 Task: Open a blank sheet, save the file as swimming.doc Insert a picture of 'Swimming'with name   Swimming.png  Change shape height to 8.9 select the picture, apply border and shading with setting Shadow, style Dotted Line, color Purple and width 3/4 pt
Action: Mouse moved to (5, 22)
Screenshot: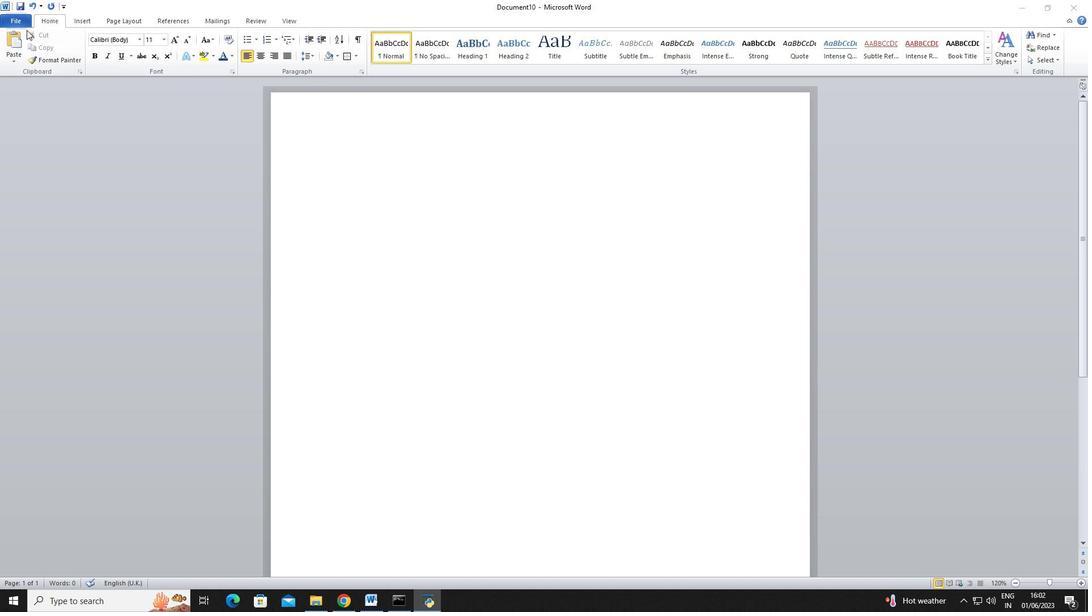 
Action: Mouse pressed left at (5, 22)
Screenshot: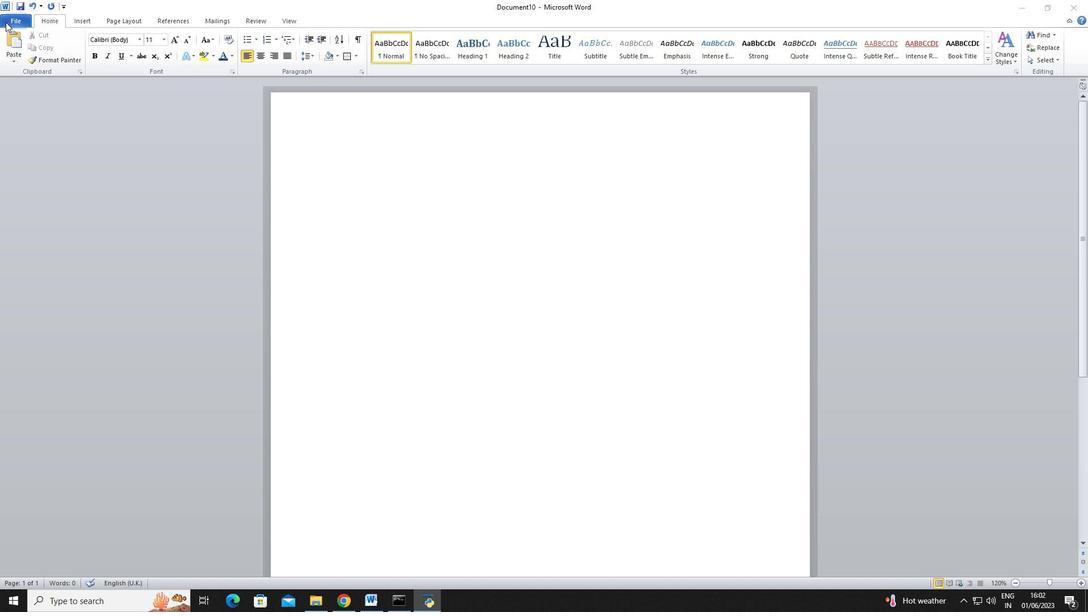 
Action: Mouse pressed left at (5, 22)
Screenshot: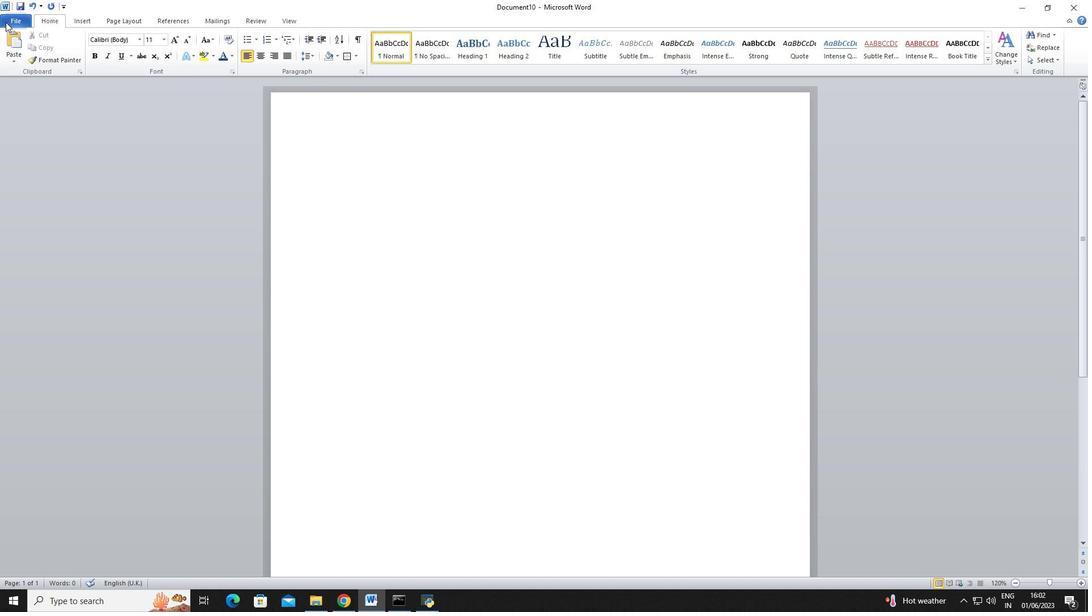 
Action: Mouse moved to (25, 151)
Screenshot: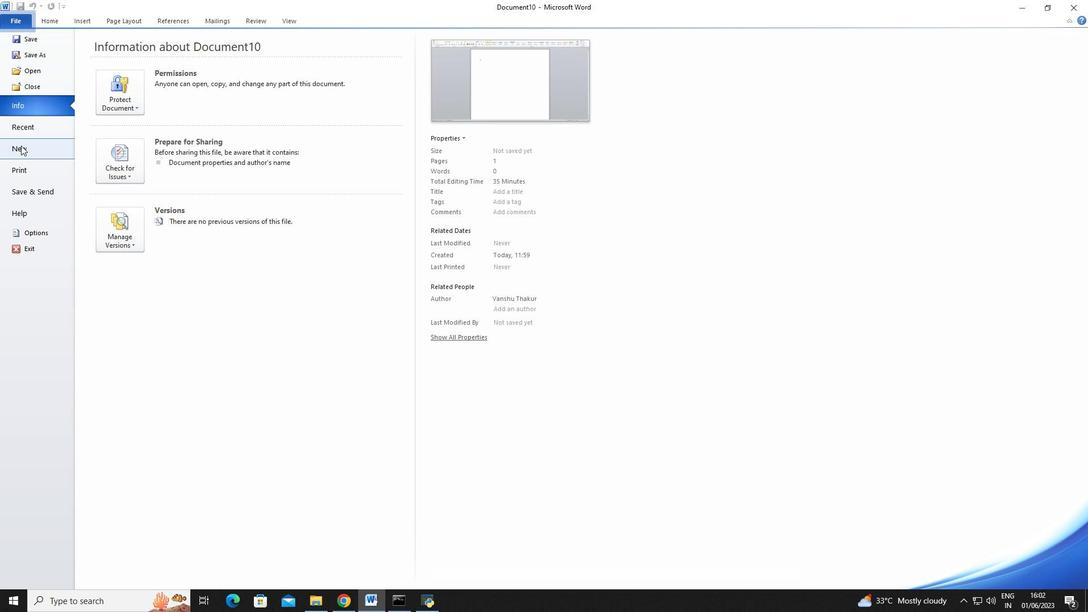 
Action: Mouse pressed left at (25, 151)
Screenshot: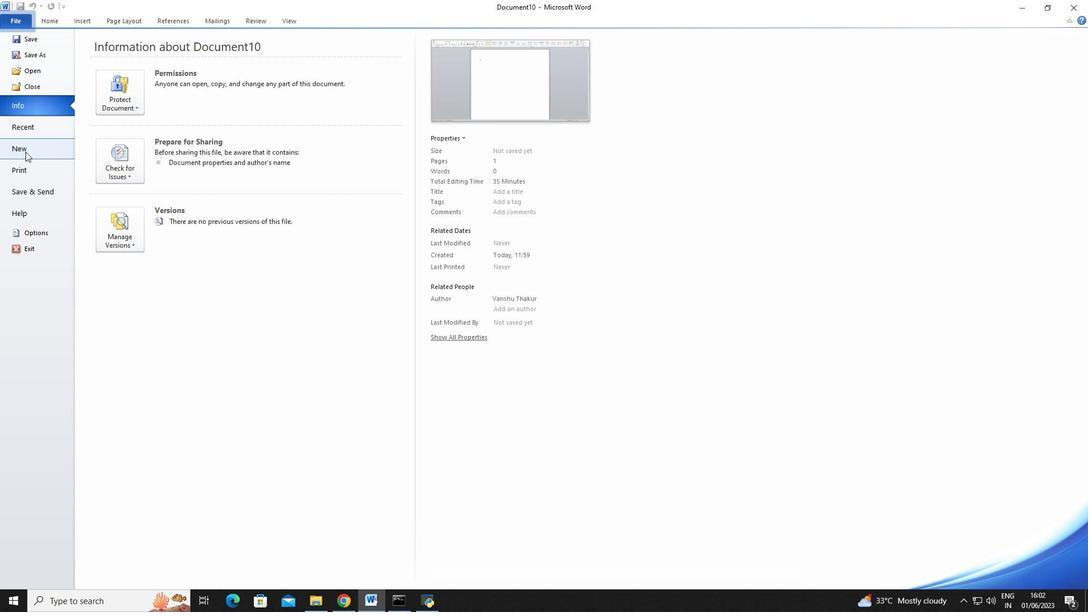 
Action: Mouse moved to (128, 112)
Screenshot: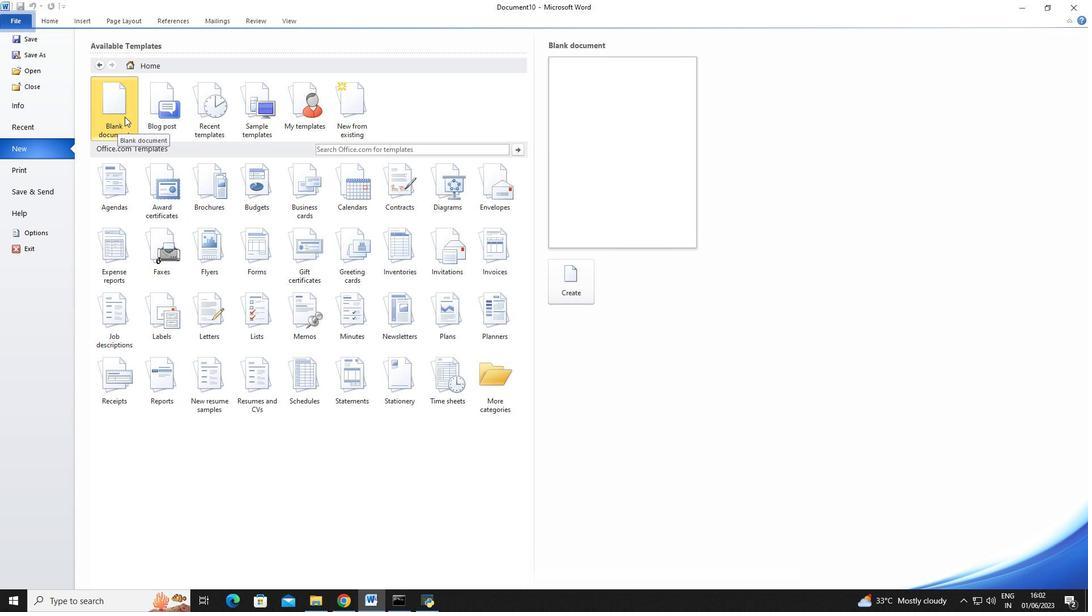 
Action: Mouse pressed left at (128, 112)
Screenshot: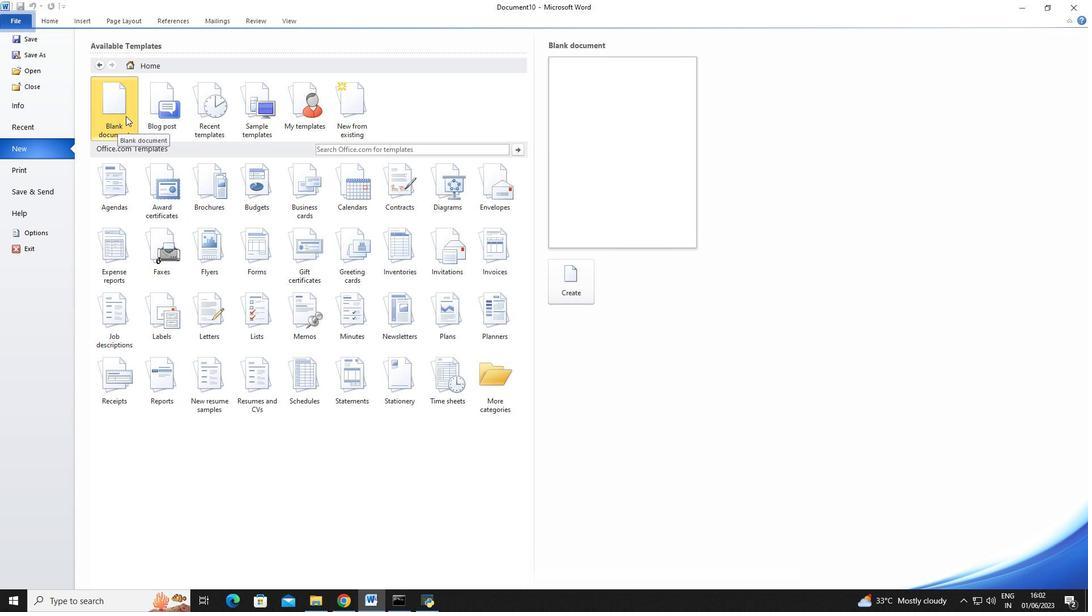
Action: Mouse moved to (585, 275)
Screenshot: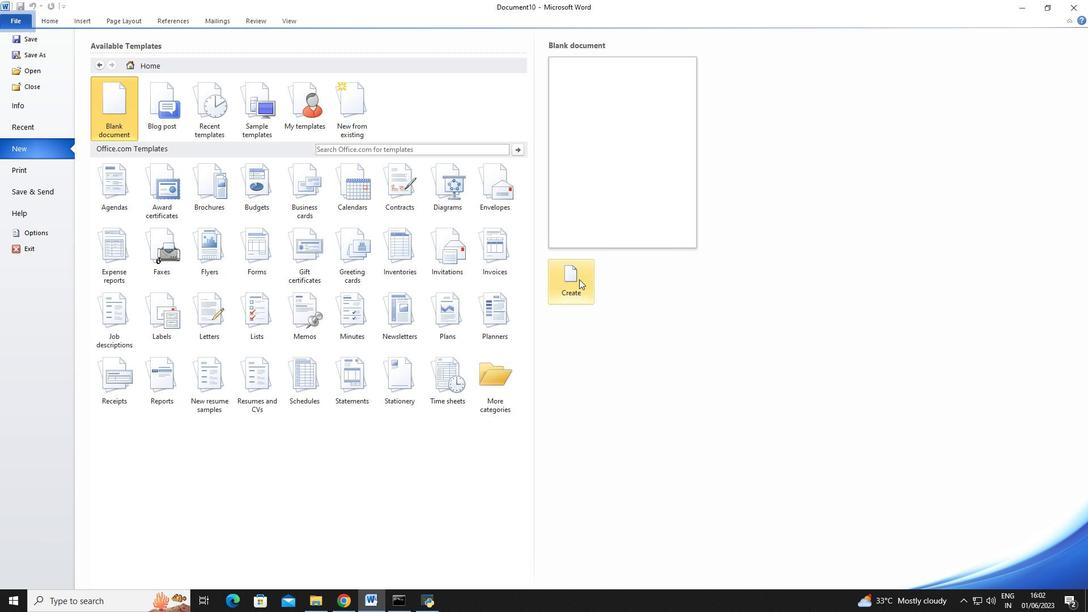 
Action: Mouse pressed left at (585, 275)
Screenshot: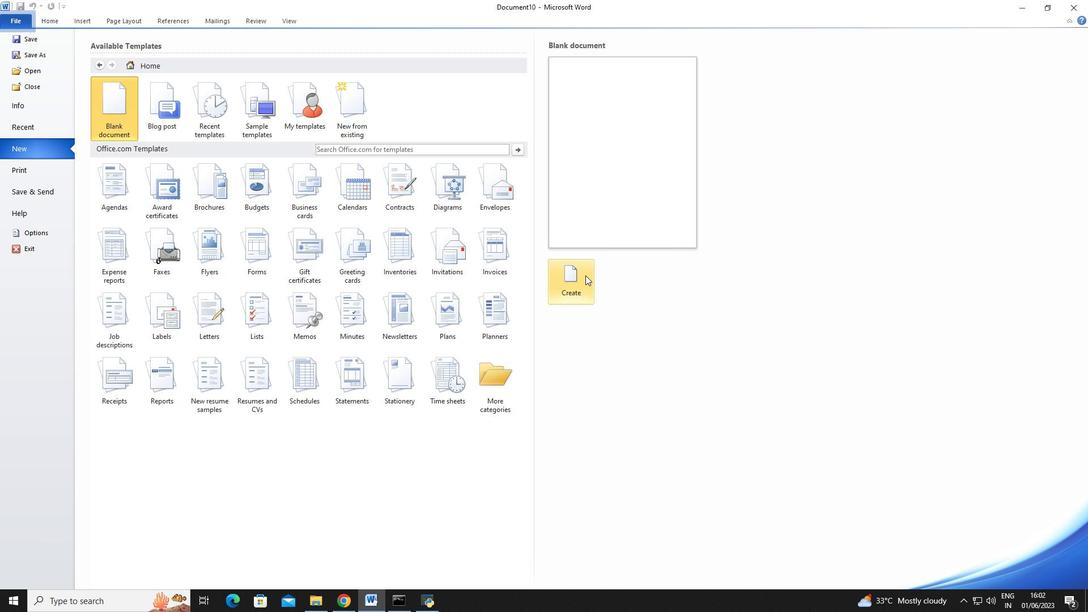 
Action: Mouse moved to (19, 0)
Screenshot: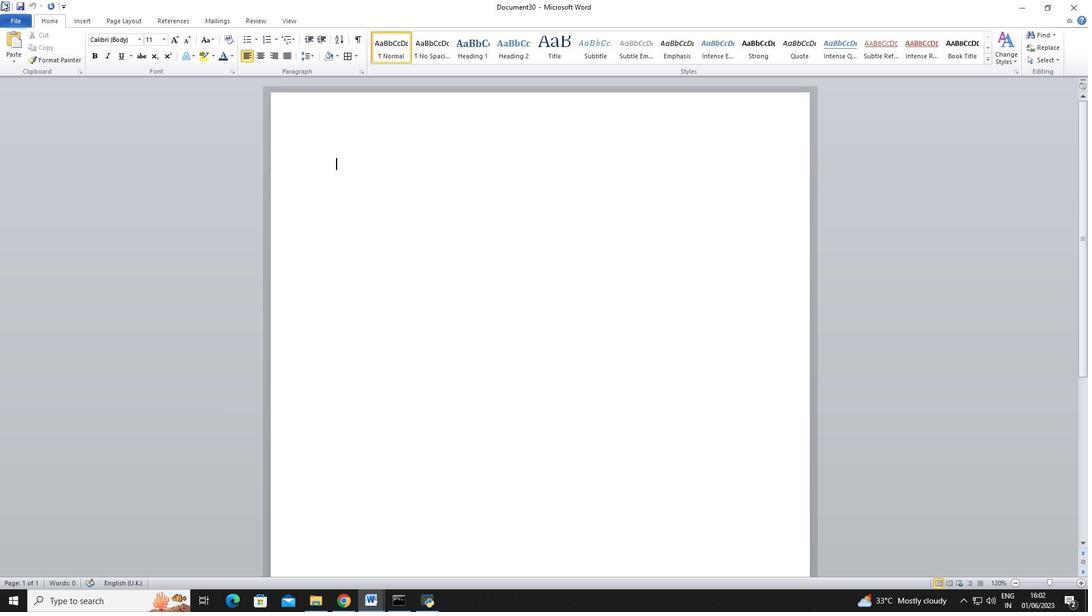 
Action: Mouse pressed left at (19, 0)
Screenshot: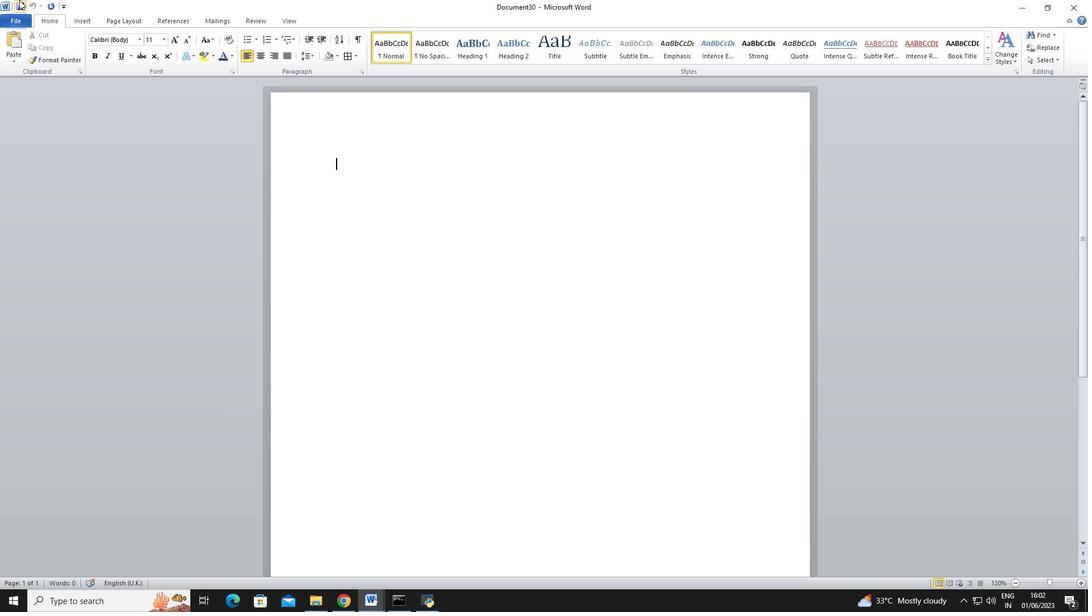 
Action: Mouse moved to (123, 212)
Screenshot: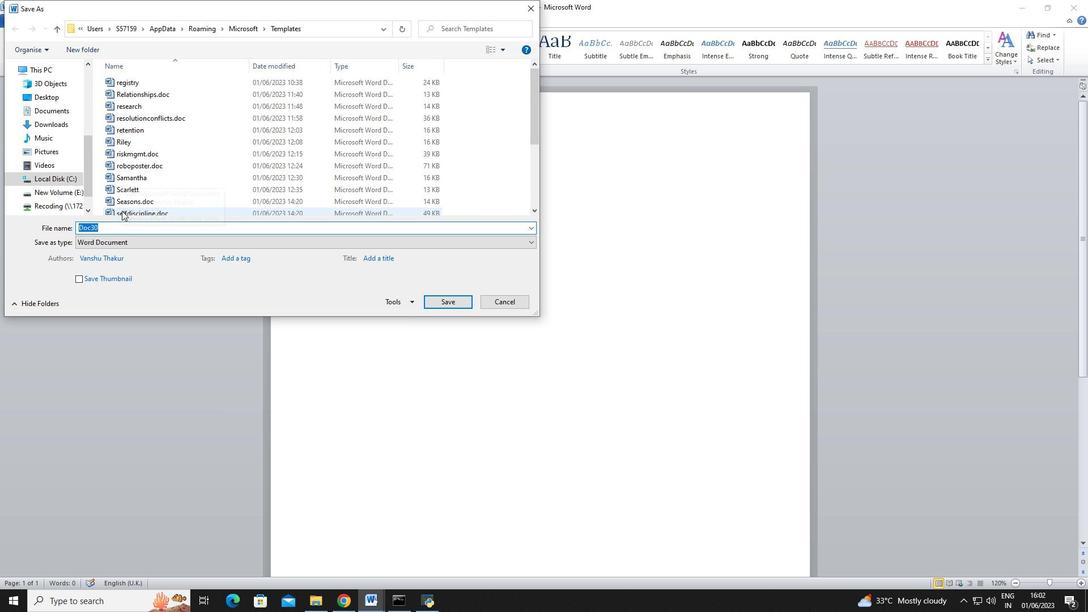 
Action: Key pressed swimming.doc
Screenshot: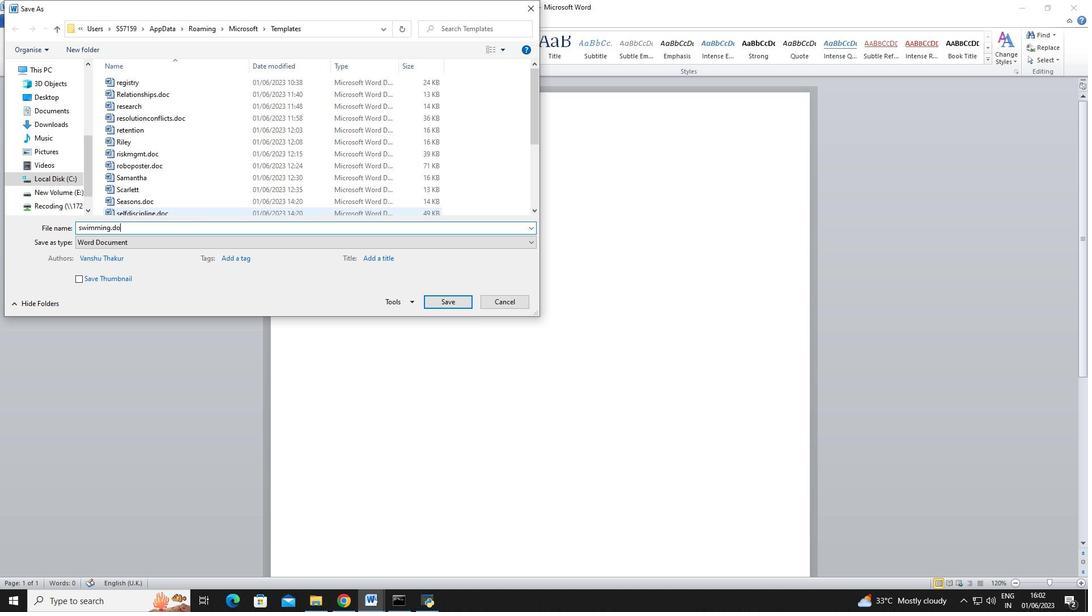 
Action: Mouse moved to (451, 303)
Screenshot: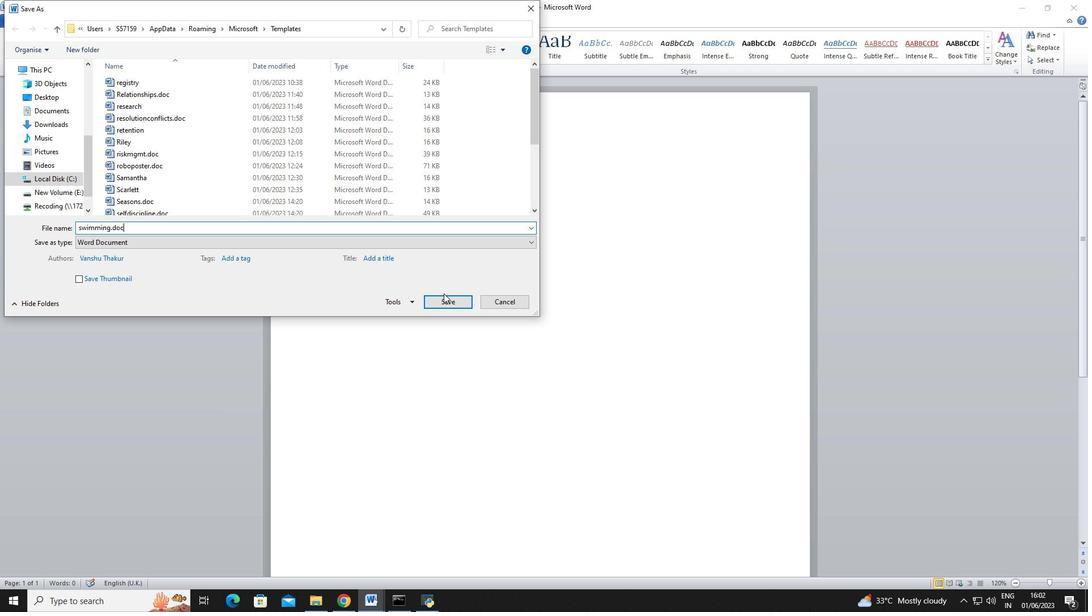 
Action: Mouse pressed left at (451, 303)
Screenshot: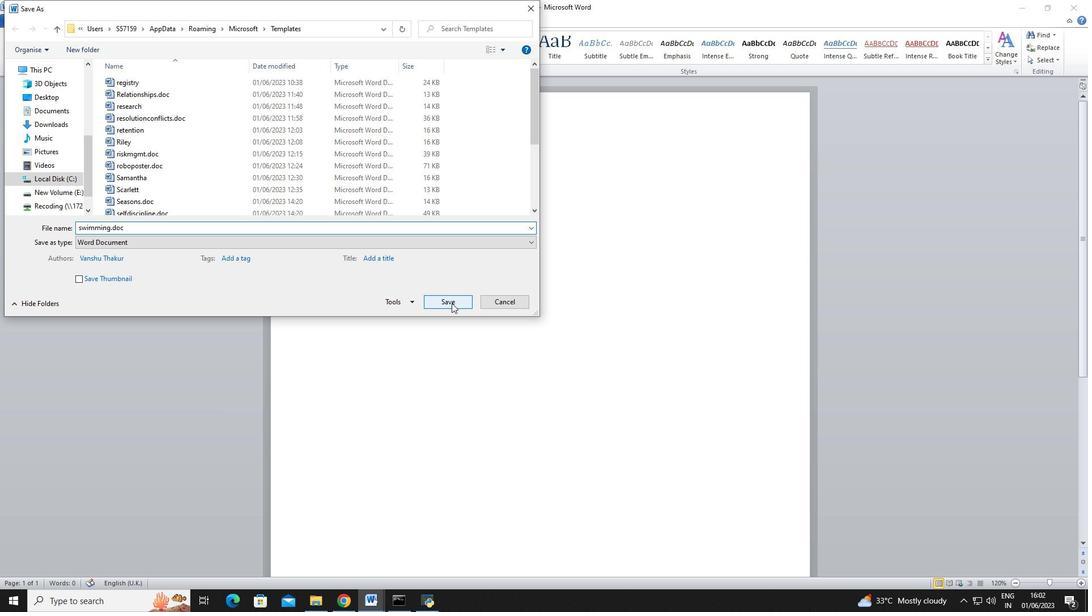 
Action: Mouse moved to (342, 598)
Screenshot: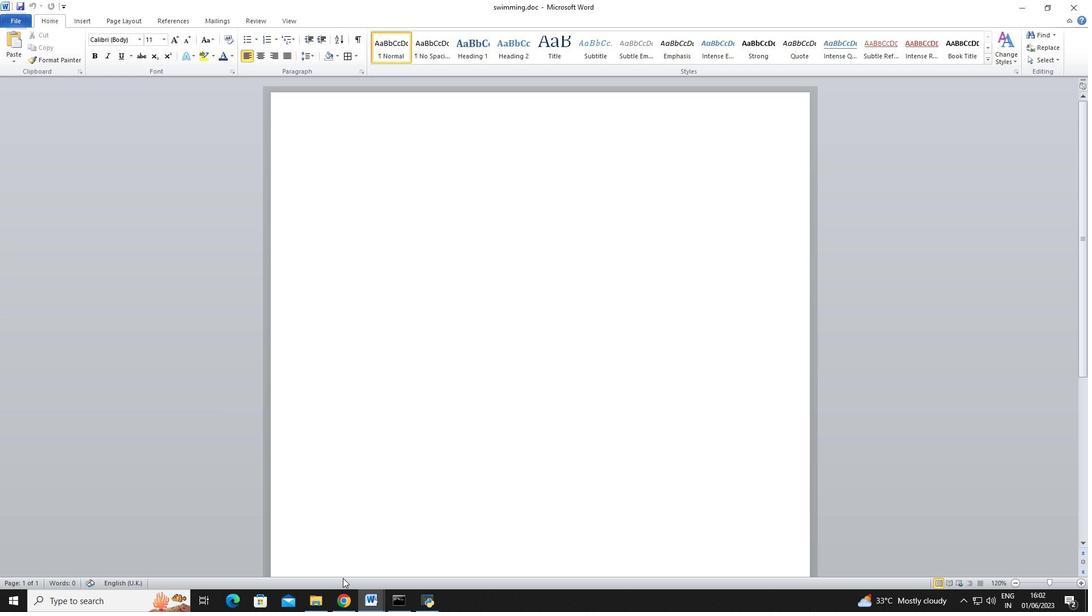 
Action: Mouse pressed left at (342, 598)
Screenshot: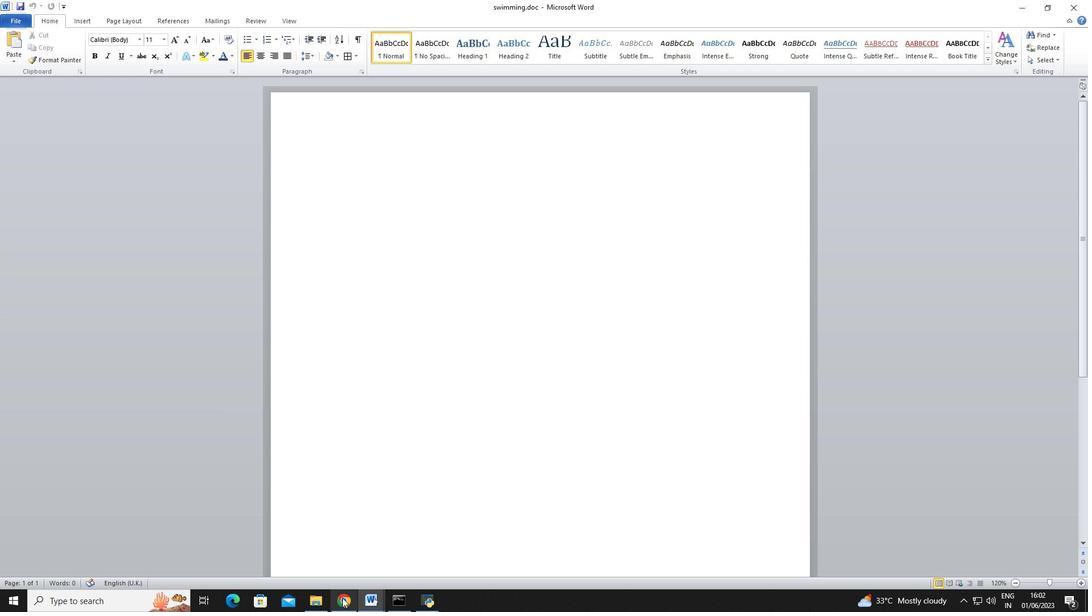 
Action: Mouse moved to (170, 84)
Screenshot: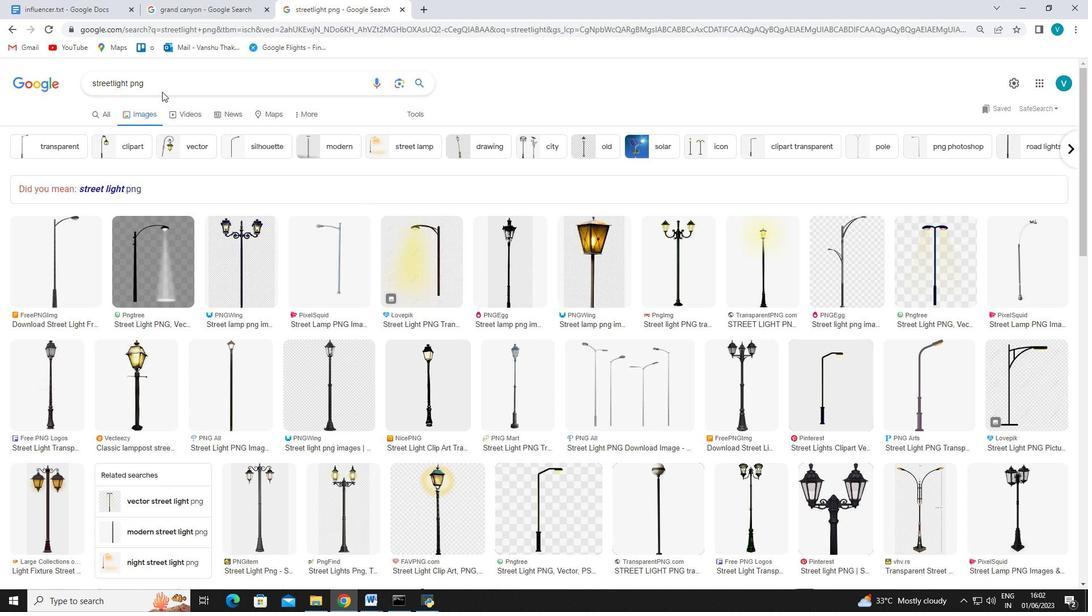 
Action: Mouse pressed left at (170, 84)
Screenshot: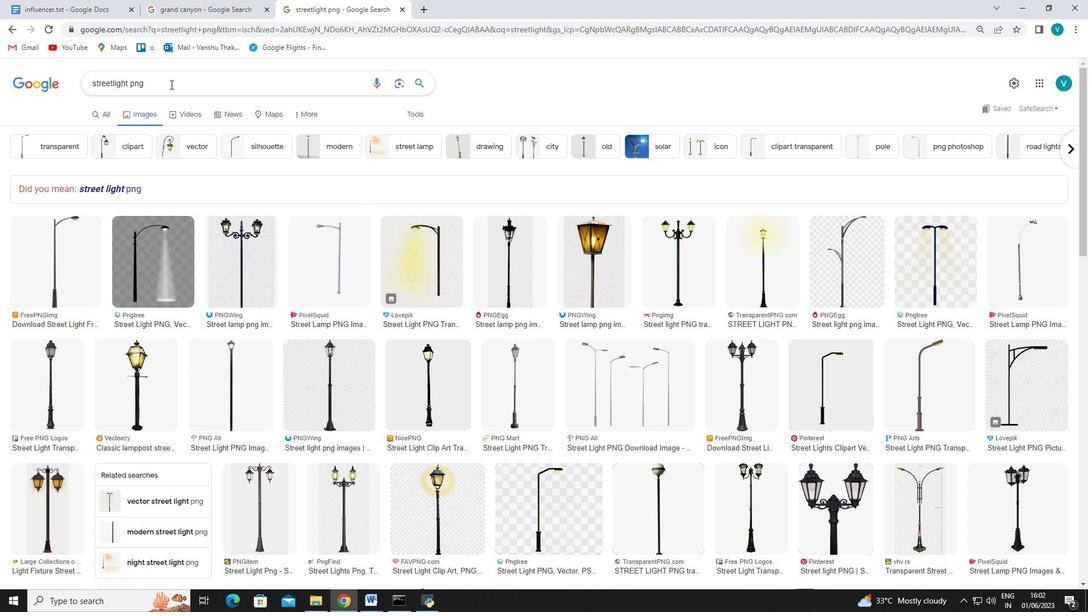 
Action: Mouse moved to (126, 80)
Screenshot: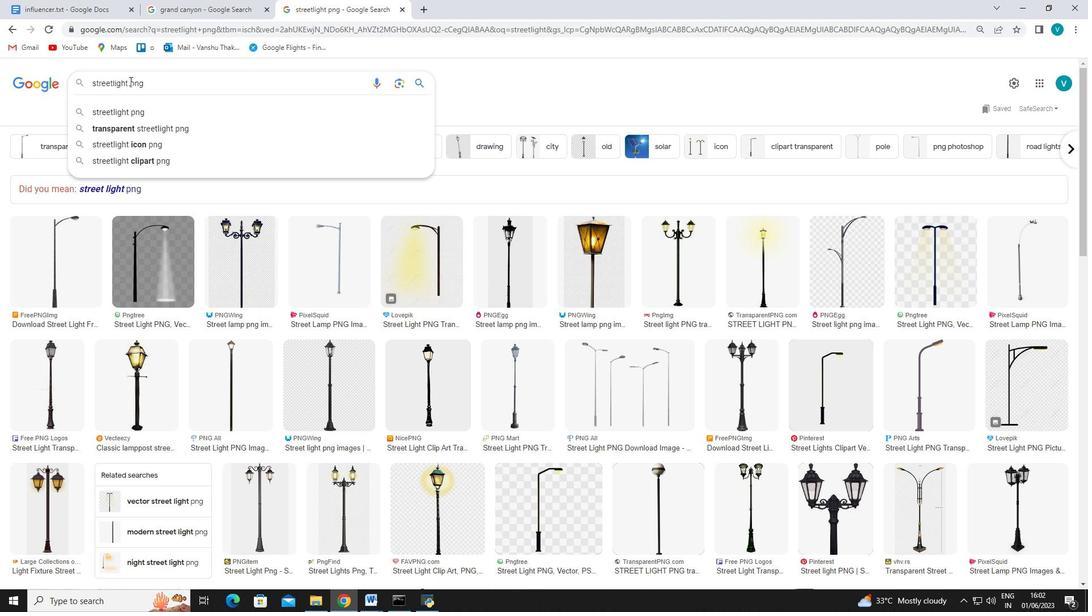 
Action: Mouse pressed left at (126, 80)
Screenshot: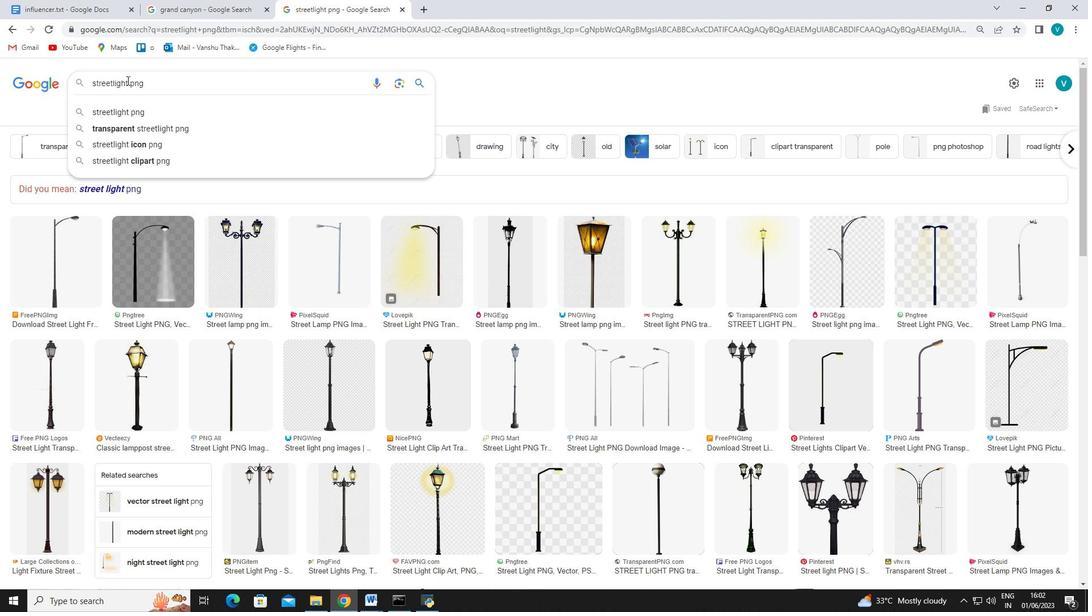 
Action: Mouse moved to (79, 81)
Screenshot: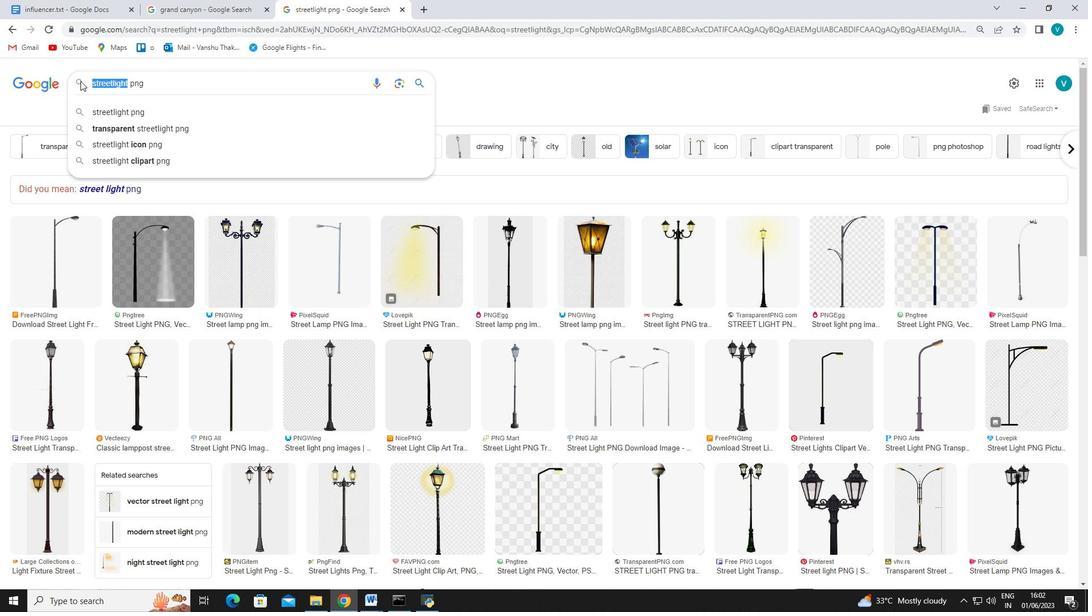 
Action: Key pressed s
Screenshot: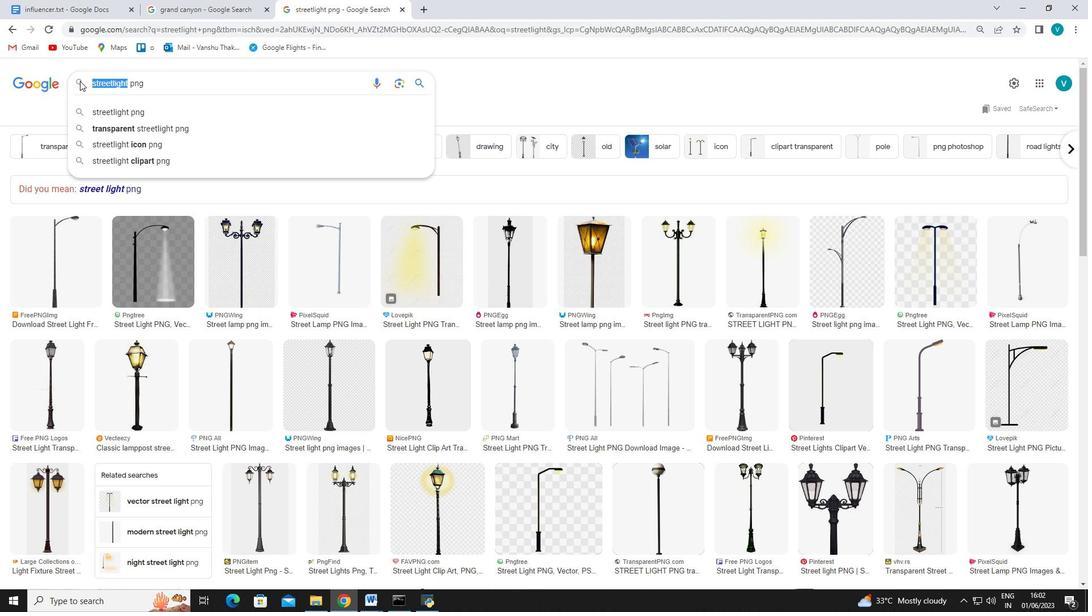 
Action: Mouse moved to (91, 76)
Screenshot: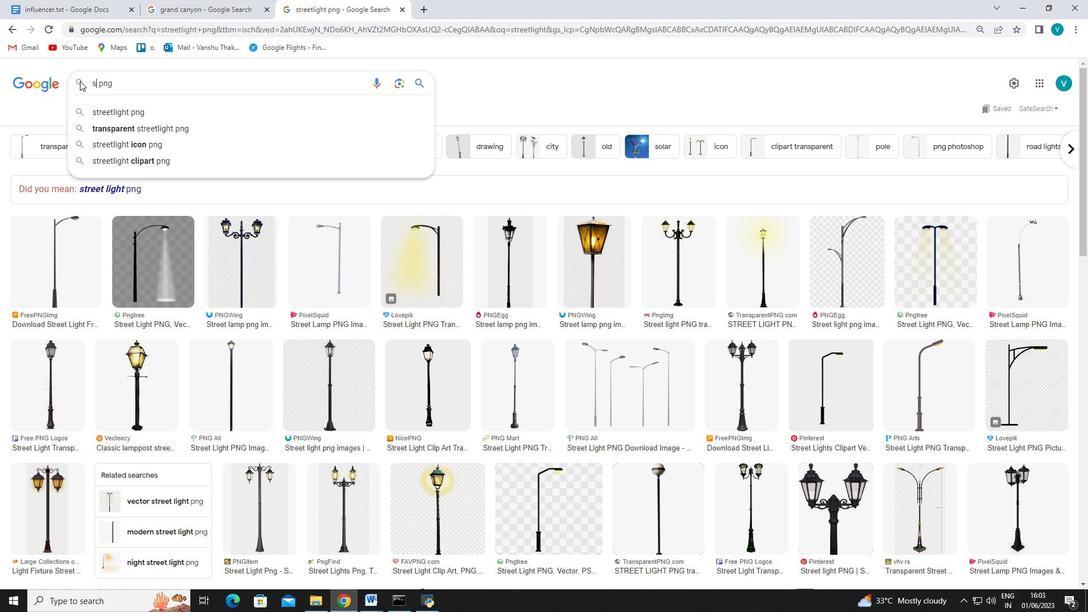 
Action: Key pressed wimm
Screenshot: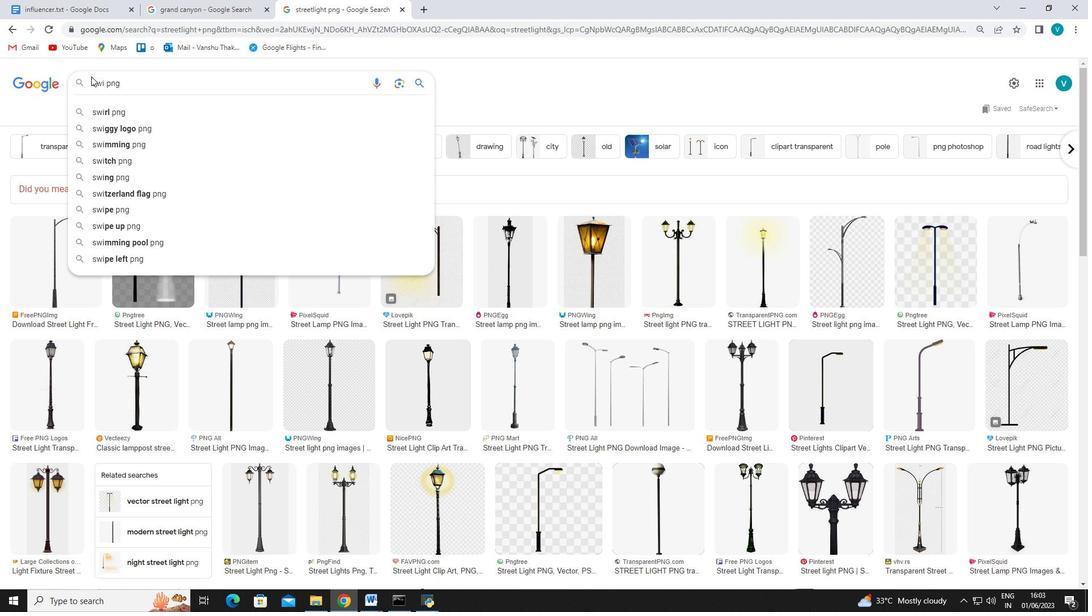 
Action: Mouse moved to (151, 130)
Screenshot: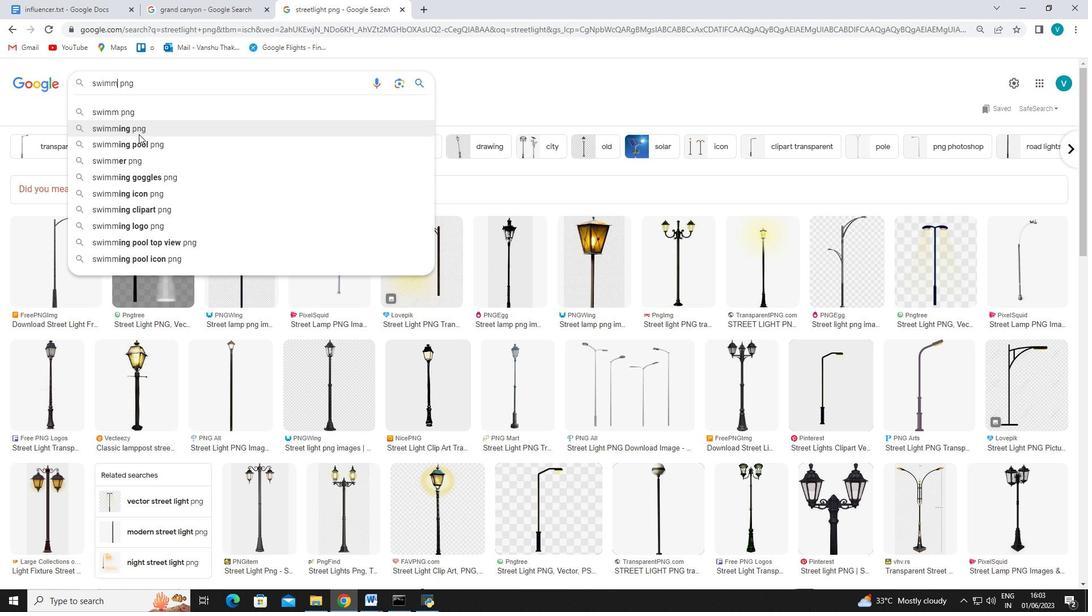 
Action: Mouse pressed left at (151, 130)
Screenshot: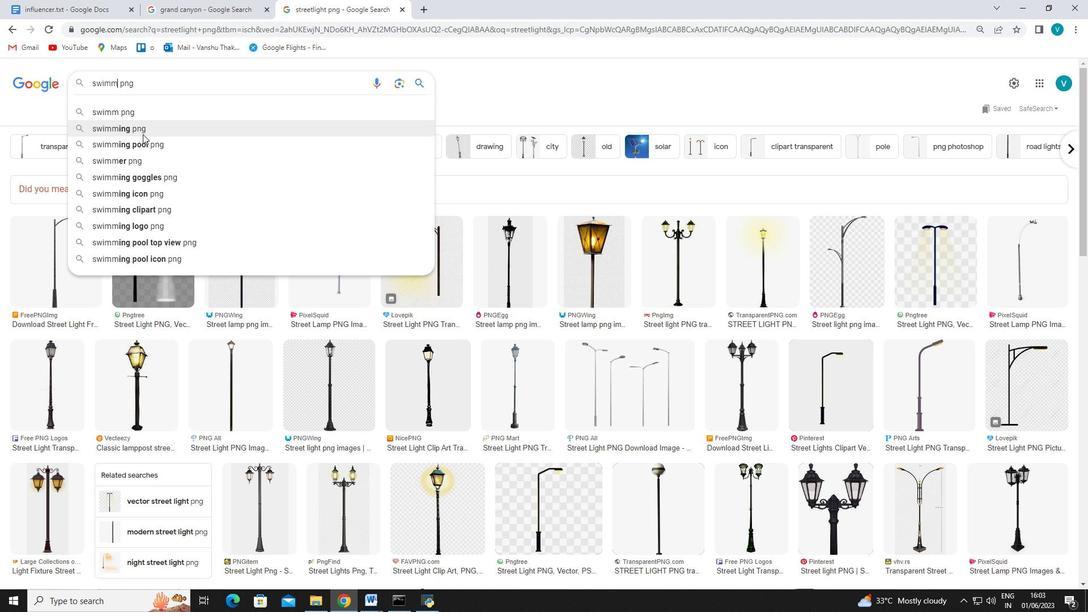 
Action: Mouse moved to (637, 188)
Screenshot: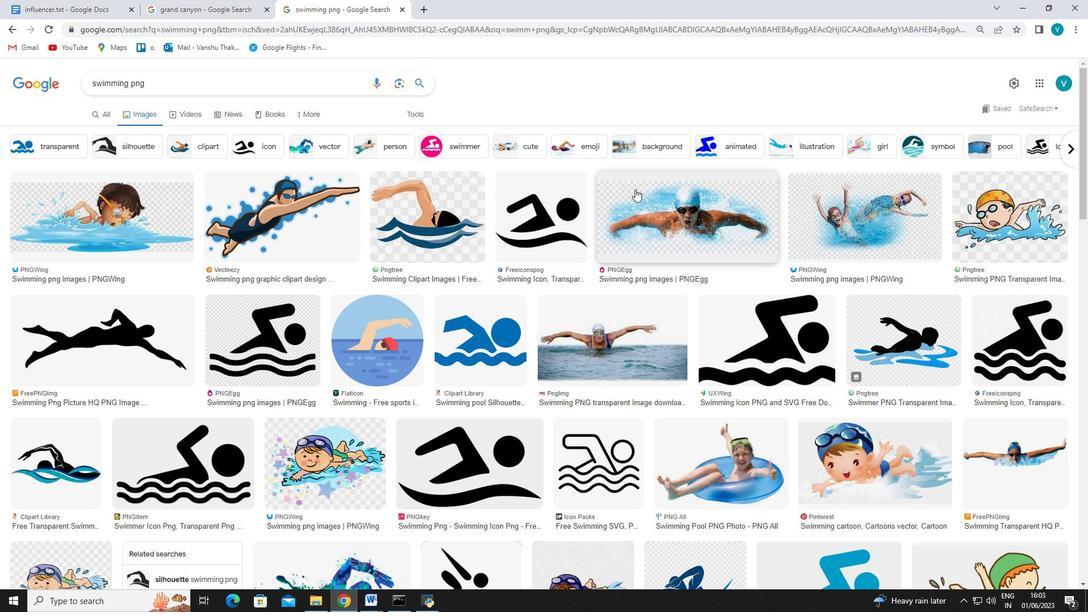 
Action: Mouse pressed right at (637, 188)
Screenshot: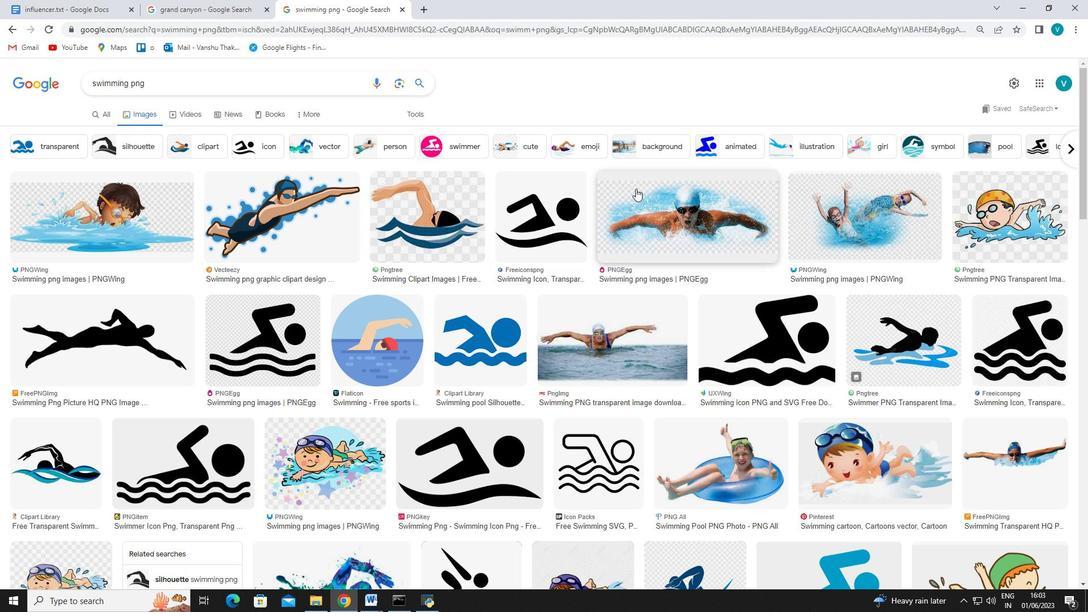 
Action: Mouse moved to (658, 291)
Screenshot: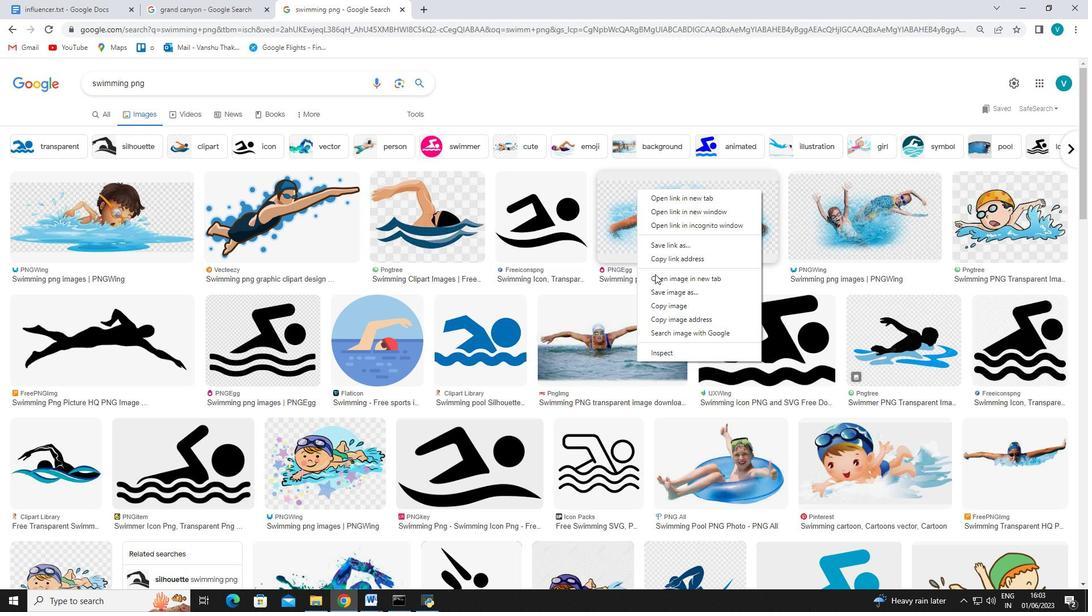 
Action: Mouse pressed left at (658, 291)
Screenshot: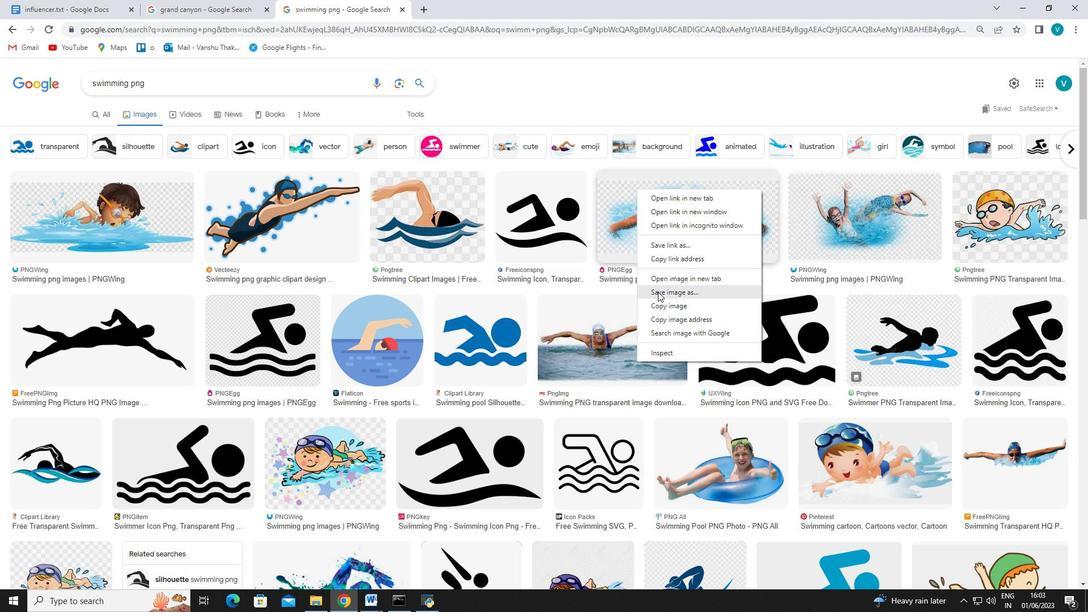 
Action: Mouse moved to (198, 234)
Screenshot: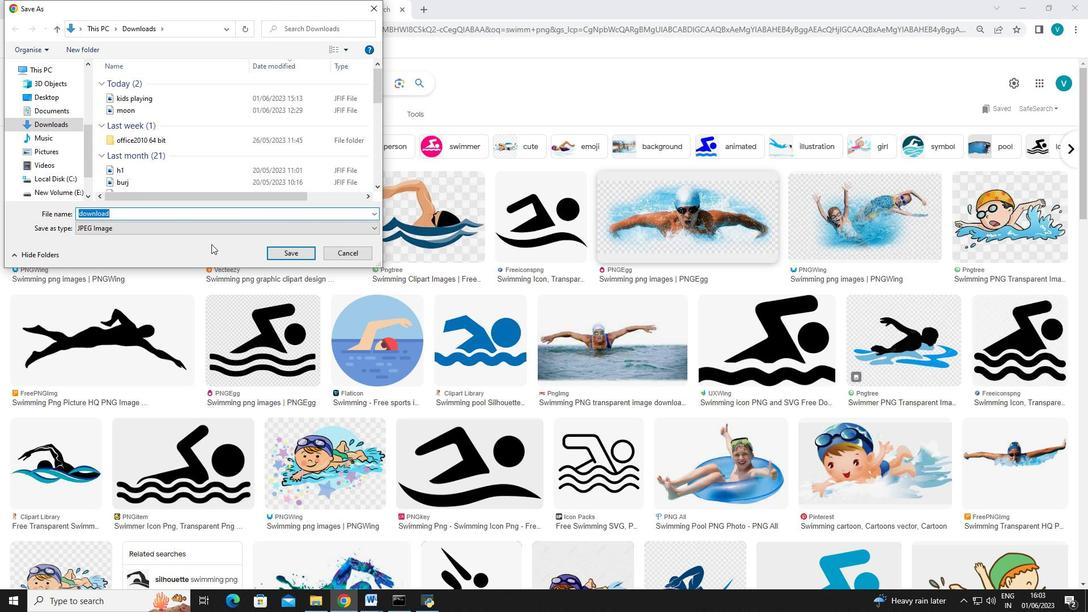 
Action: Key pressed swimming
Screenshot: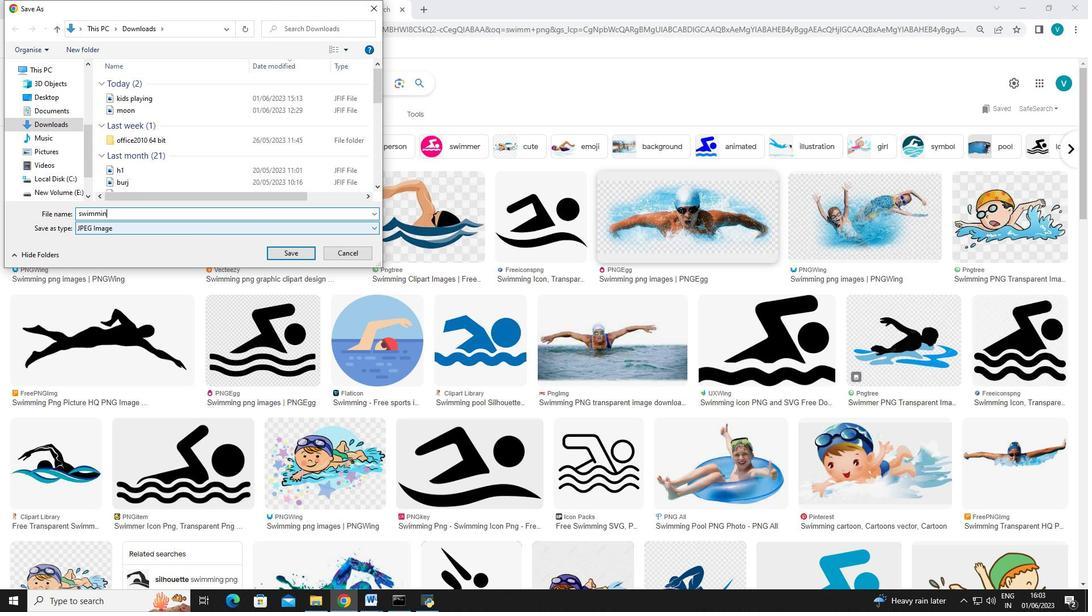 
Action: Mouse moved to (220, 221)
Screenshot: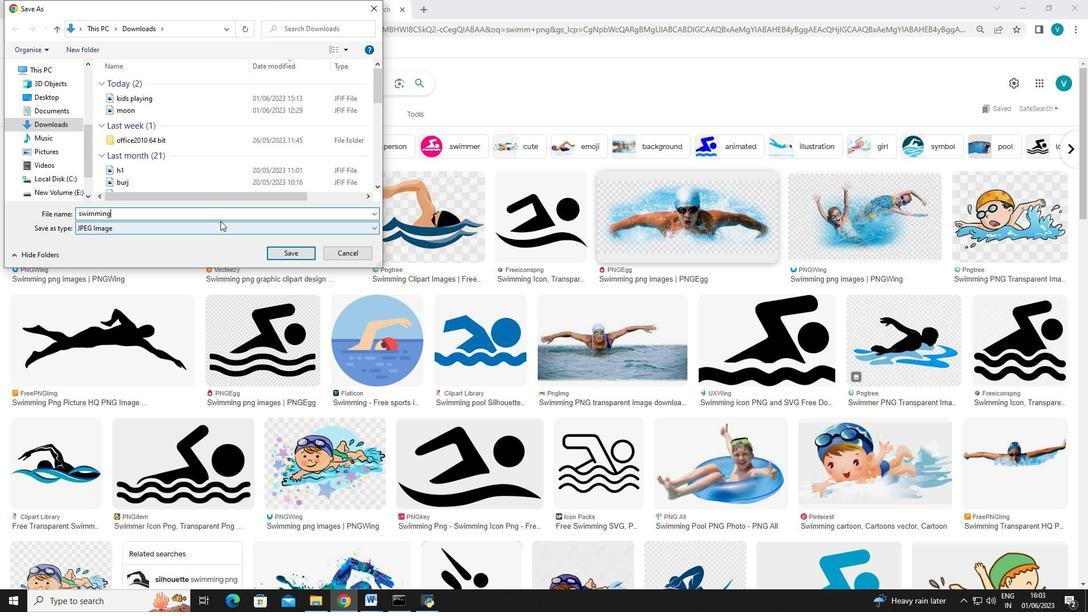 
Action: Key pressed .png
Screenshot: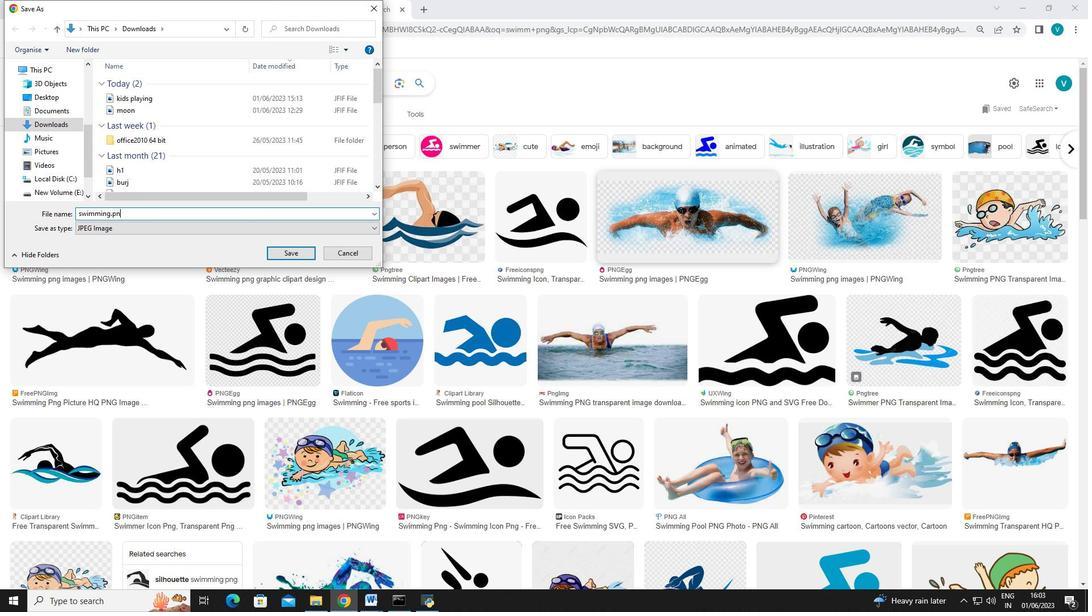 
Action: Mouse moved to (282, 253)
Screenshot: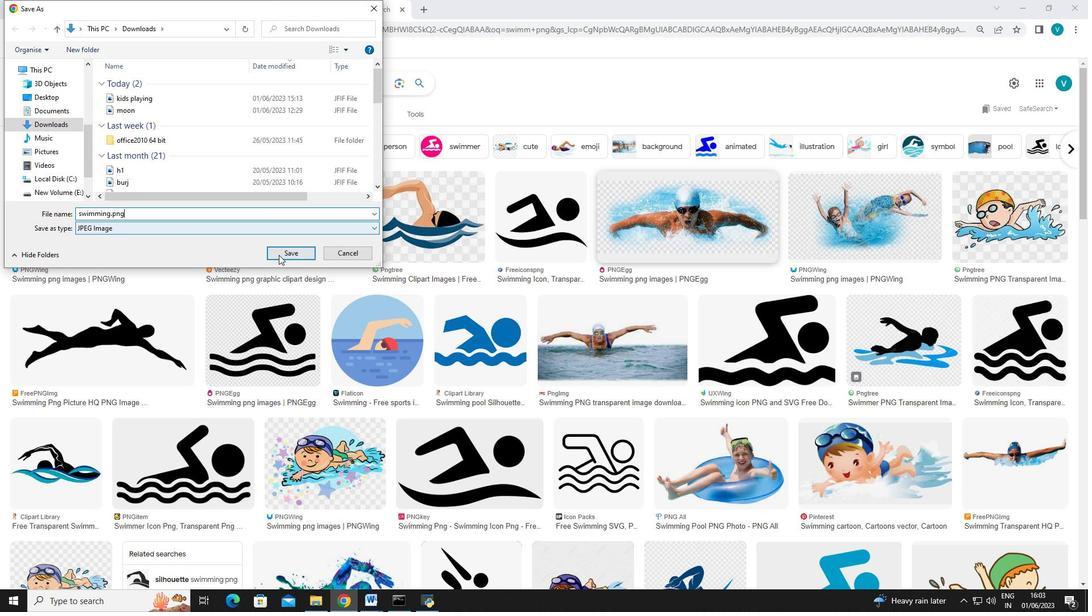 
Action: Mouse pressed left at (282, 253)
Screenshot: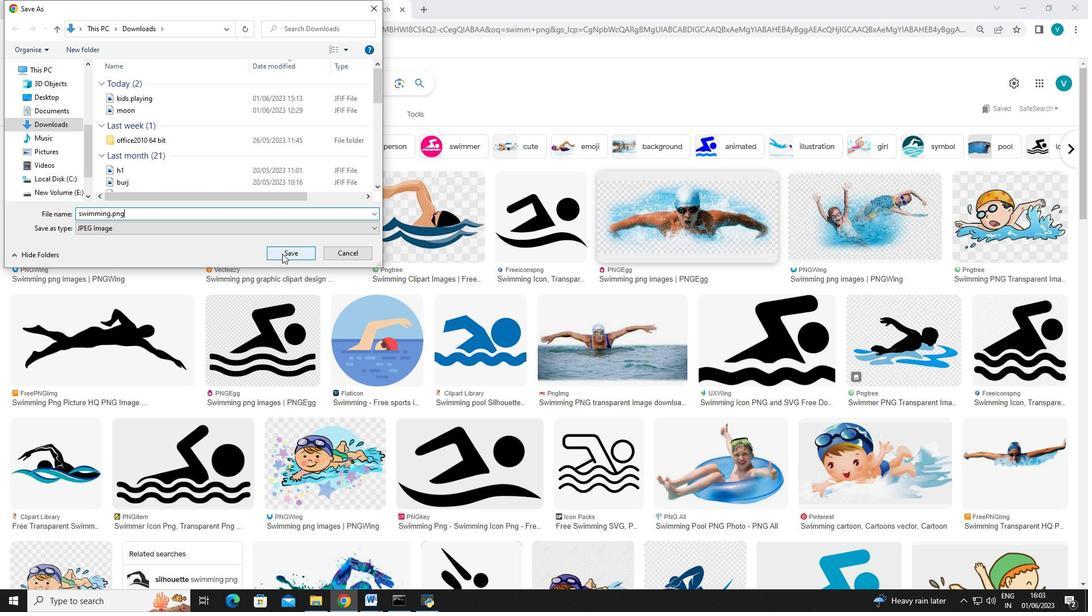 
Action: Mouse moved to (367, 597)
Screenshot: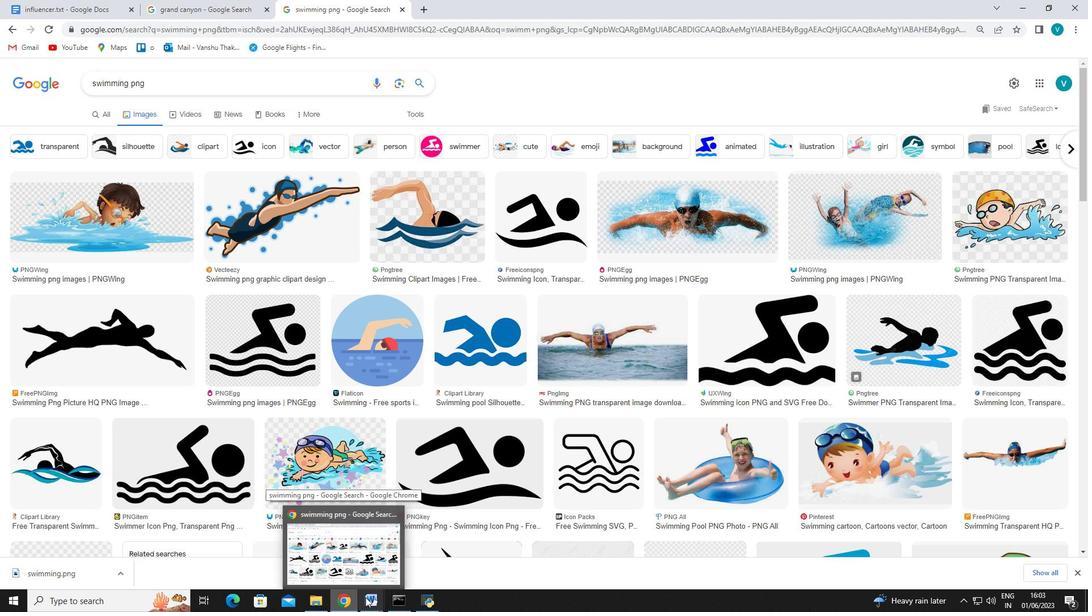 
Action: Mouse pressed left at (367, 597)
Screenshot: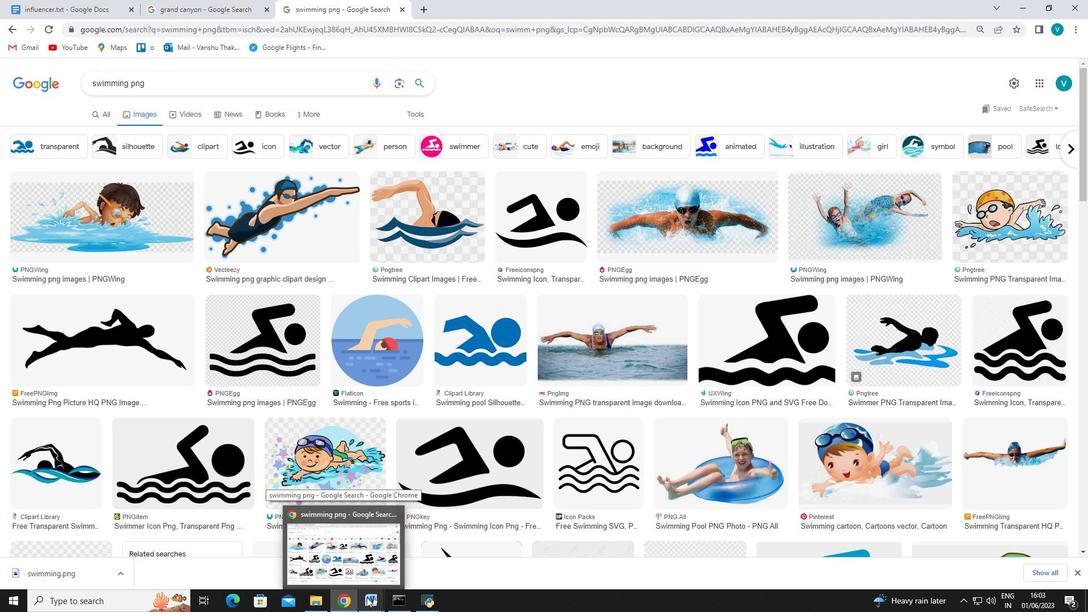 
Action: Mouse moved to (422, 557)
Screenshot: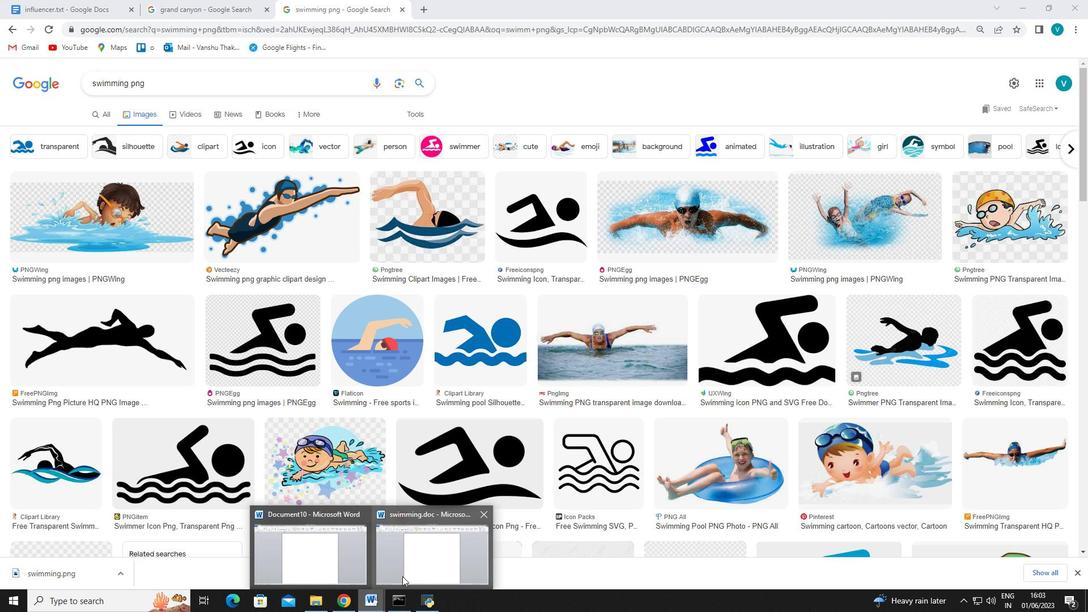 
Action: Mouse pressed left at (422, 557)
Screenshot: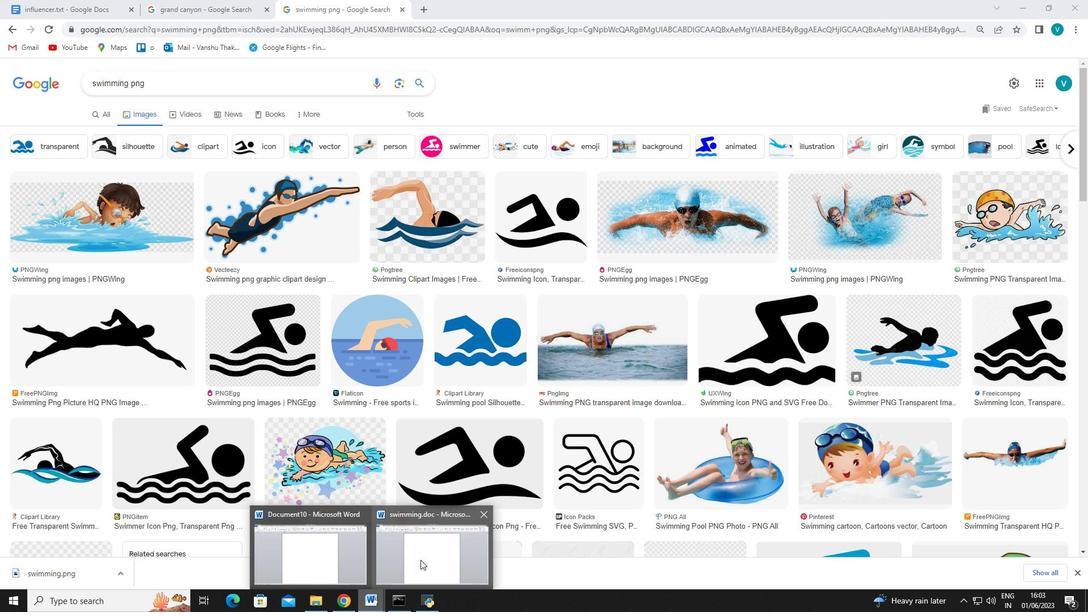 
Action: Mouse moved to (81, 26)
Screenshot: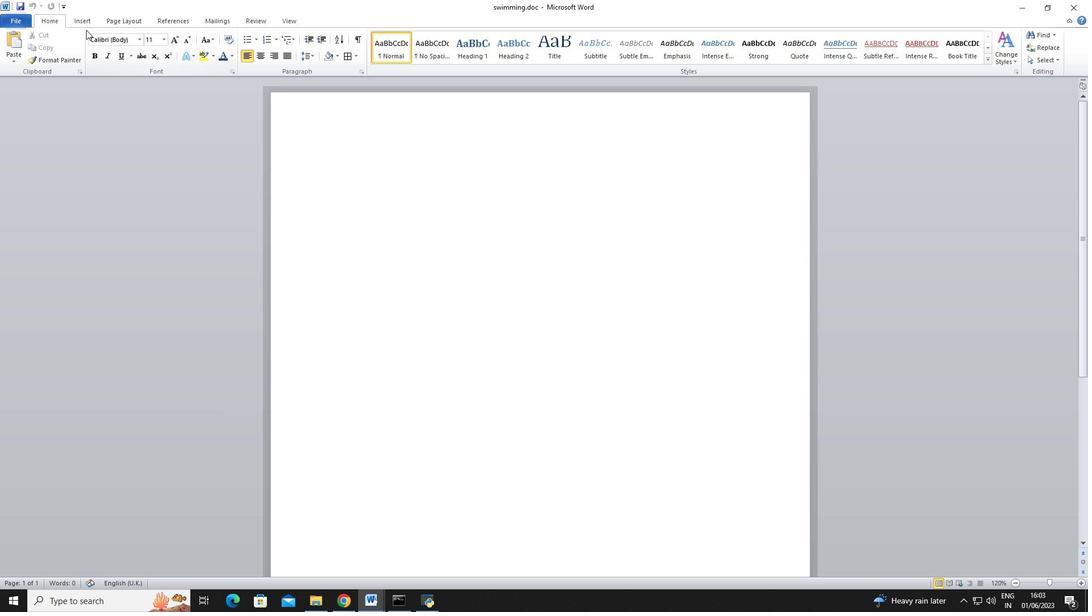 
Action: Mouse pressed left at (81, 26)
Screenshot: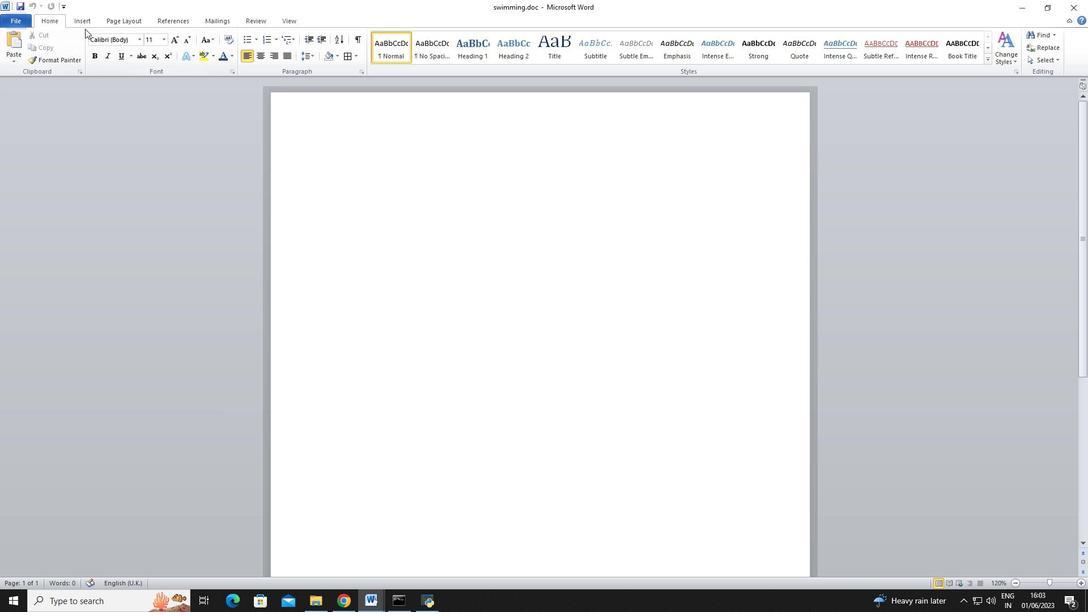 
Action: Mouse moved to (114, 60)
Screenshot: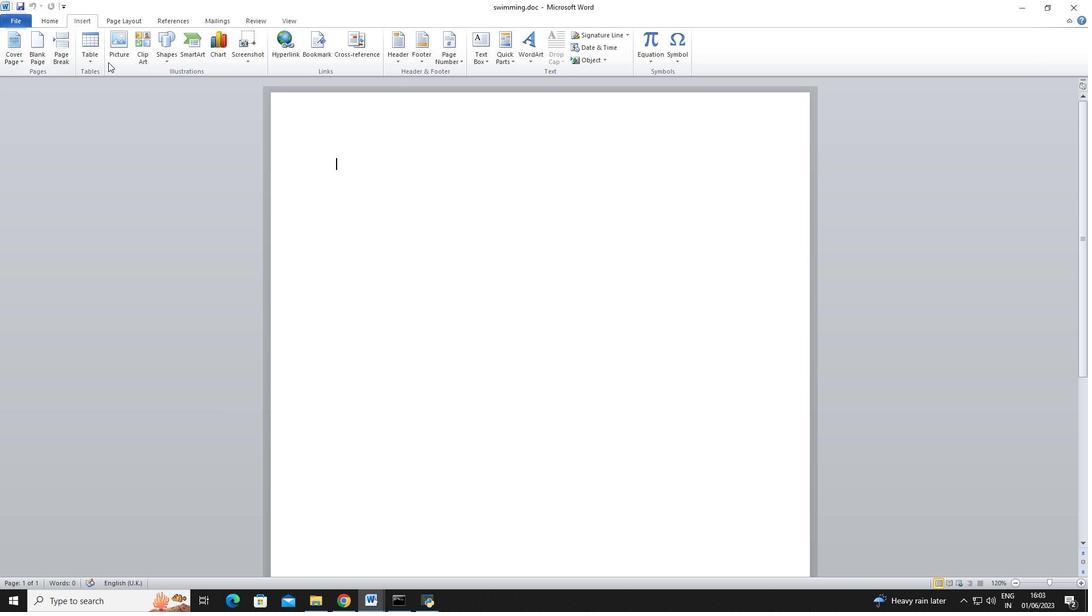 
Action: Mouse pressed left at (114, 60)
Screenshot: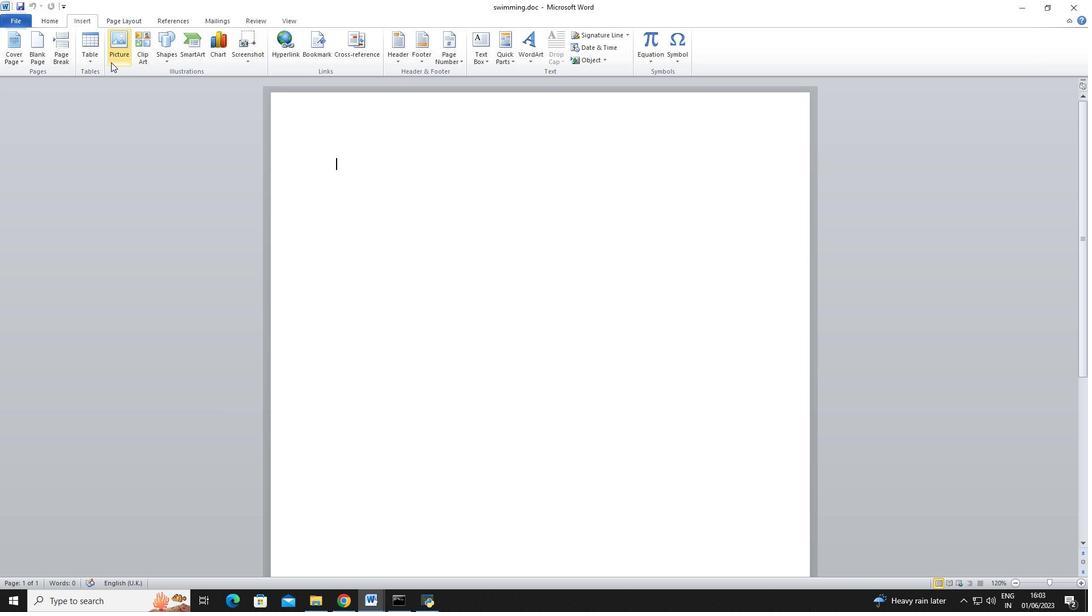 
Action: Mouse moved to (178, 94)
Screenshot: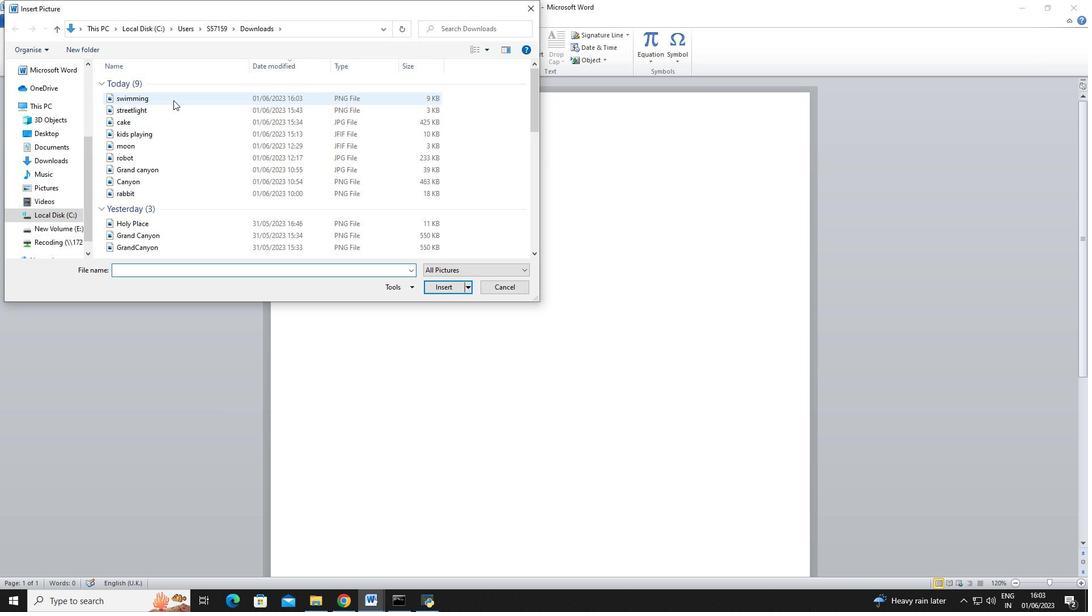
Action: Mouse pressed left at (178, 94)
Screenshot: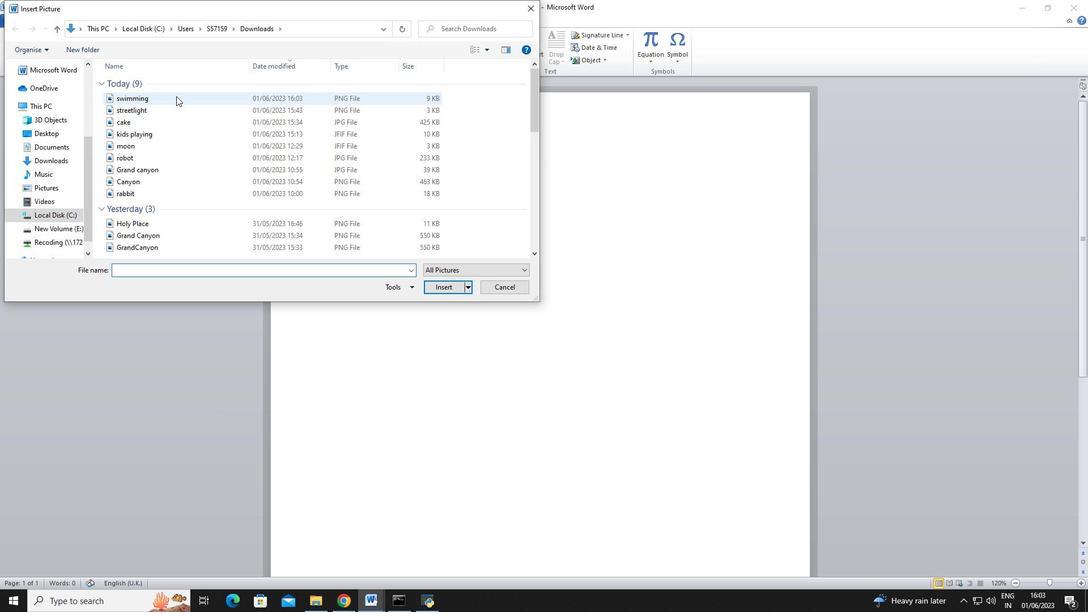 
Action: Mouse moved to (437, 289)
Screenshot: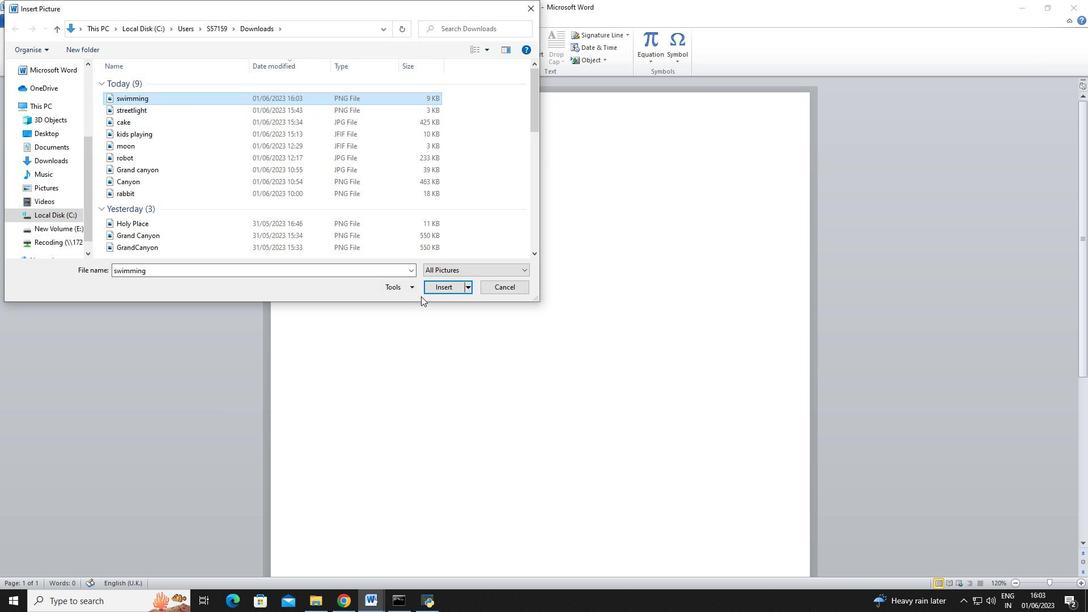 
Action: Mouse pressed left at (437, 289)
Screenshot: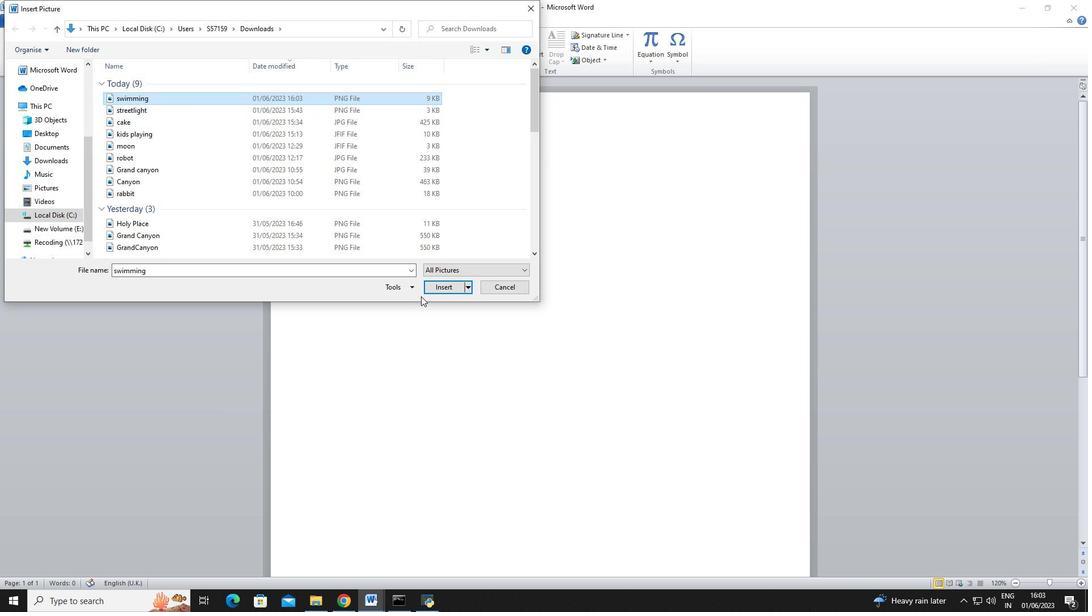 
Action: Mouse moved to (1077, 39)
Screenshot: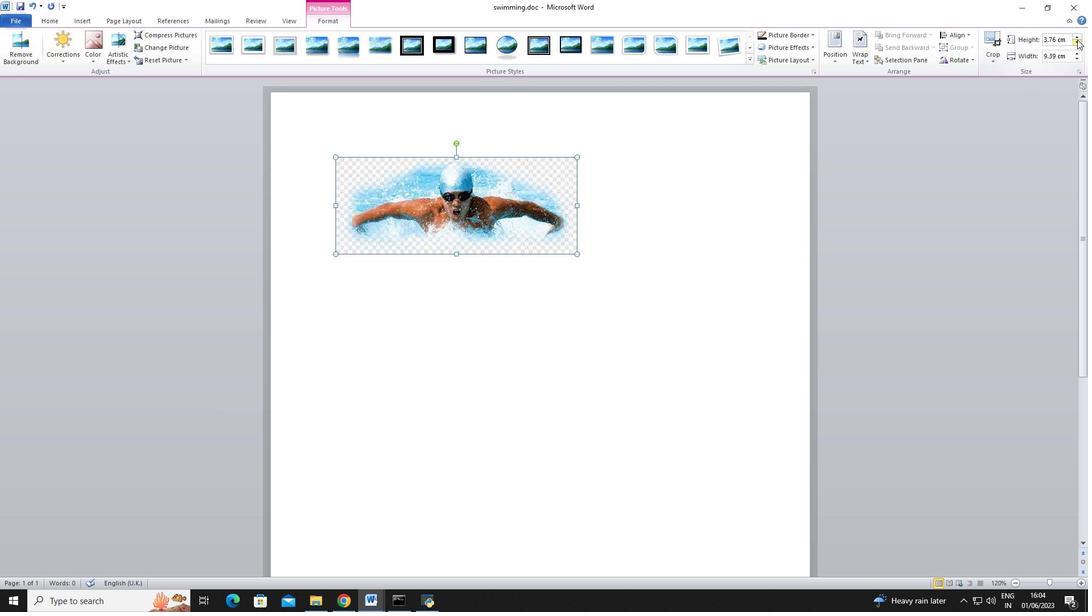 
Action: Mouse pressed left at (1077, 39)
Screenshot: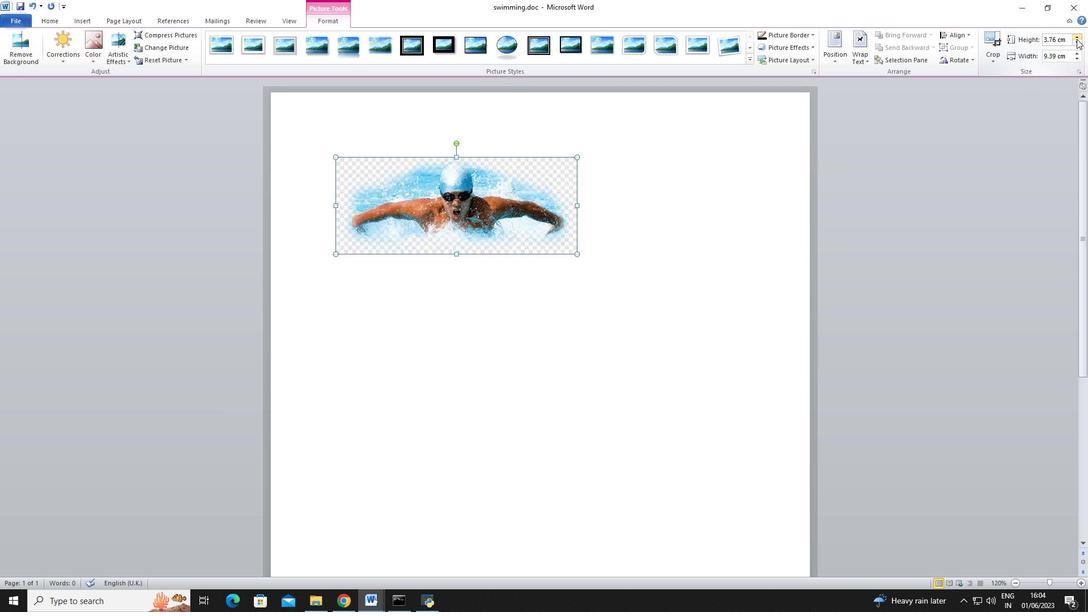 
Action: Mouse pressed left at (1077, 39)
Screenshot: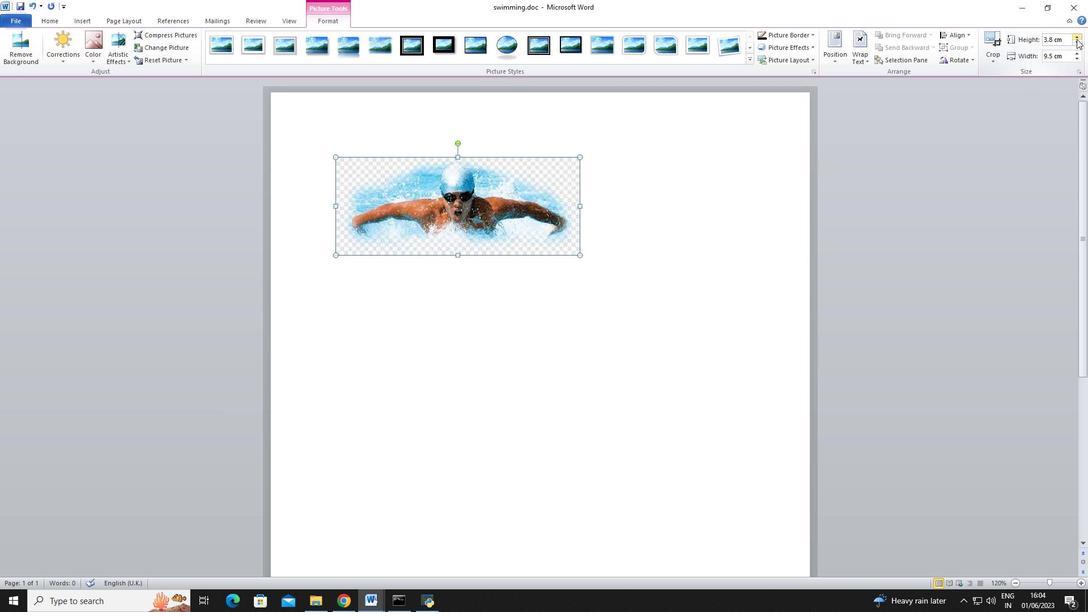 
Action: Mouse pressed left at (1077, 39)
Screenshot: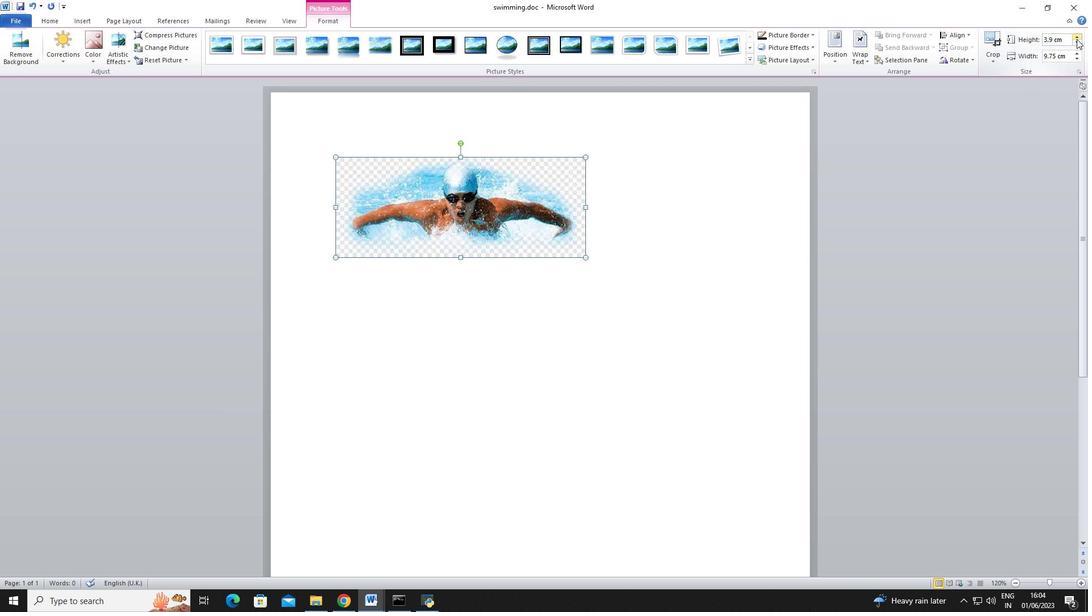 
Action: Mouse pressed left at (1077, 39)
Screenshot: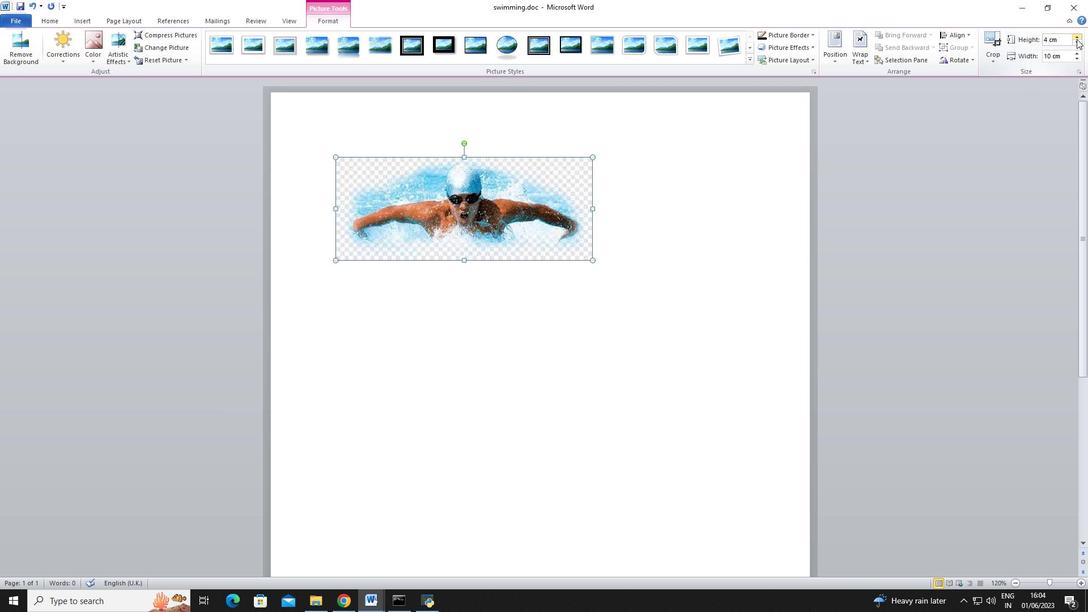 
Action: Mouse pressed left at (1077, 39)
Screenshot: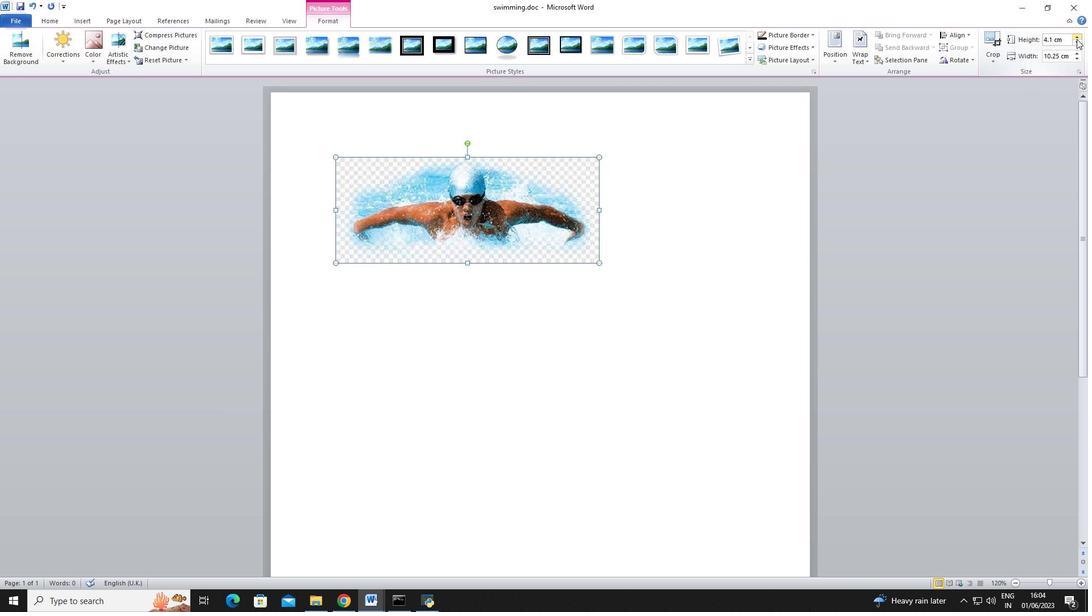 
Action: Mouse pressed left at (1077, 39)
Screenshot: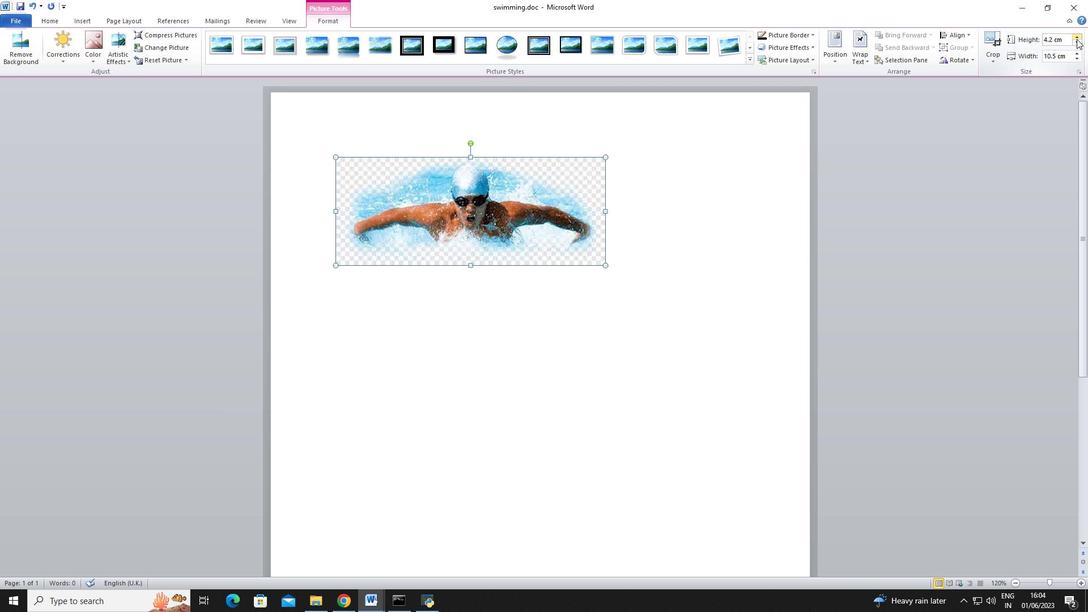 
Action: Mouse pressed left at (1077, 39)
Screenshot: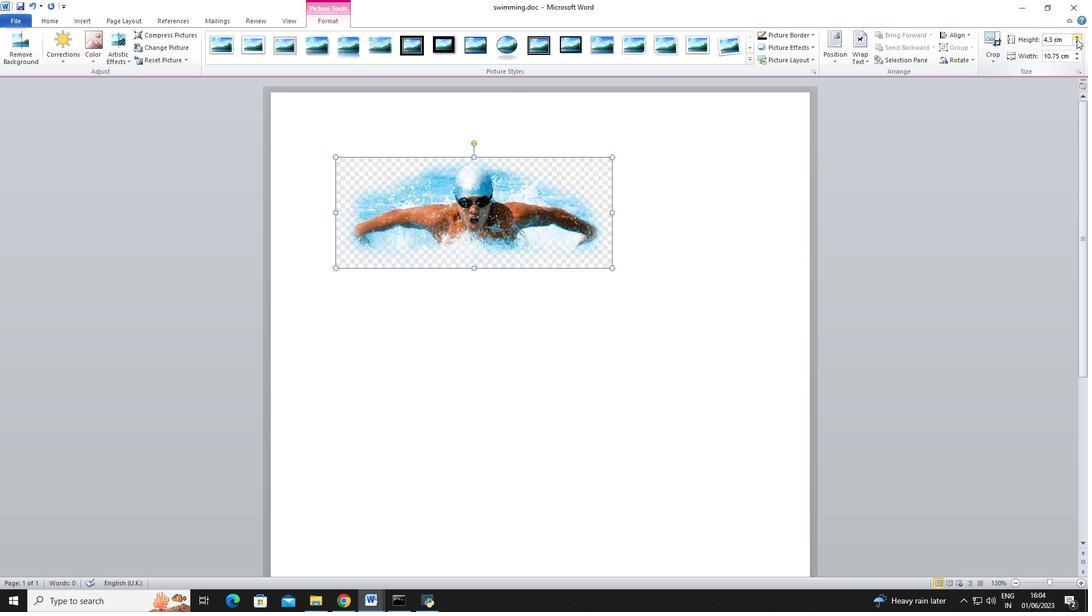 
Action: Mouse pressed left at (1077, 39)
Screenshot: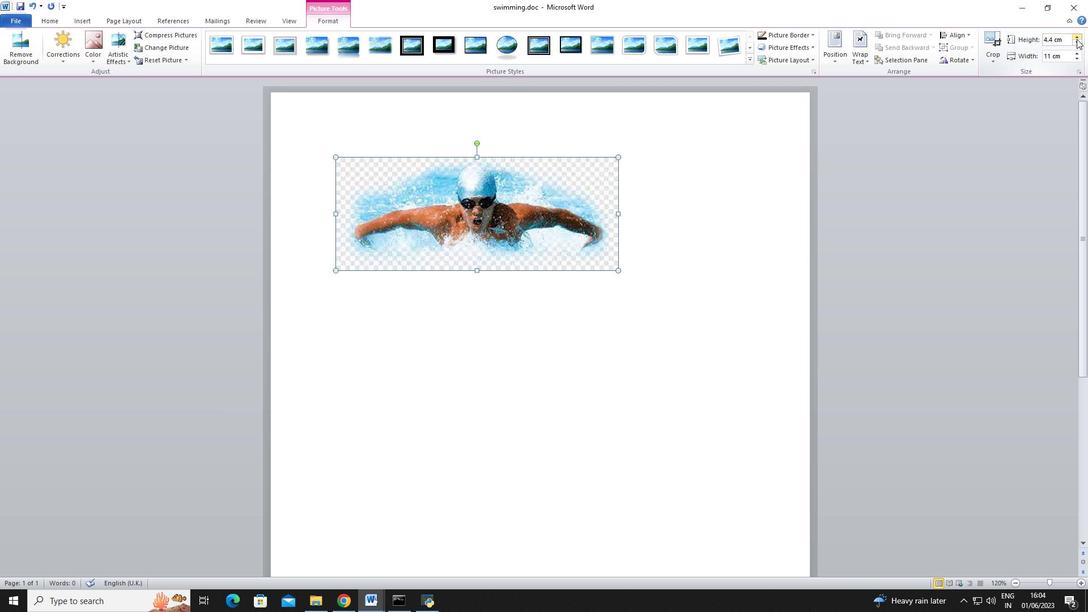 
Action: Mouse pressed left at (1077, 39)
Screenshot: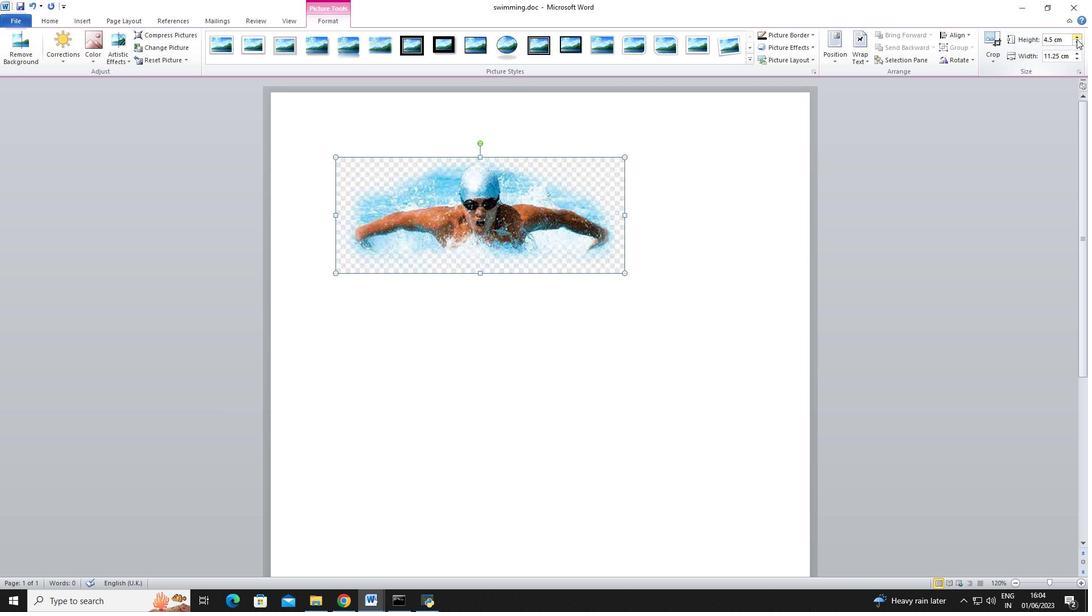 
Action: Mouse pressed left at (1077, 39)
Screenshot: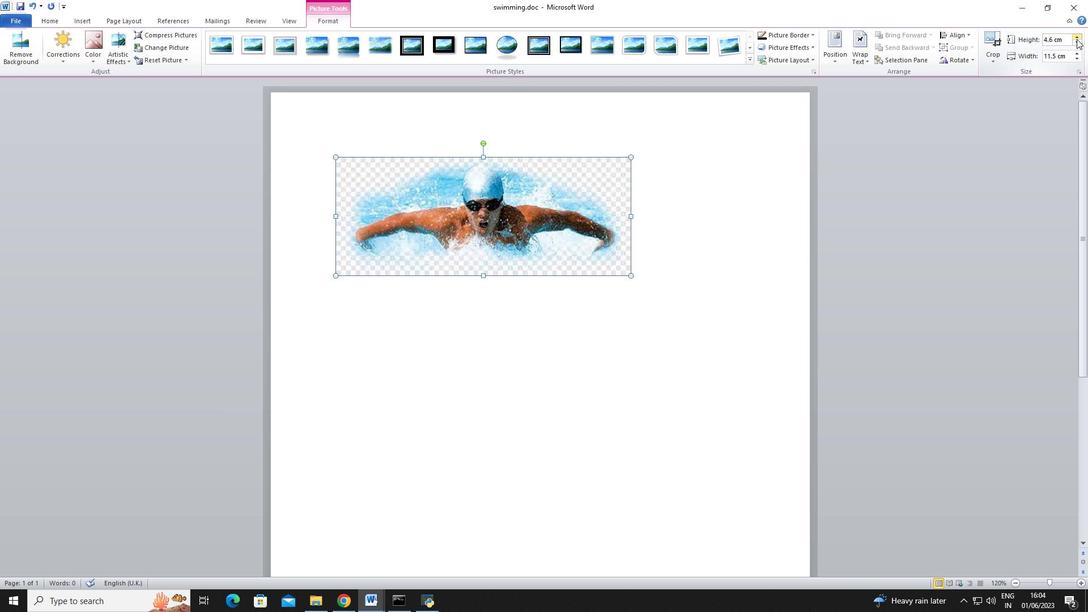 
Action: Mouse pressed left at (1077, 39)
Screenshot: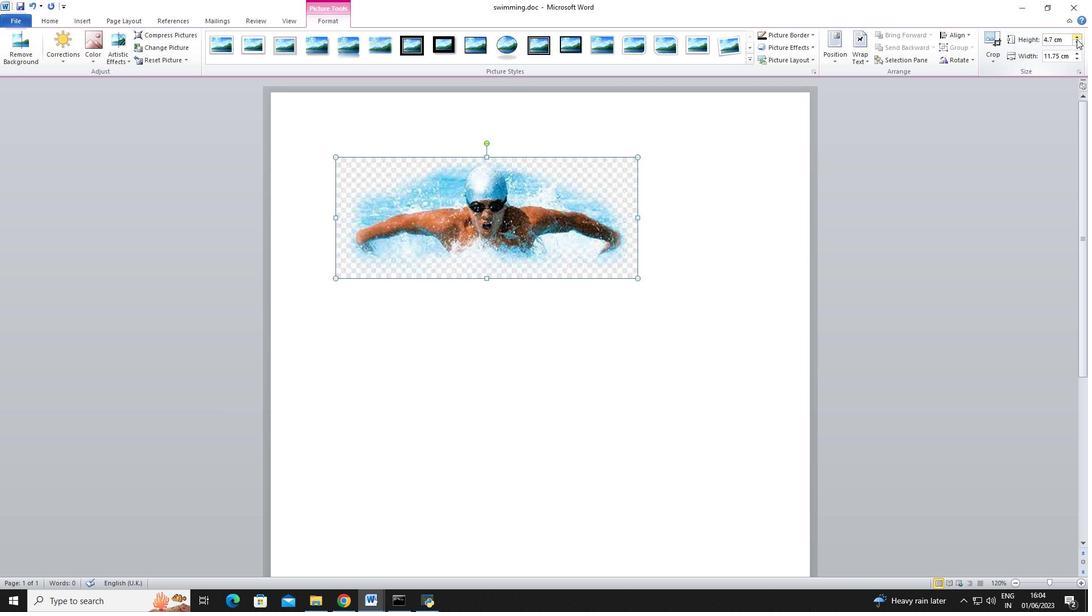 
Action: Mouse pressed left at (1077, 39)
Screenshot: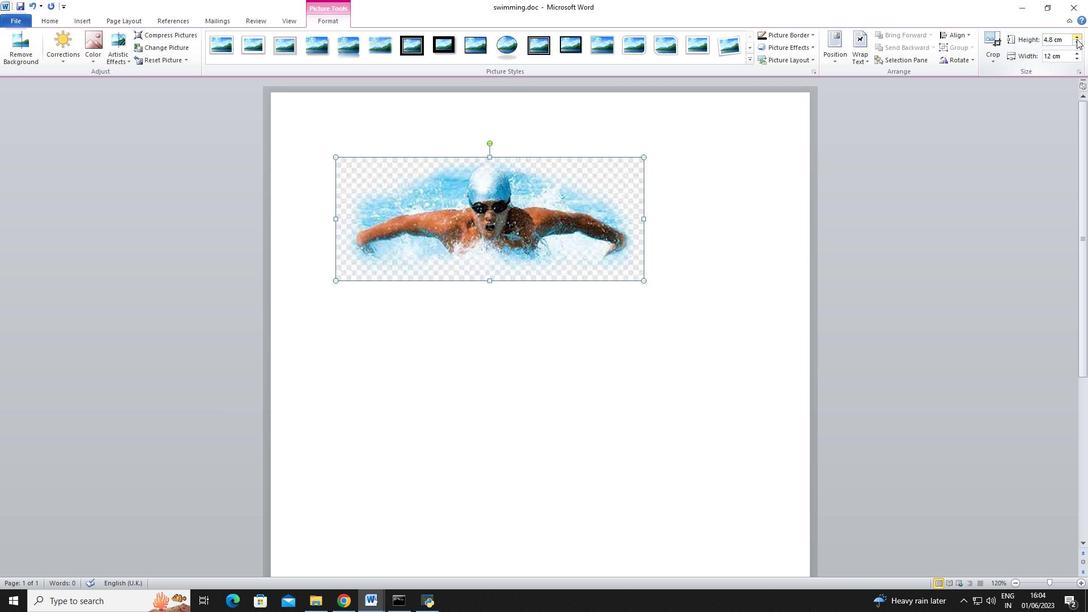 
Action: Mouse pressed left at (1077, 39)
Screenshot: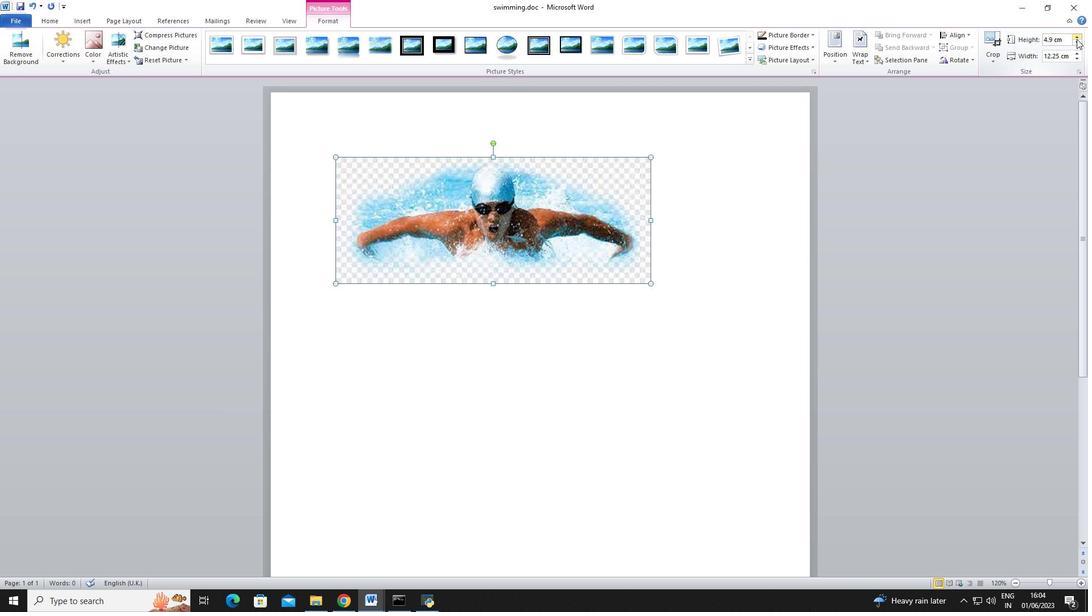 
Action: Mouse pressed left at (1077, 39)
Screenshot: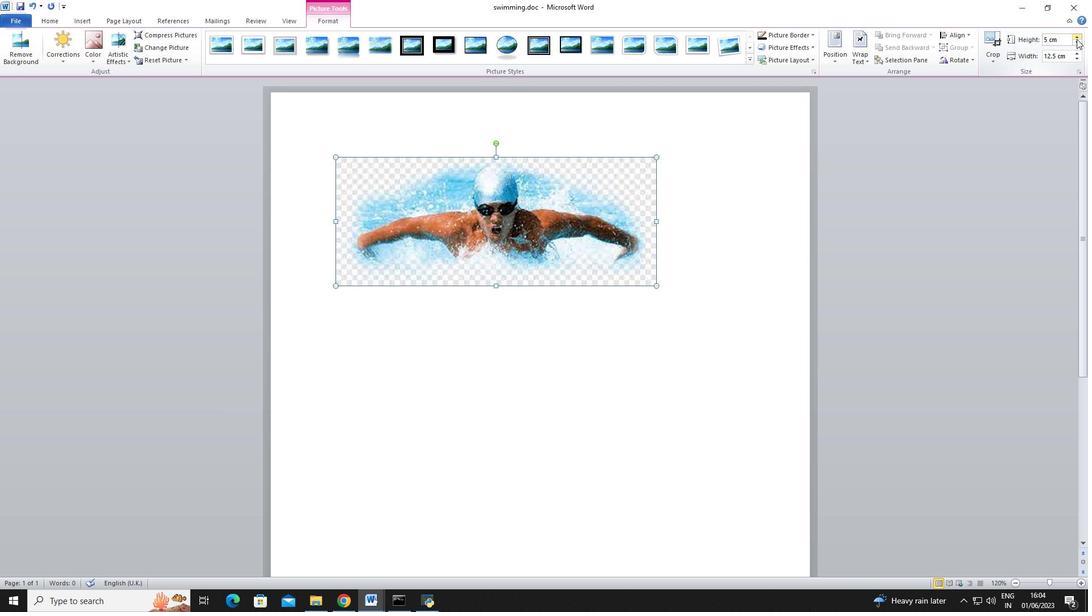 
Action: Mouse pressed left at (1077, 39)
Screenshot: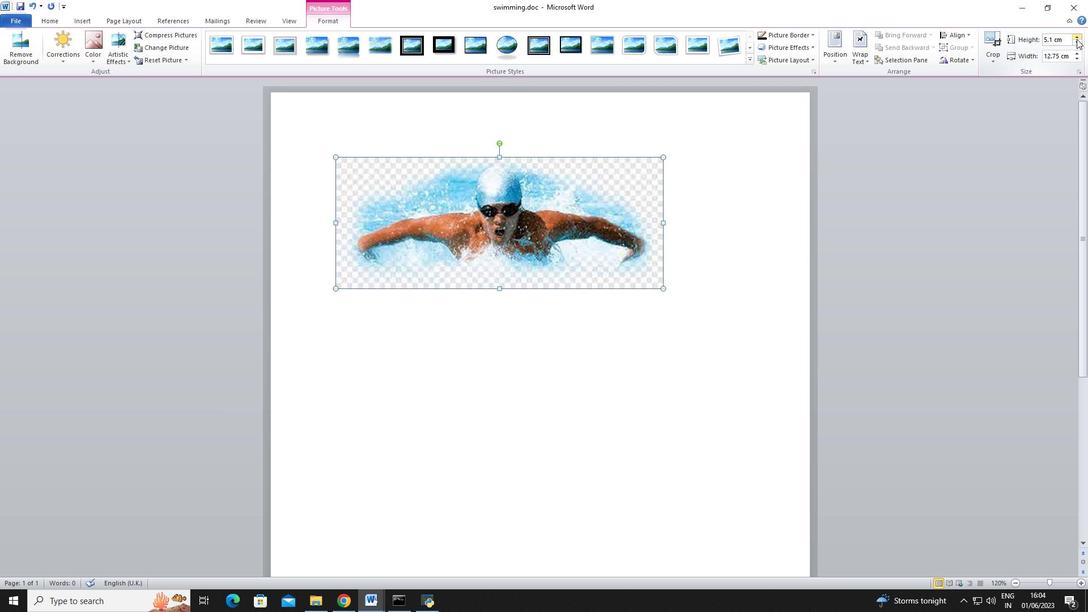 
Action: Mouse pressed left at (1077, 39)
Screenshot: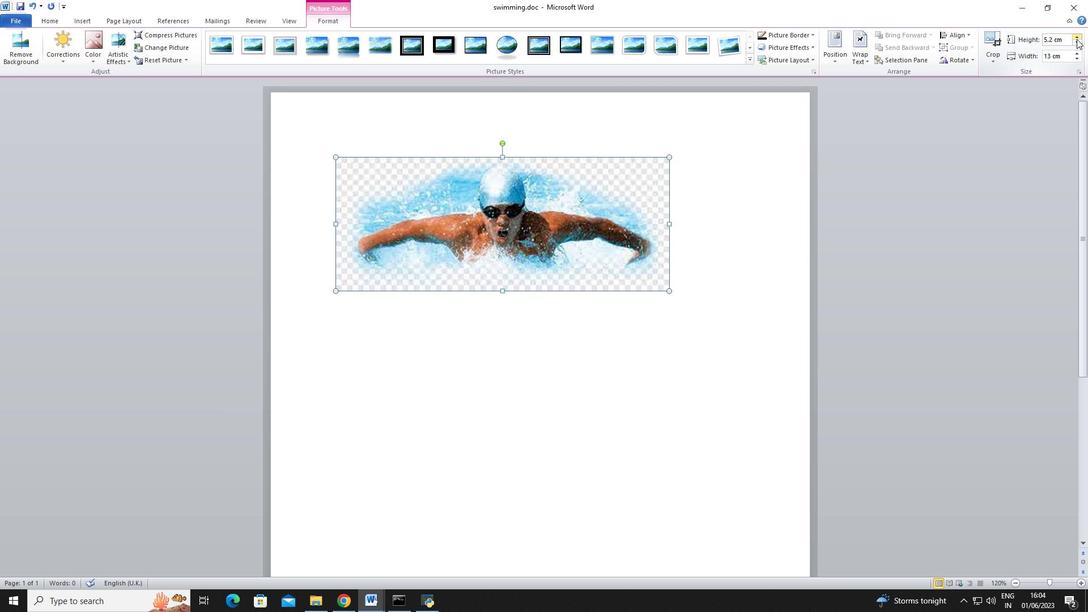 
Action: Mouse pressed left at (1077, 39)
Screenshot: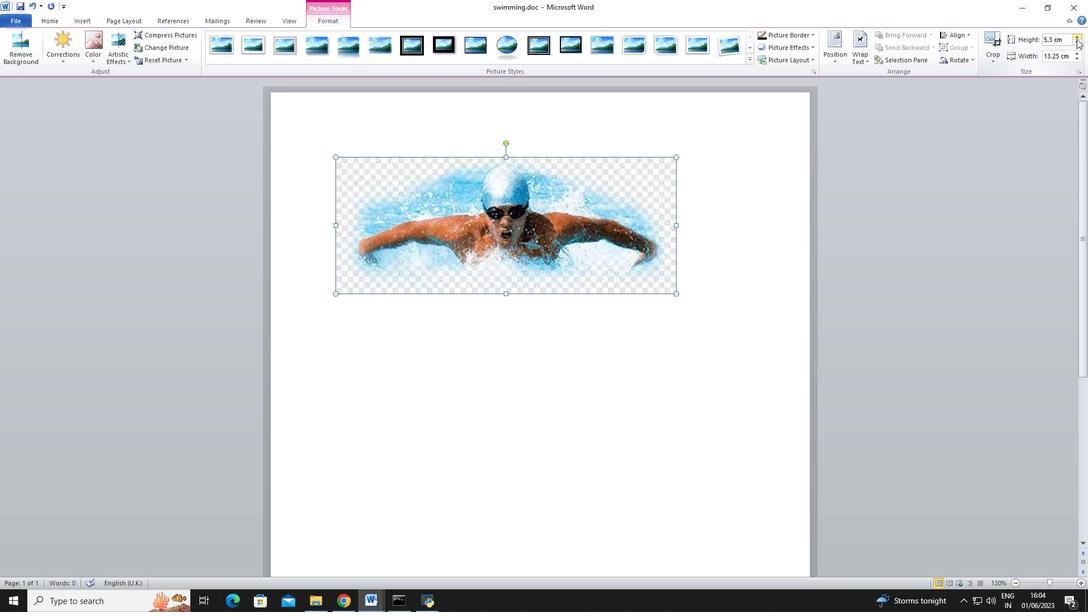 
Action: Mouse pressed left at (1077, 39)
Screenshot: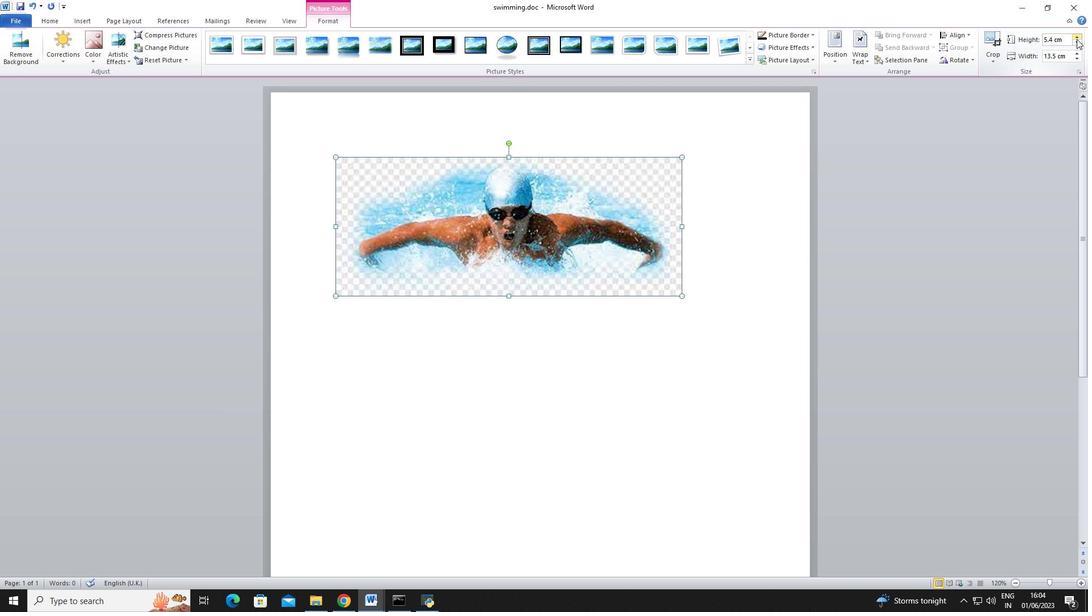 
Action: Mouse pressed left at (1077, 39)
Screenshot: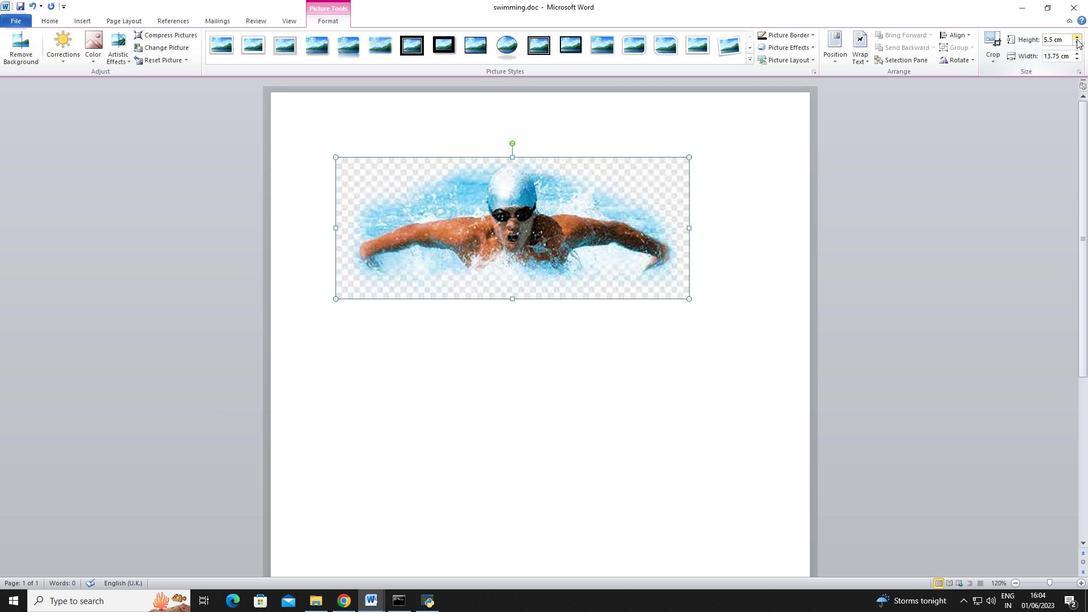
Action: Mouse pressed left at (1077, 39)
Screenshot: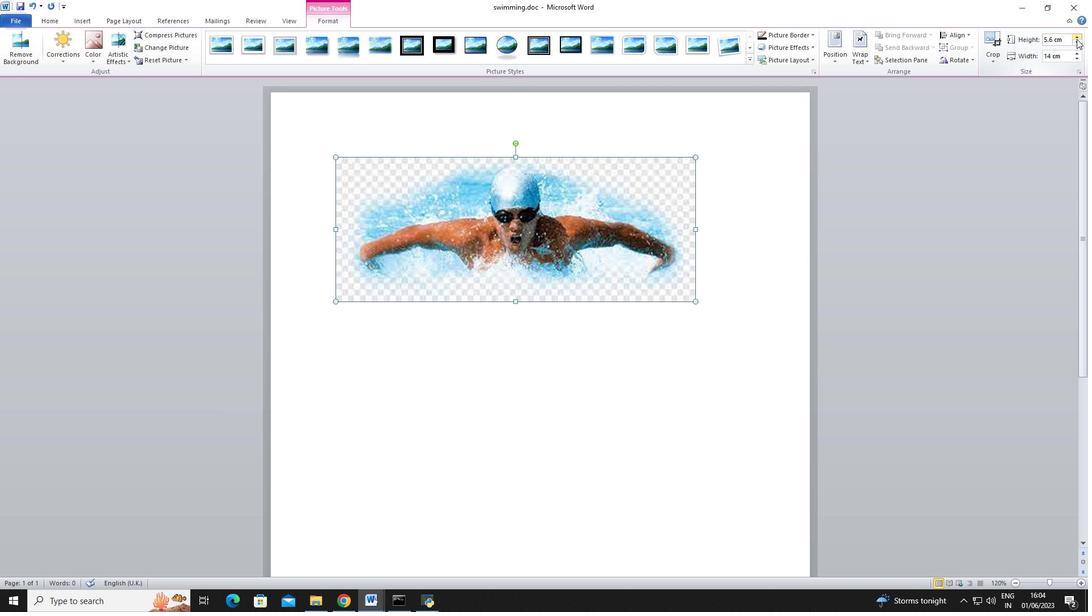 
Action: Mouse pressed left at (1077, 39)
Screenshot: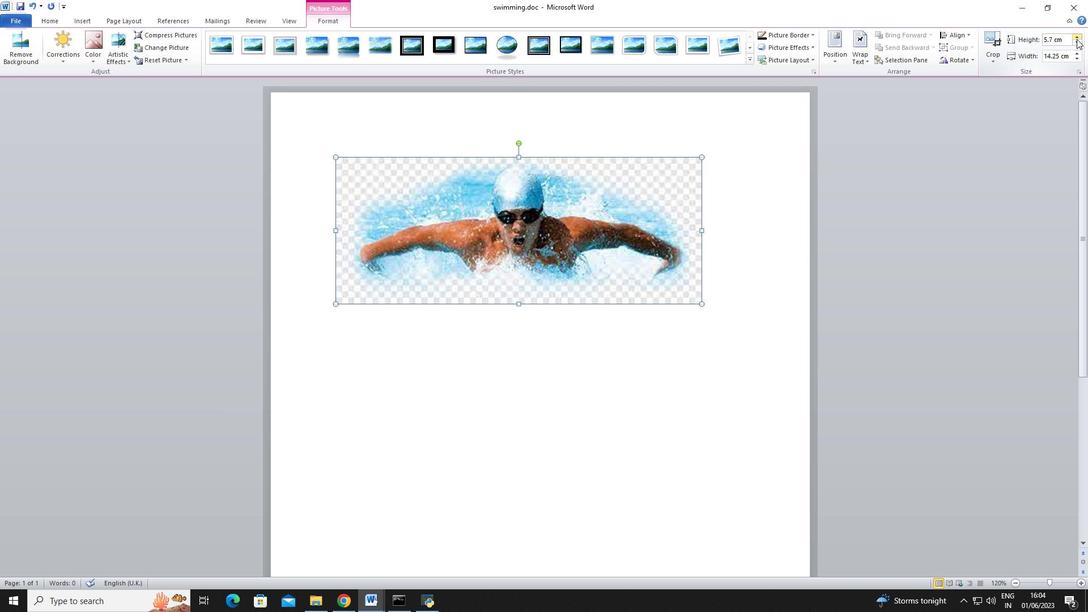 
Action: Mouse pressed left at (1077, 39)
Screenshot: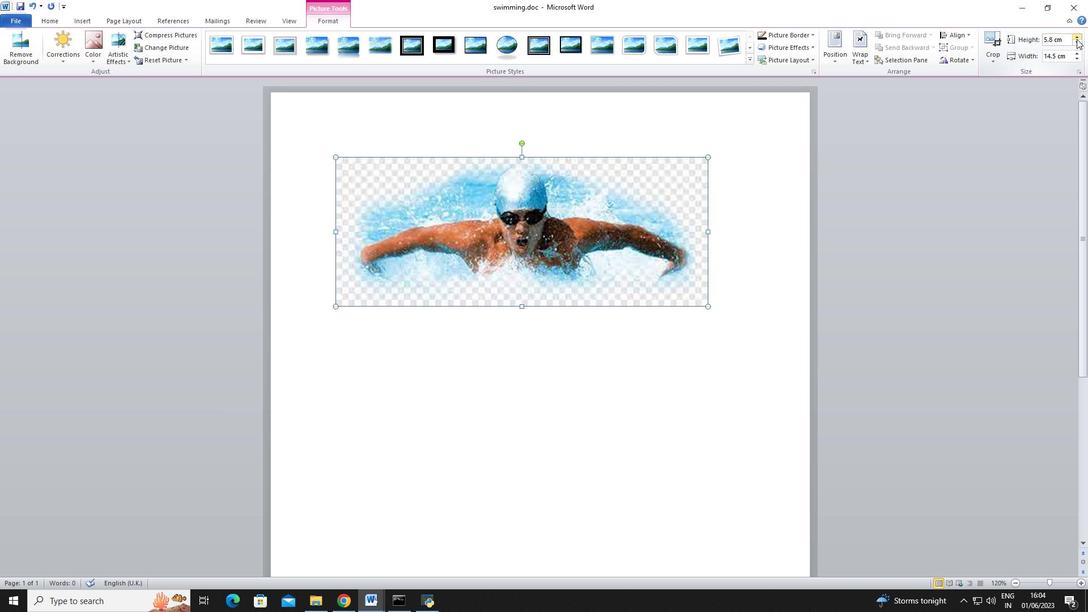 
Action: Mouse pressed left at (1077, 39)
Screenshot: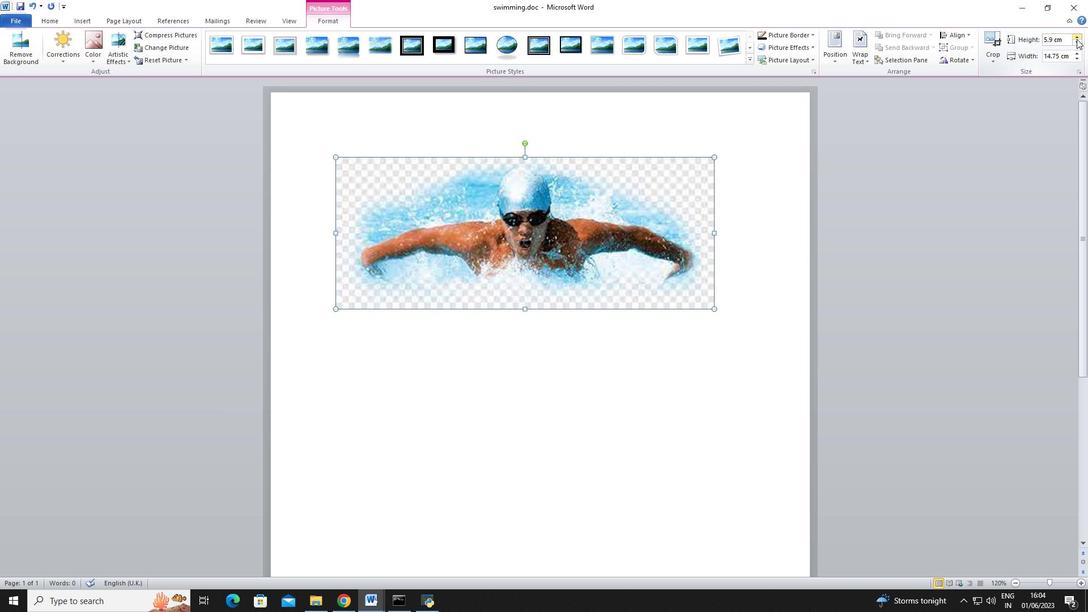 
Action: Mouse pressed left at (1077, 39)
Screenshot: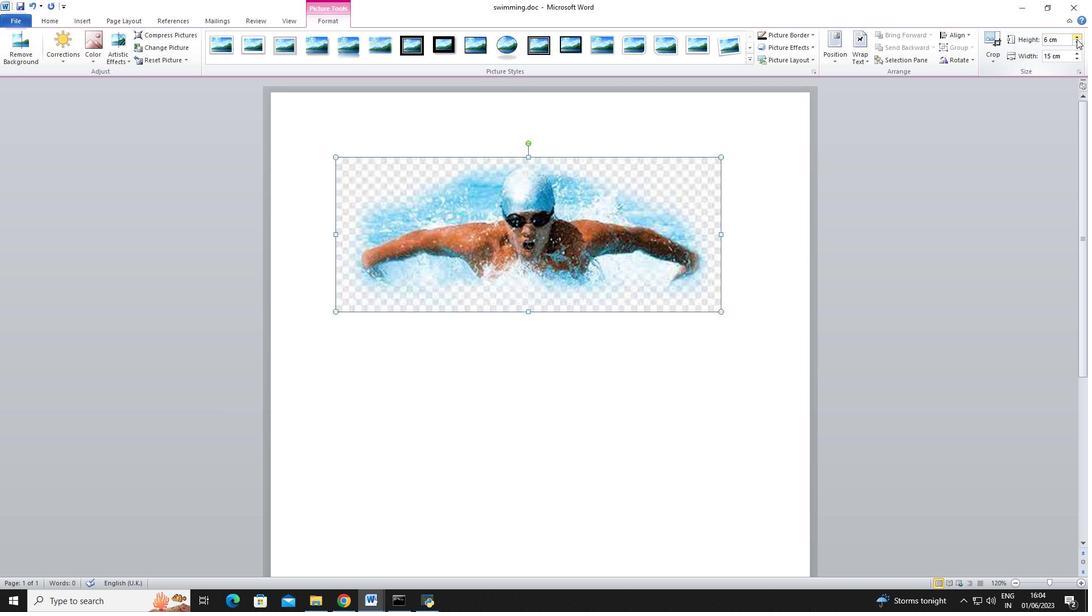 
Action: Mouse pressed left at (1077, 39)
Screenshot: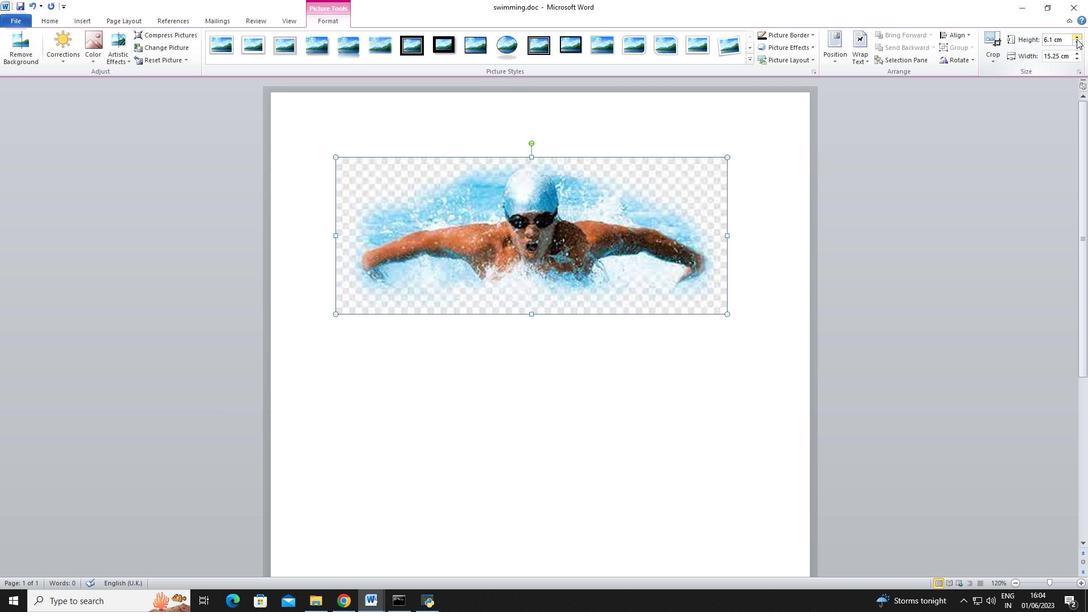 
Action: Mouse pressed left at (1077, 39)
Screenshot: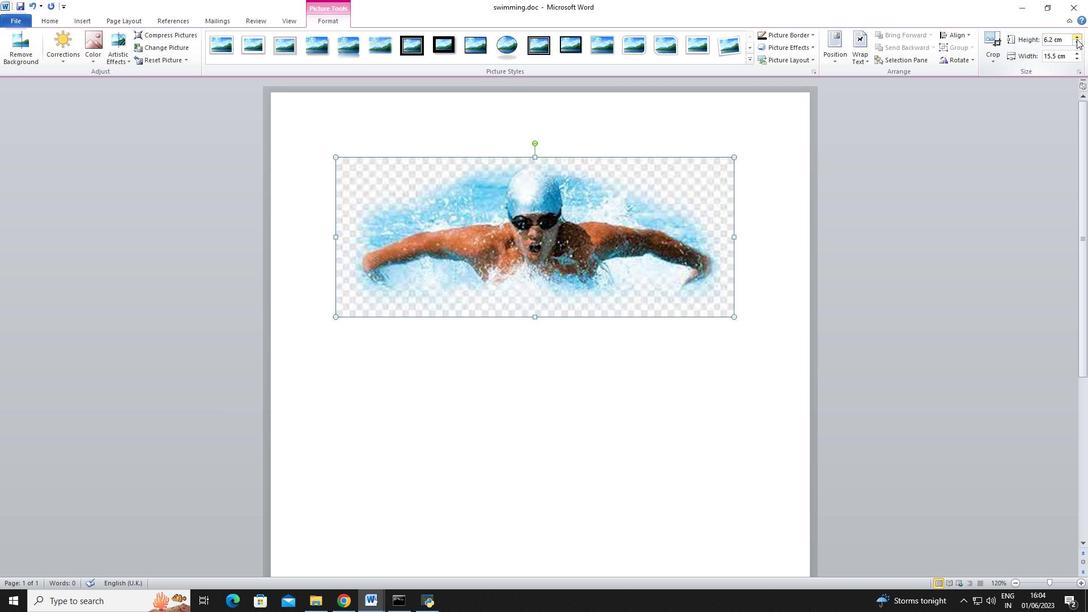 
Action: Mouse pressed left at (1077, 39)
Screenshot: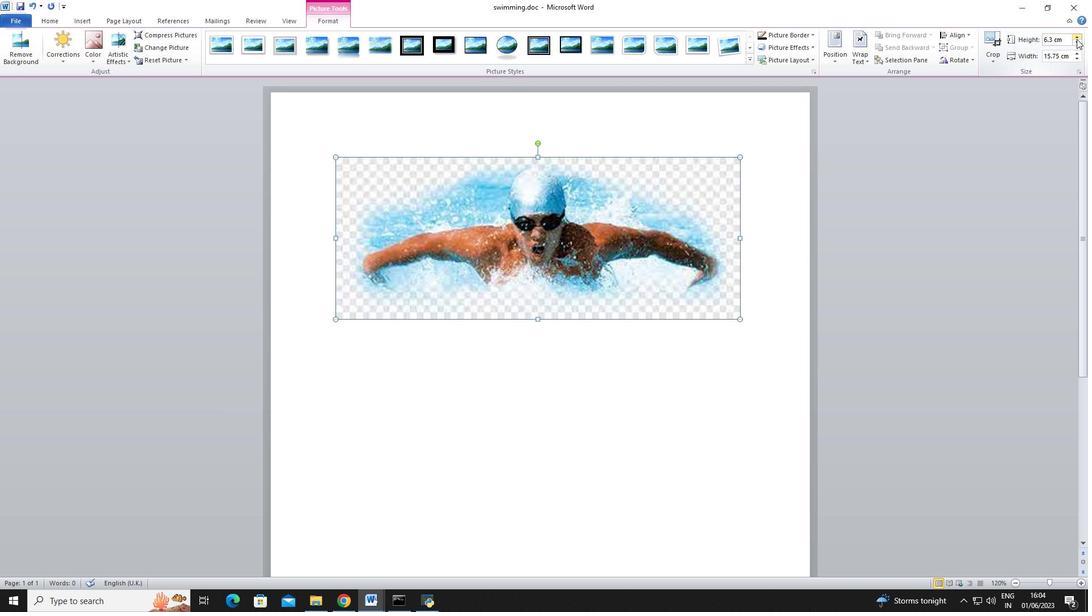 
Action: Mouse pressed left at (1077, 39)
Screenshot: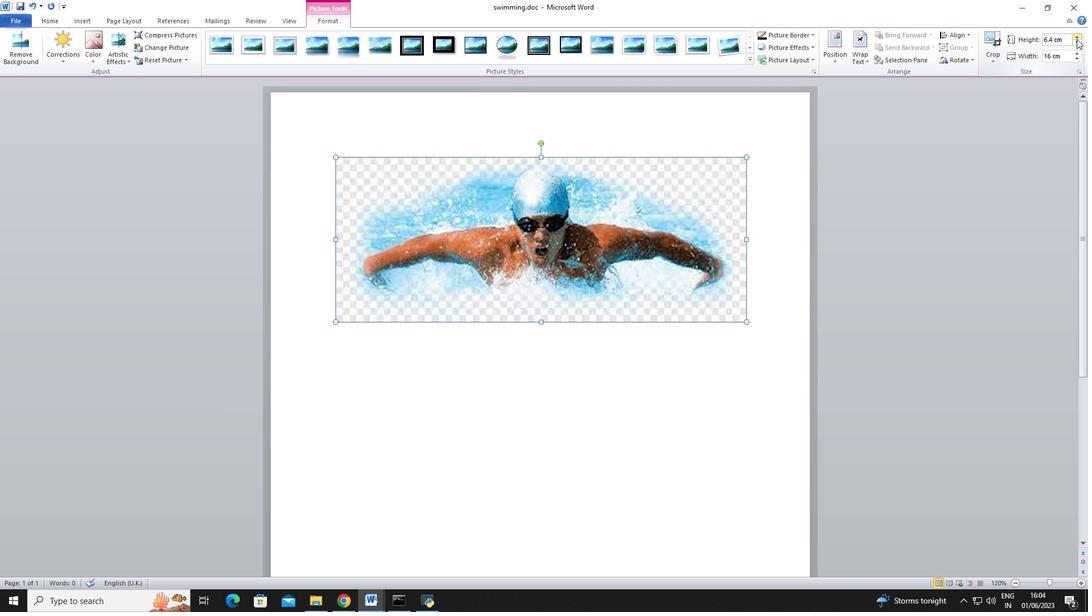 
Action: Mouse pressed left at (1077, 39)
Screenshot: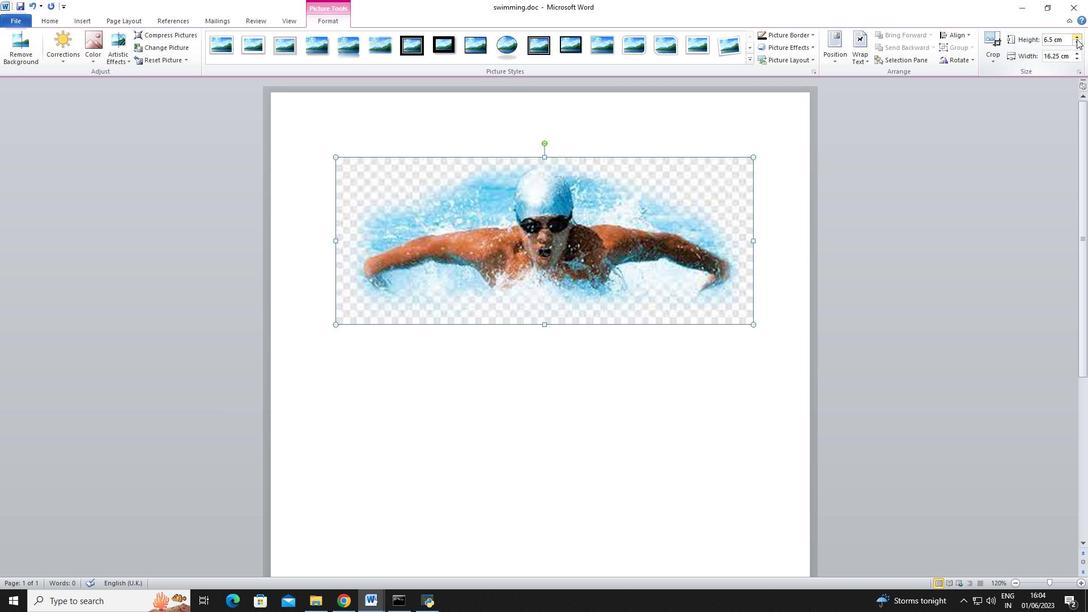 
Action: Mouse pressed left at (1077, 39)
Screenshot: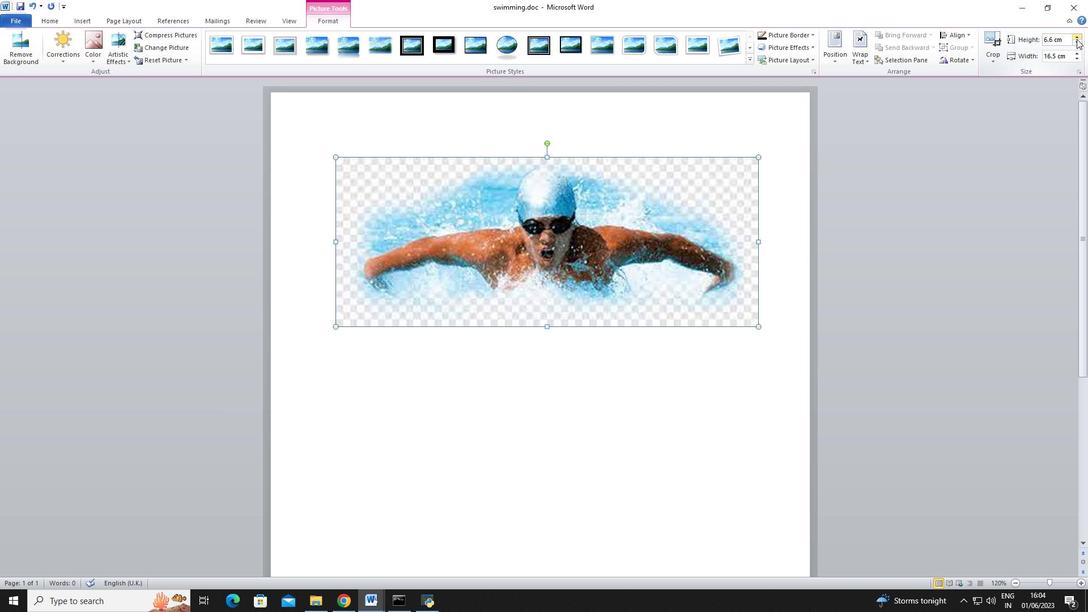 
Action: Mouse pressed left at (1077, 39)
Screenshot: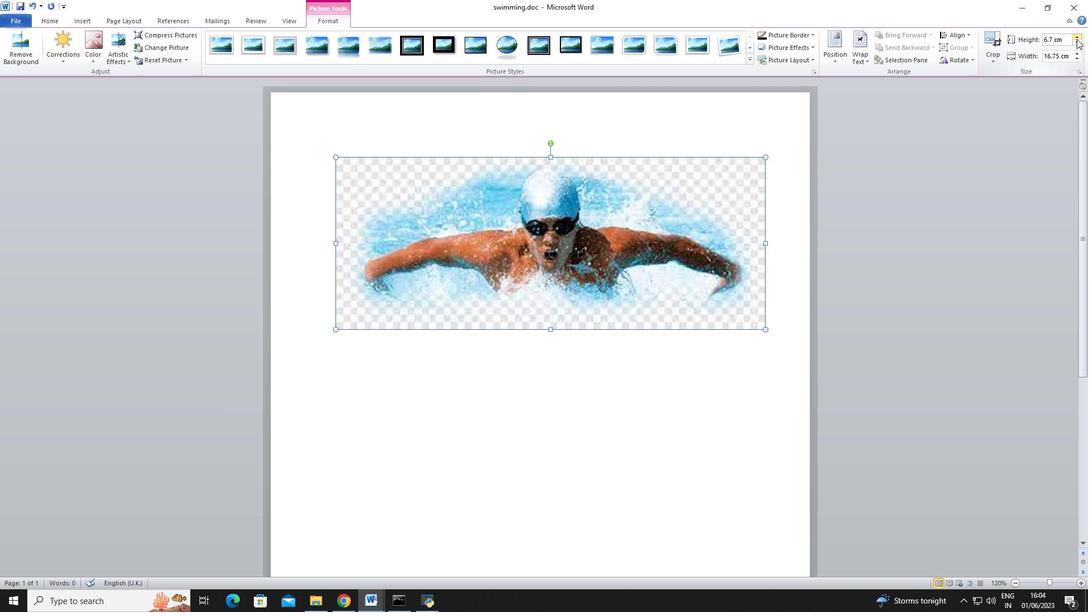 
Action: Mouse moved to (1076, 34)
Screenshot: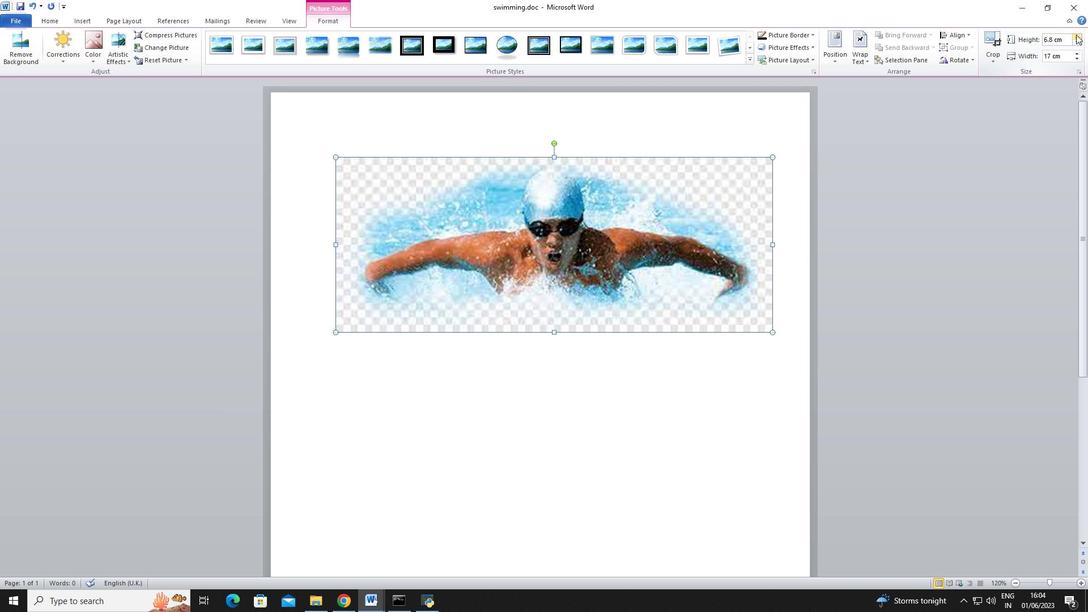 
Action: Mouse pressed left at (1076, 34)
Screenshot: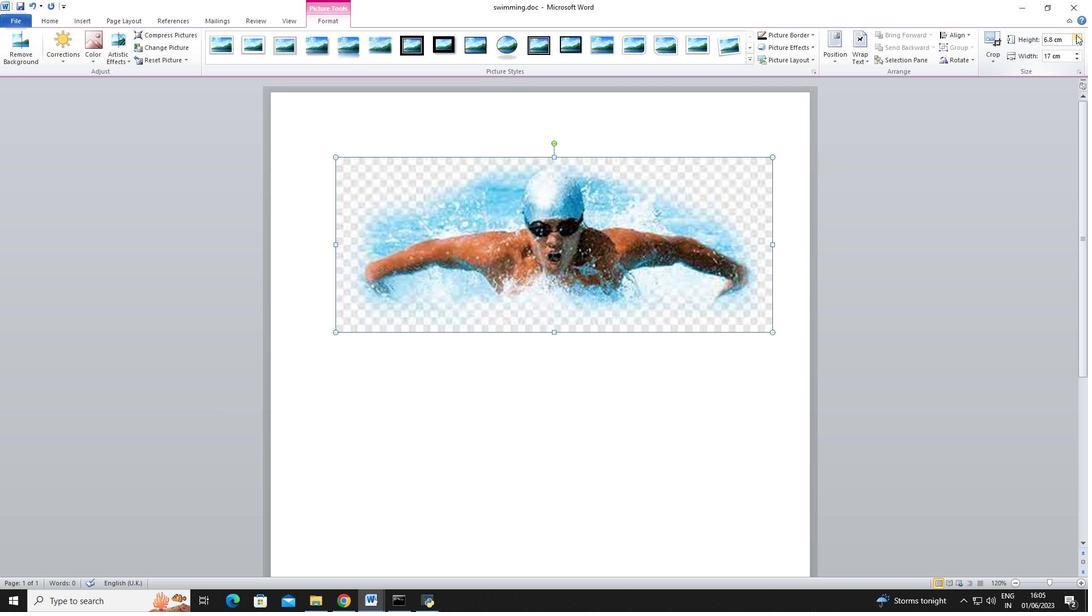 
Action: Mouse pressed left at (1076, 34)
Screenshot: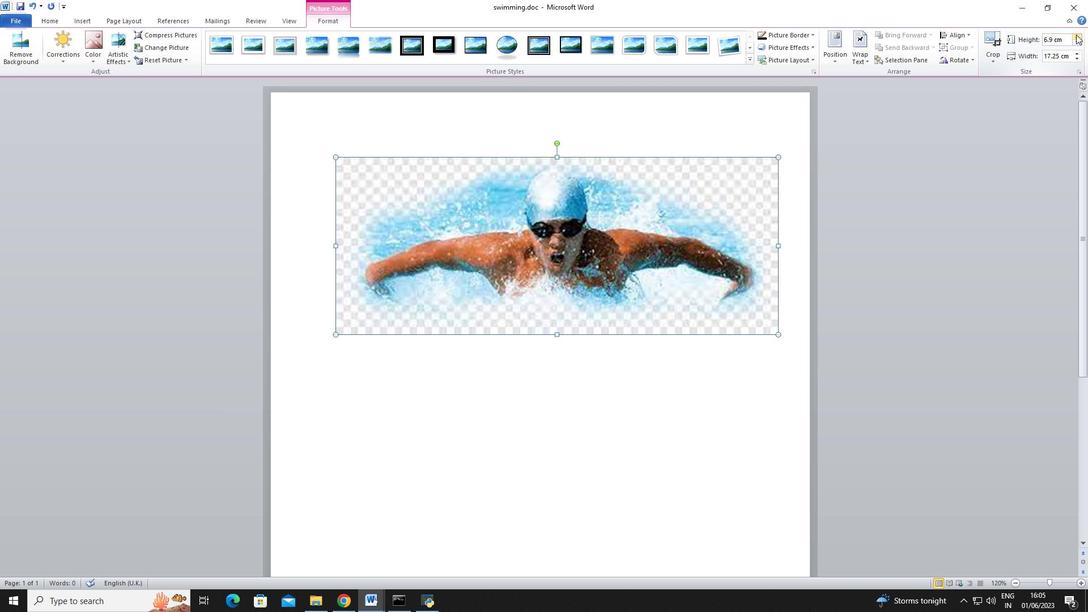 
Action: Mouse moved to (1076, 36)
Screenshot: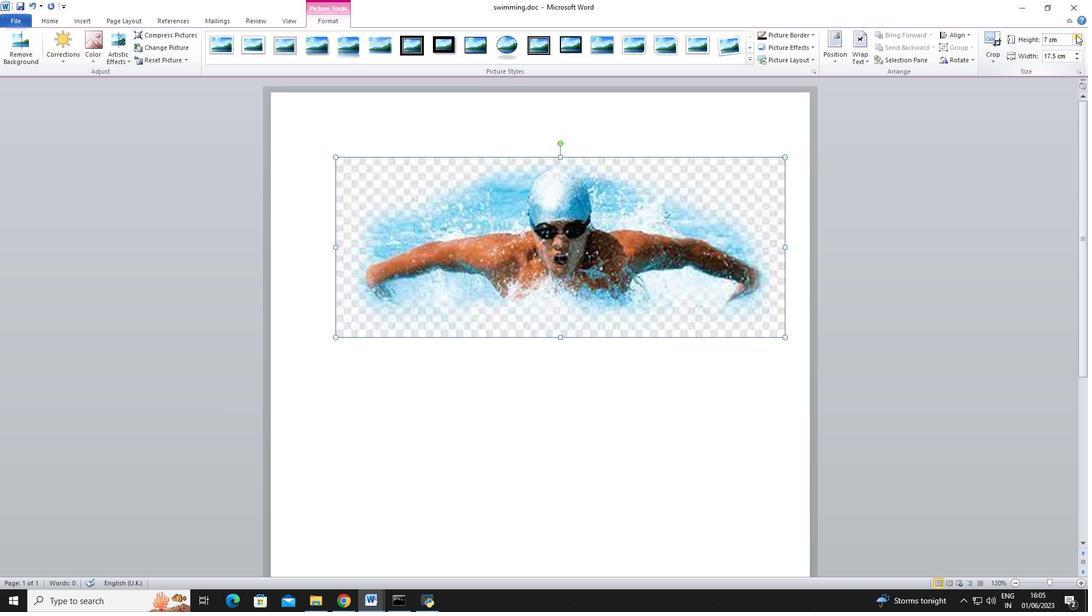 
Action: Mouse pressed left at (1076, 36)
Screenshot: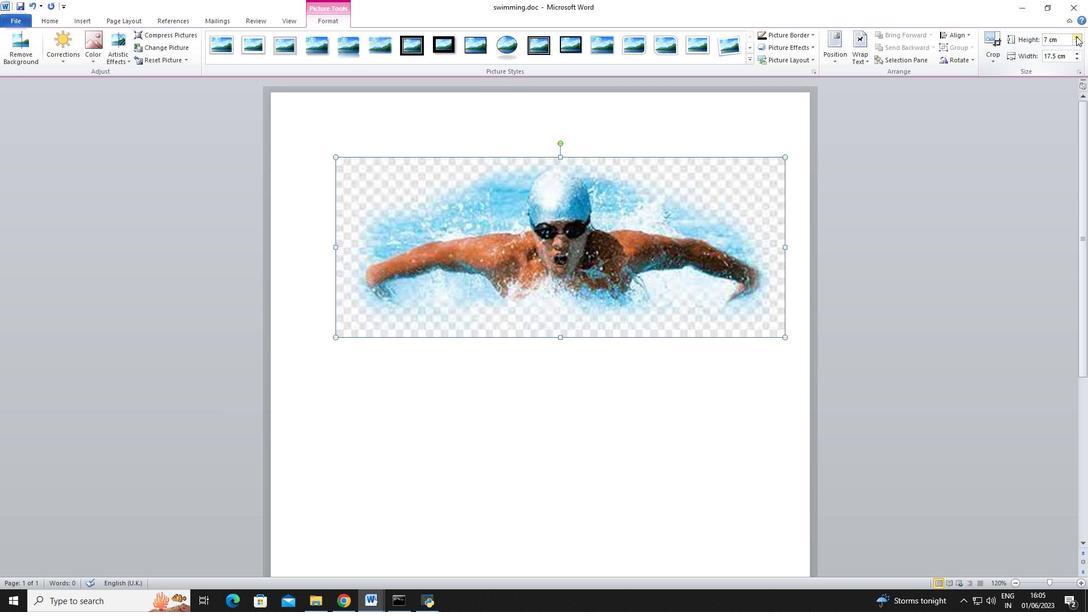 
Action: Mouse pressed left at (1076, 36)
Screenshot: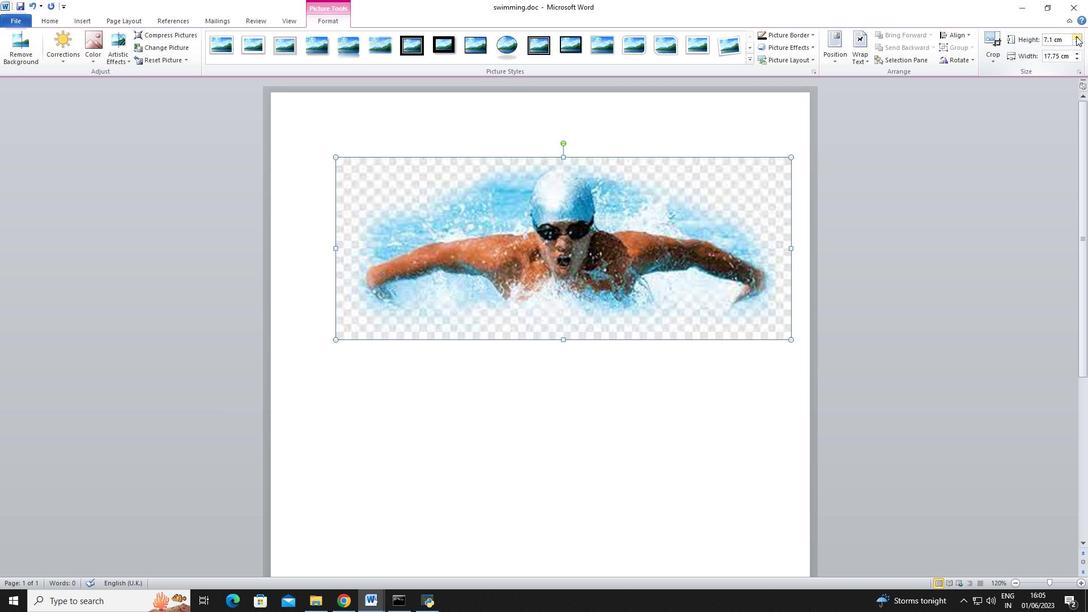 
Action: Mouse pressed left at (1076, 36)
Screenshot: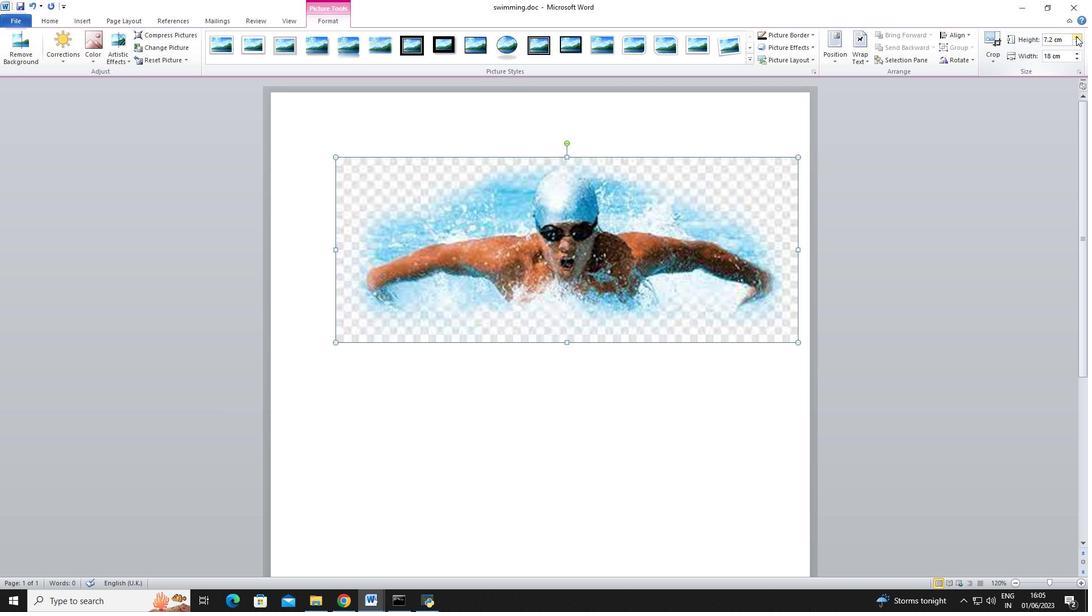 
Action: Mouse pressed left at (1076, 36)
Screenshot: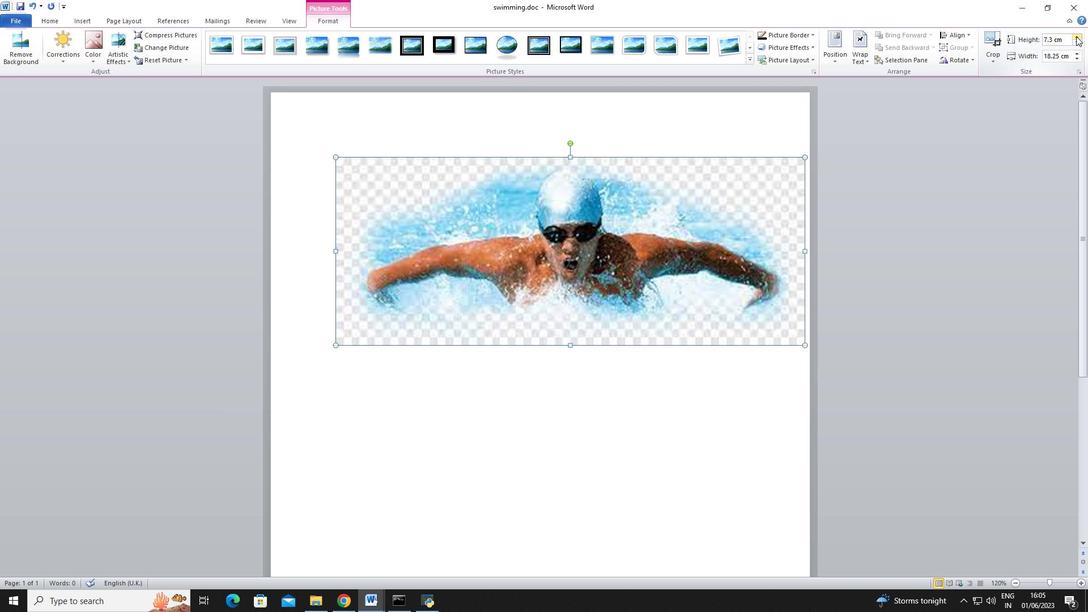 
Action: Mouse pressed left at (1076, 36)
Screenshot: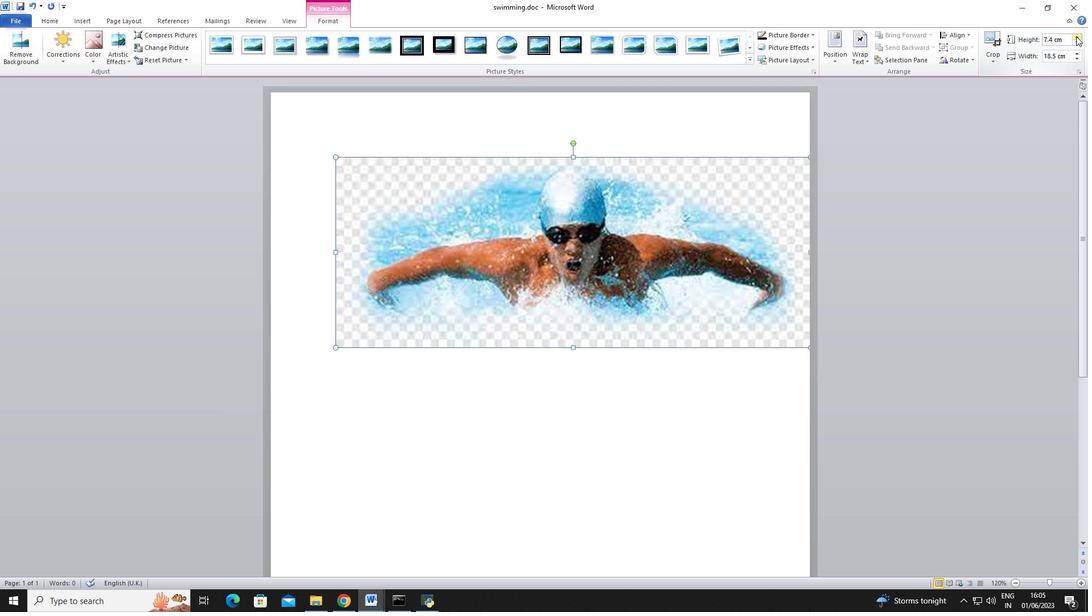 
Action: Mouse pressed left at (1076, 36)
Screenshot: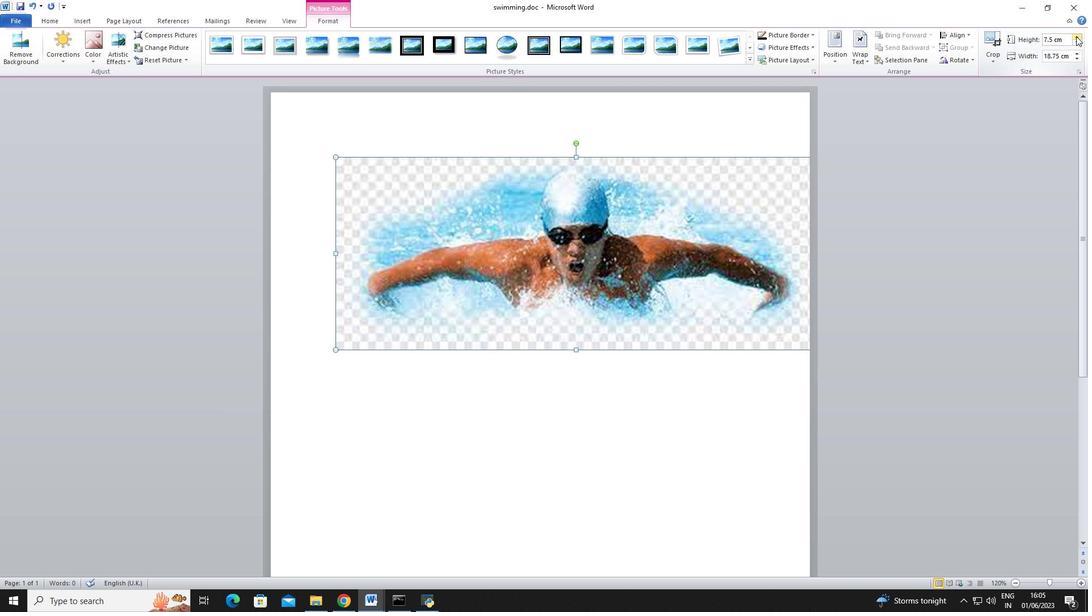 
Action: Mouse pressed left at (1076, 36)
Screenshot: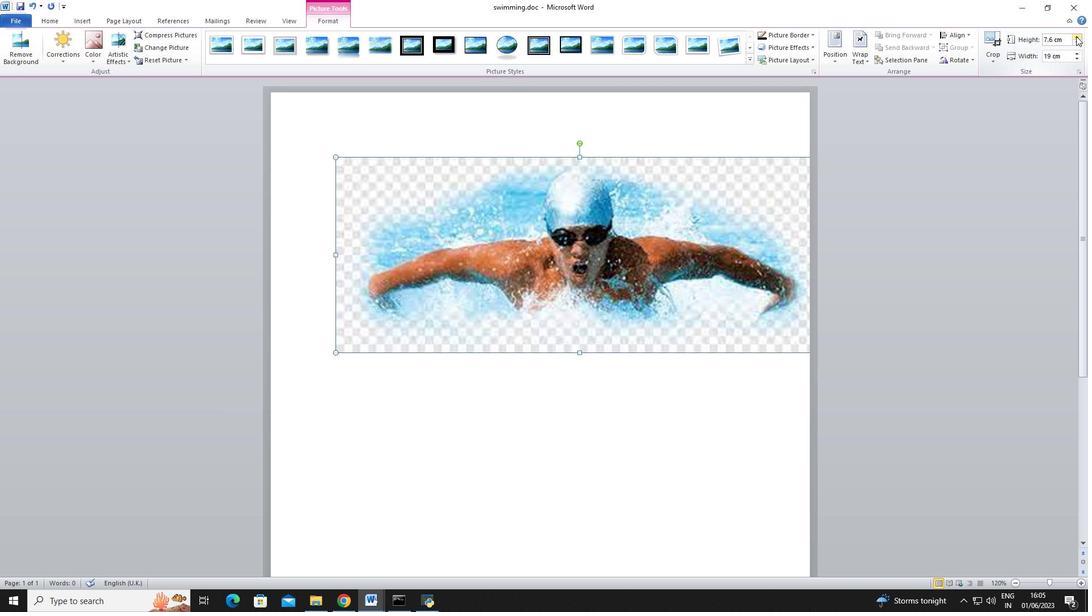 
Action: Mouse pressed left at (1076, 36)
Screenshot: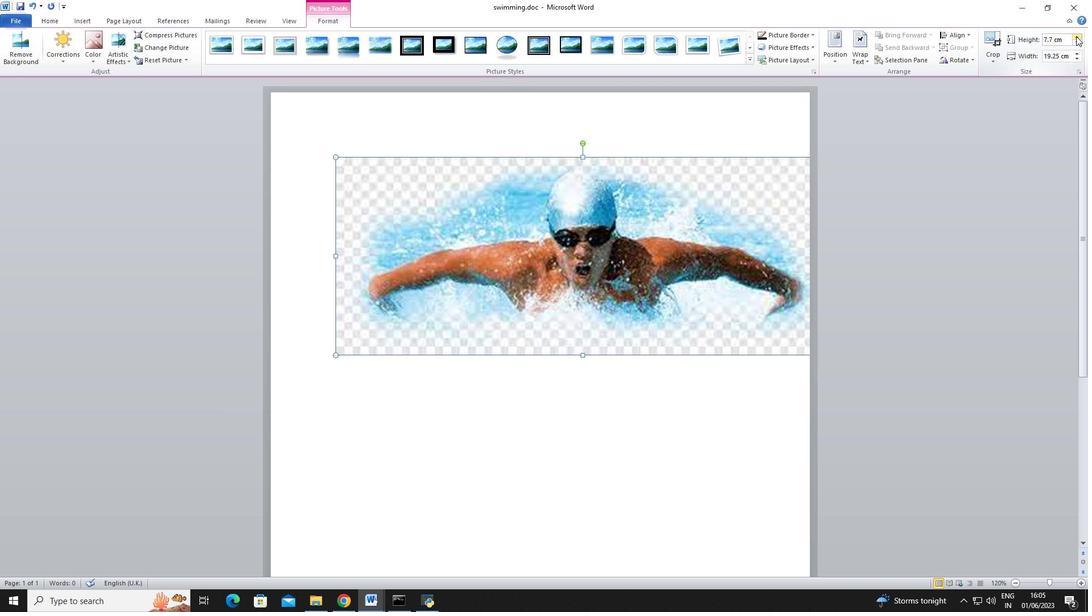 
Action: Mouse pressed left at (1076, 36)
Screenshot: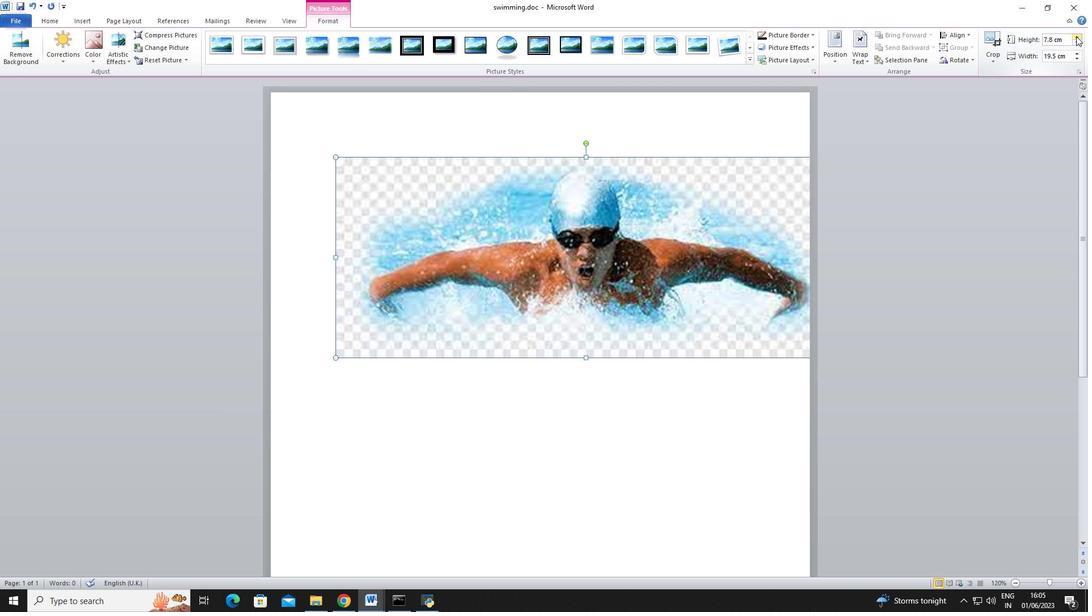 
Action: Mouse pressed left at (1076, 36)
Screenshot: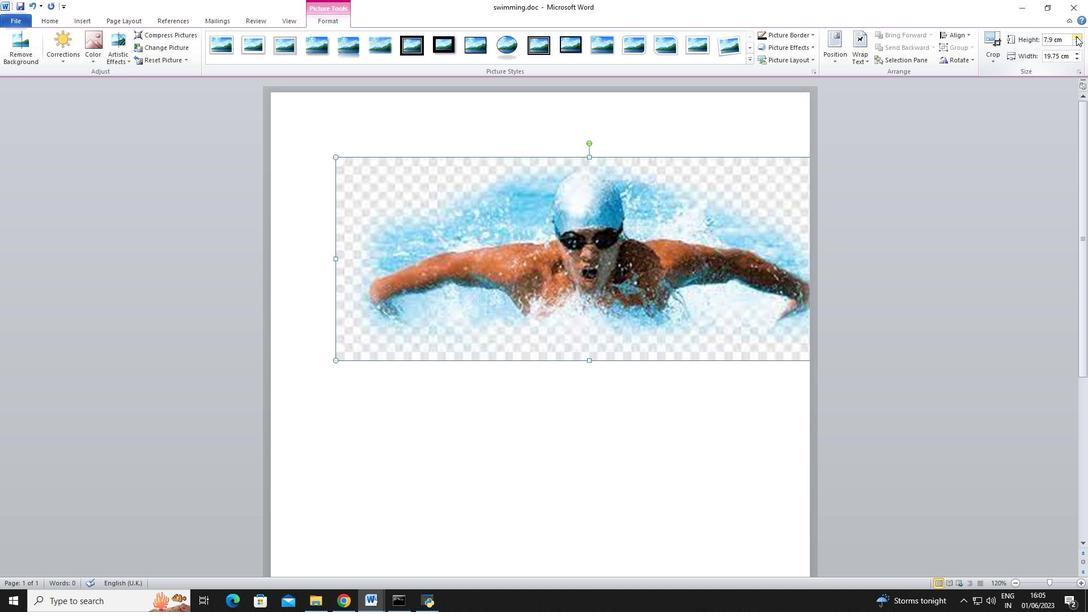 
Action: Mouse pressed left at (1076, 36)
Screenshot: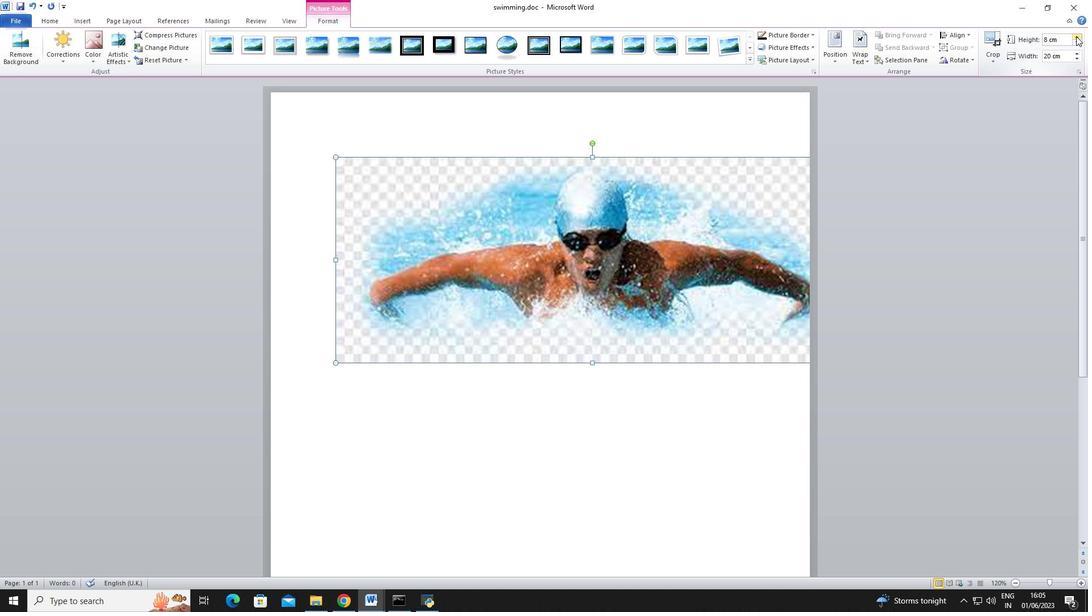 
Action: Mouse pressed left at (1076, 36)
Screenshot: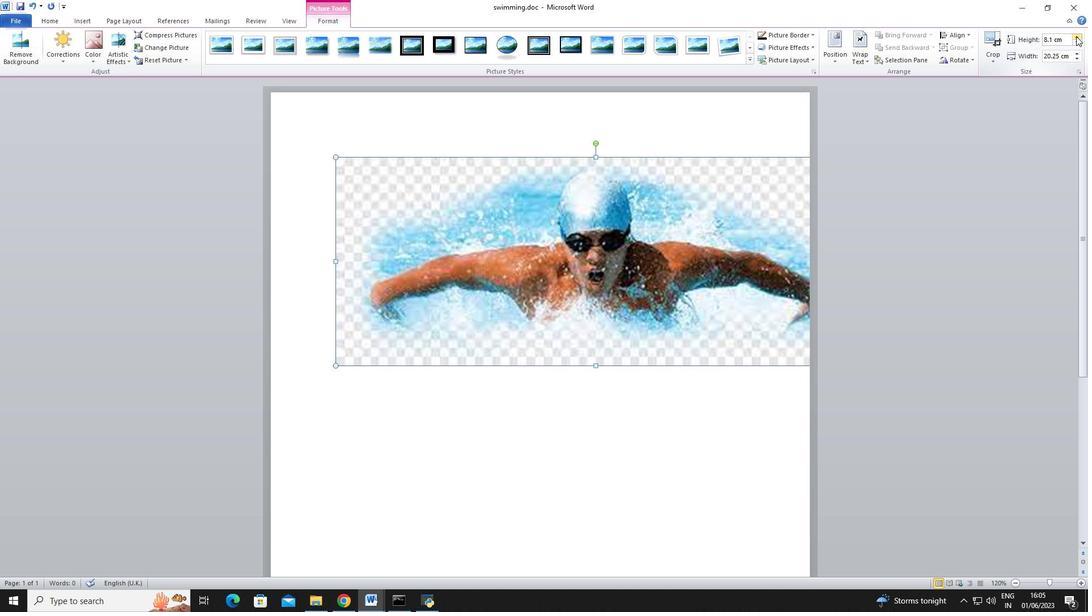 
Action: Mouse pressed left at (1076, 36)
Screenshot: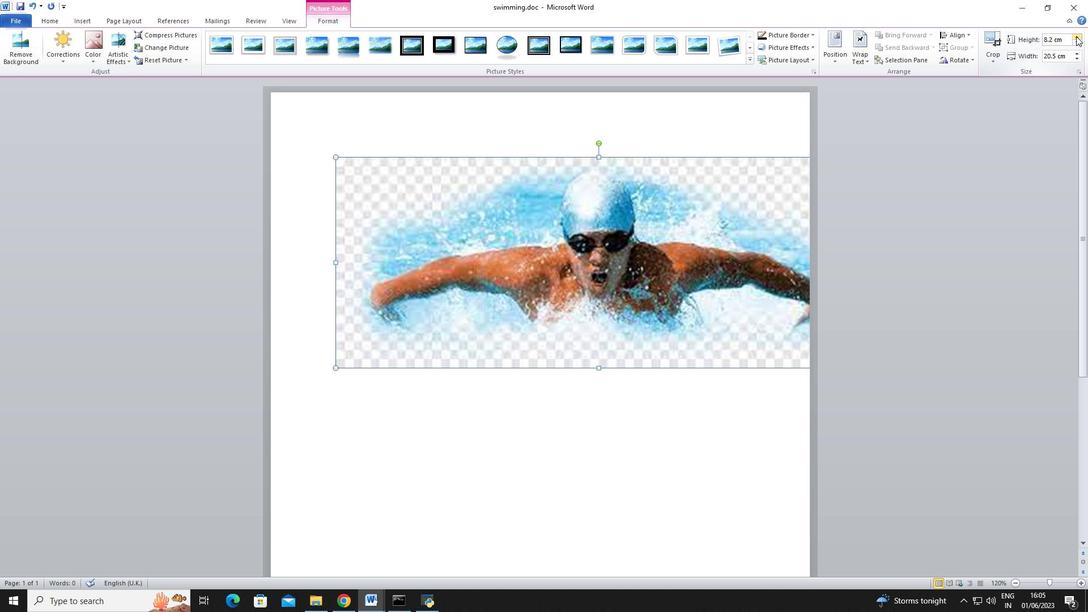 
Action: Mouse pressed left at (1076, 36)
Screenshot: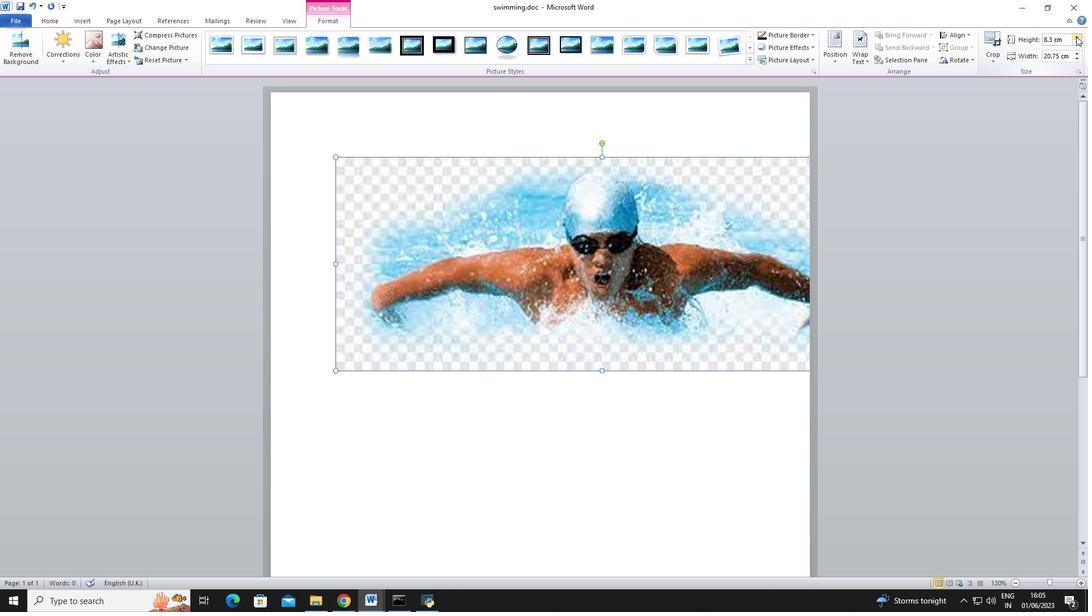 
Action: Mouse pressed left at (1076, 36)
Screenshot: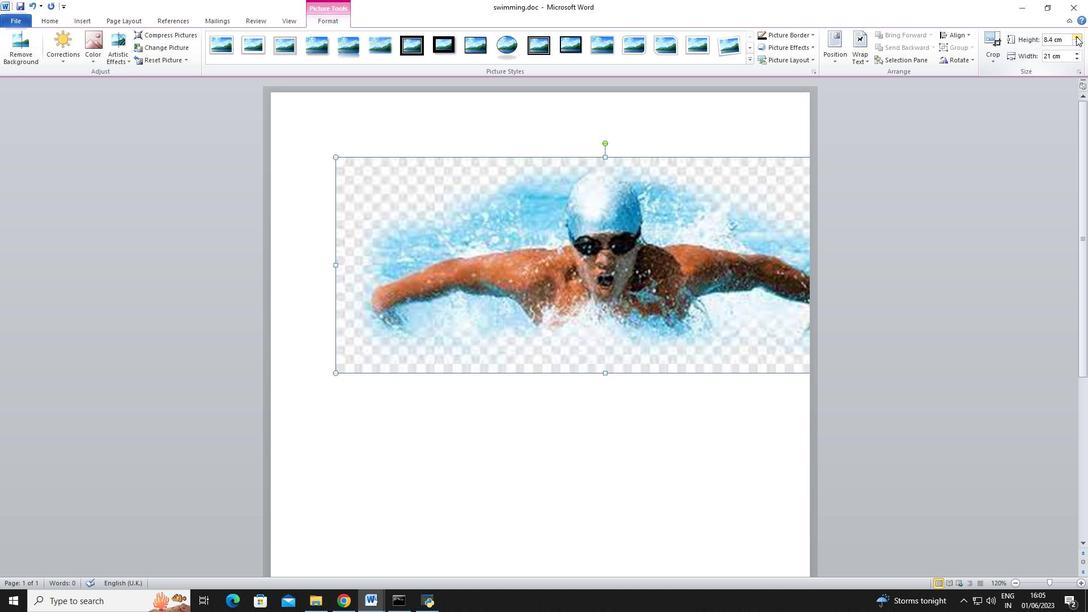 
Action: Mouse pressed left at (1076, 36)
Screenshot: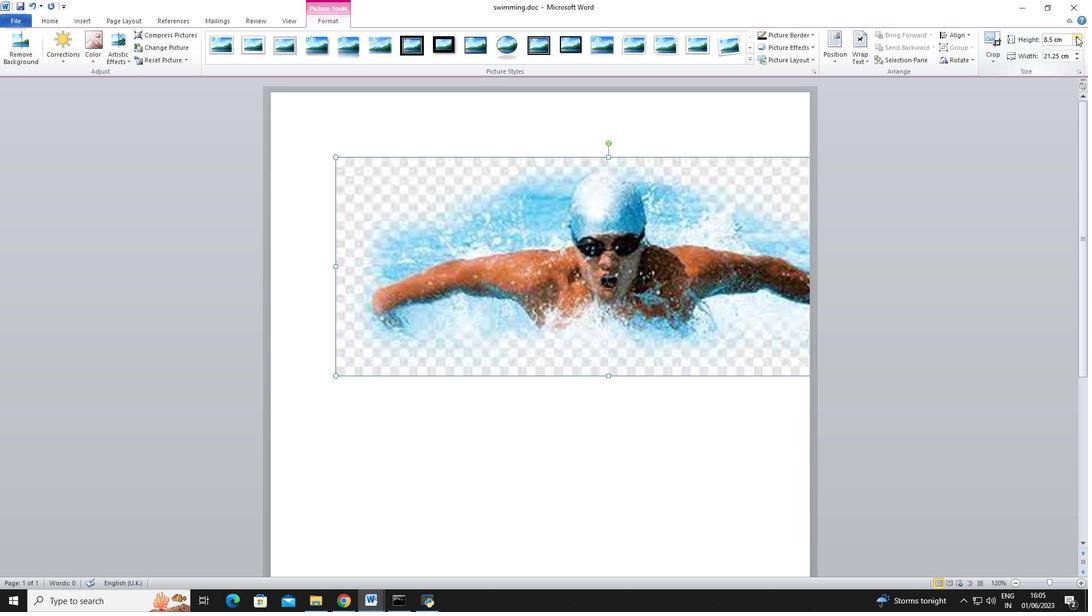 
Action: Mouse pressed left at (1076, 36)
Screenshot: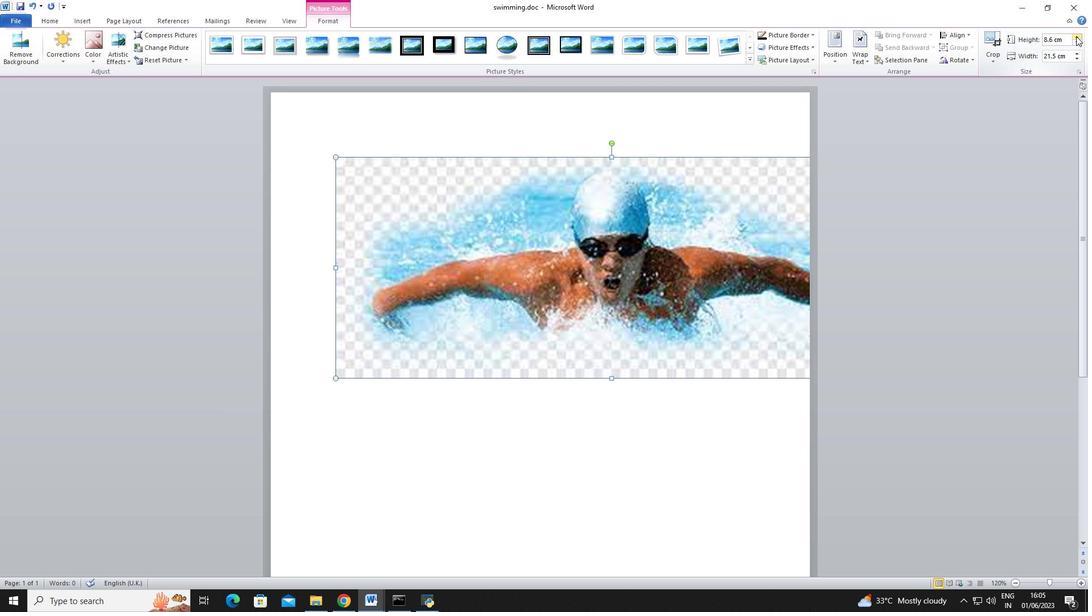 
Action: Mouse pressed left at (1076, 36)
Screenshot: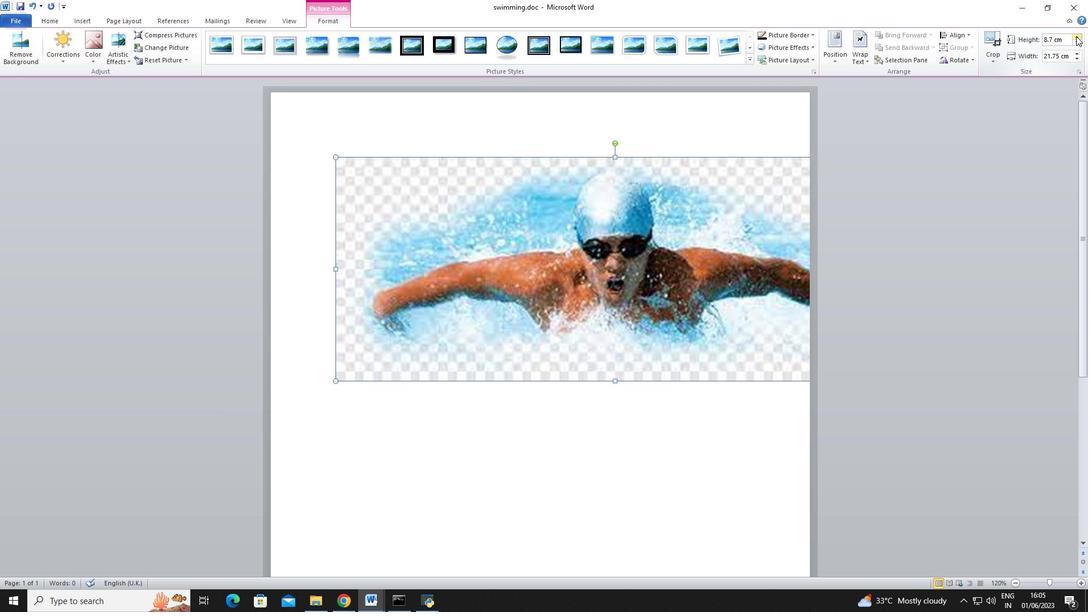 
Action: Mouse pressed left at (1076, 36)
Screenshot: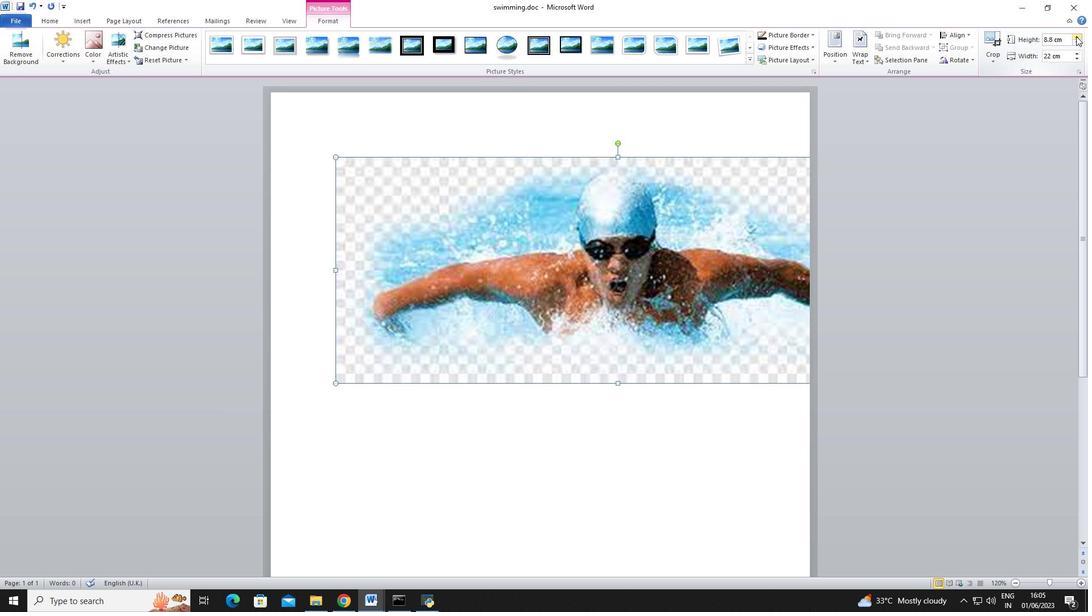 
Action: Mouse moved to (662, 227)
Screenshot: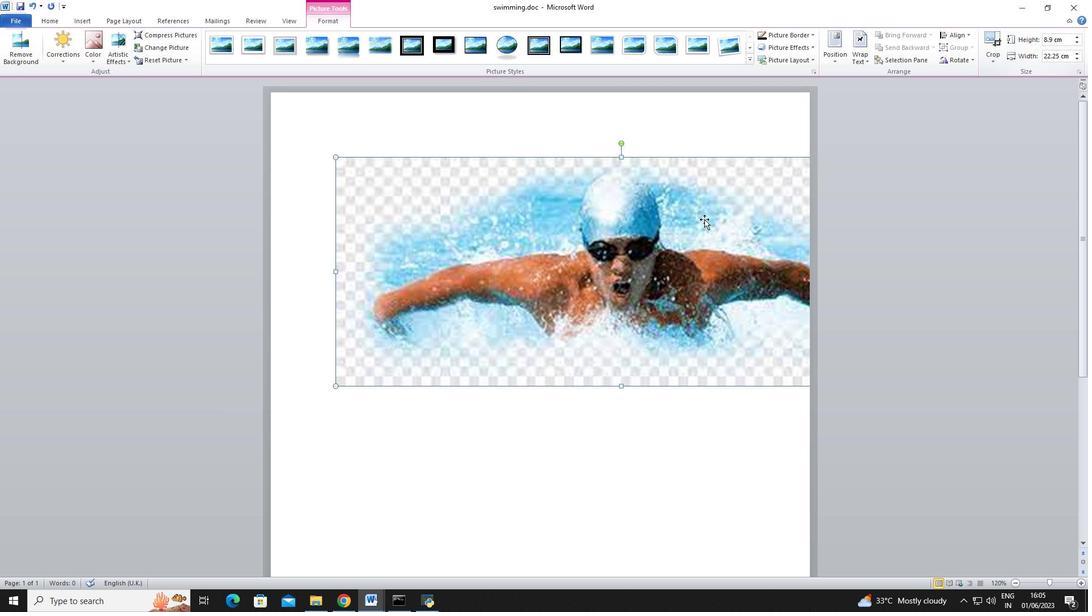
Action: Mouse pressed left at (662, 227)
Screenshot: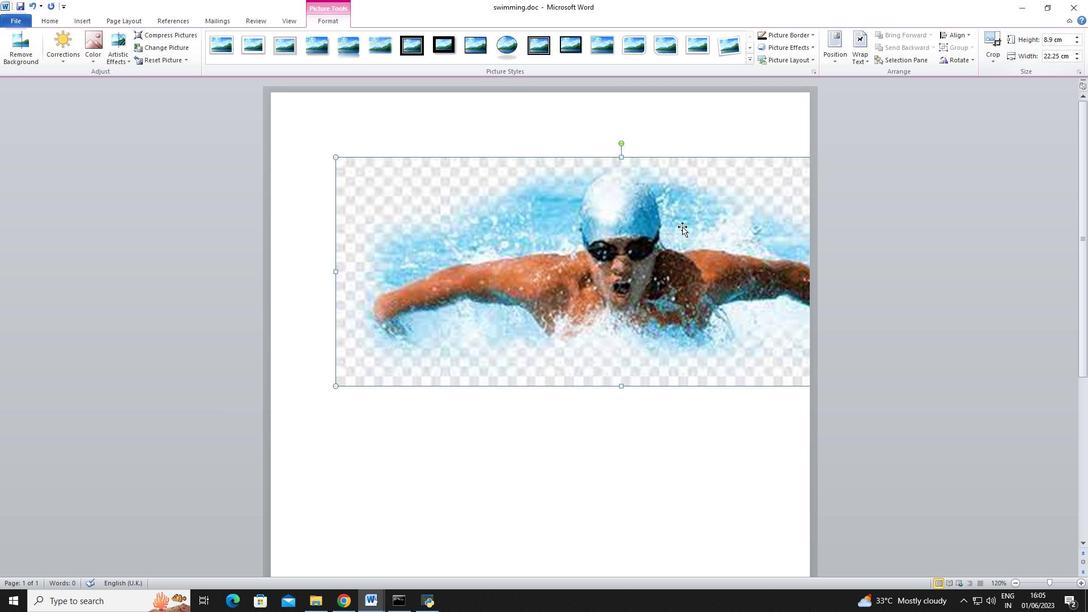 
Action: Mouse moved to (813, 34)
Screenshot: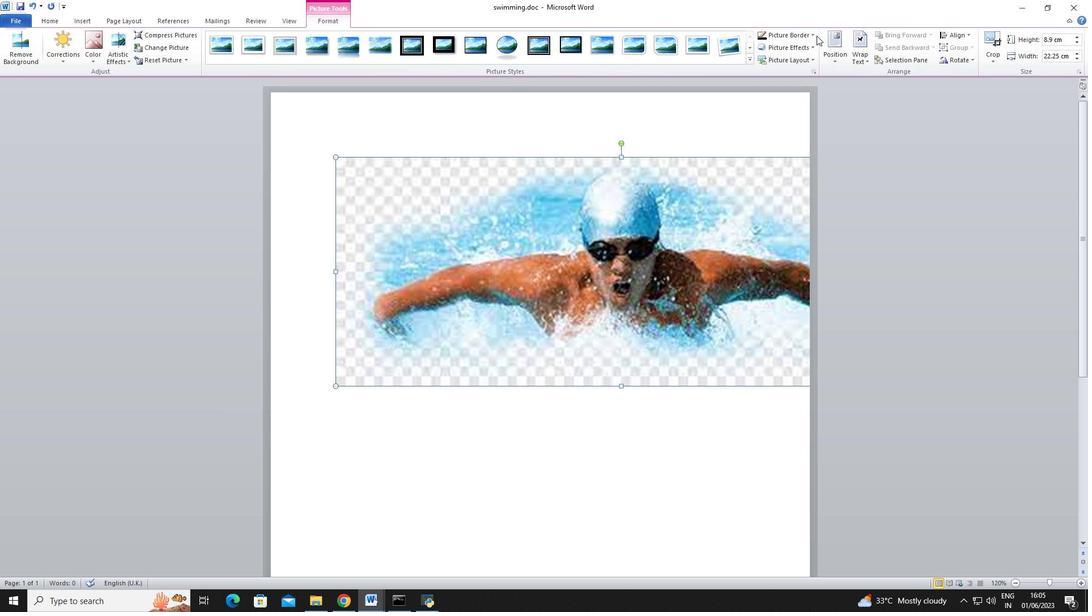 
Action: Mouse pressed left at (813, 34)
Screenshot: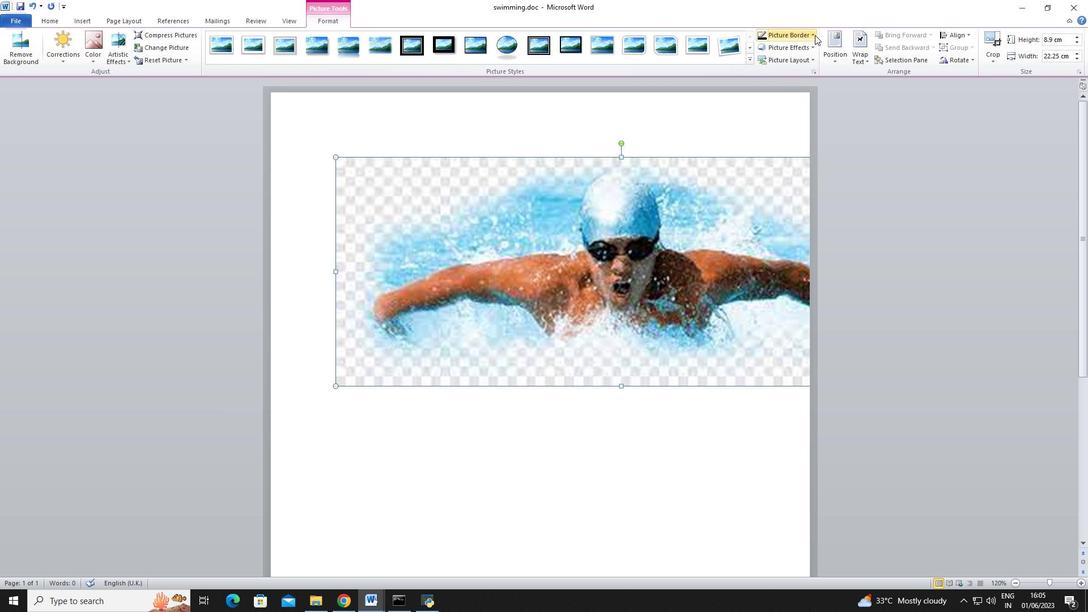 
Action: Mouse moved to (769, 56)
Screenshot: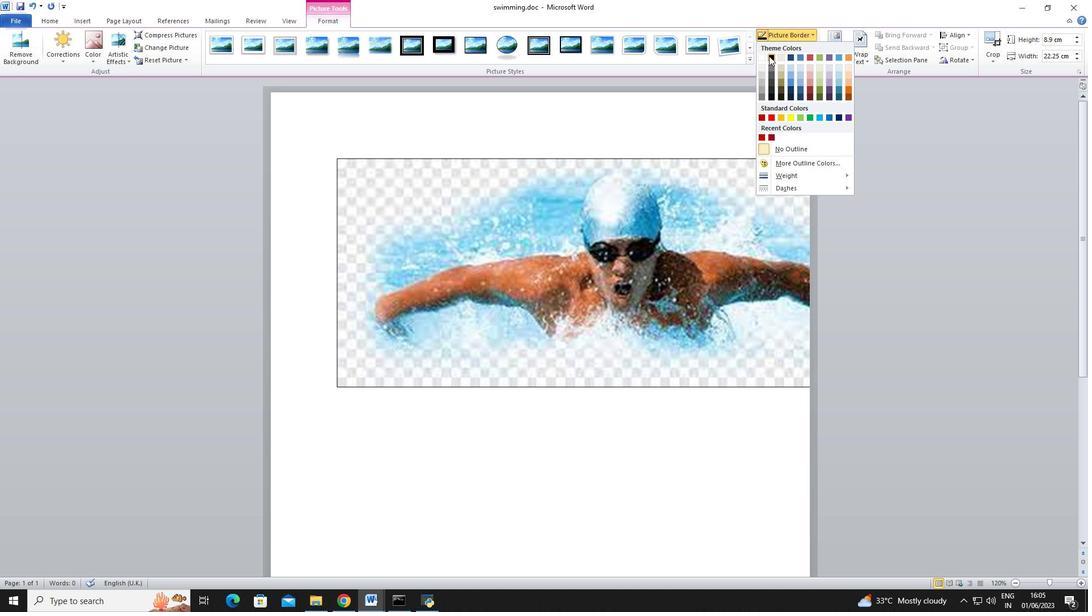 
Action: Mouse pressed left at (769, 56)
Screenshot: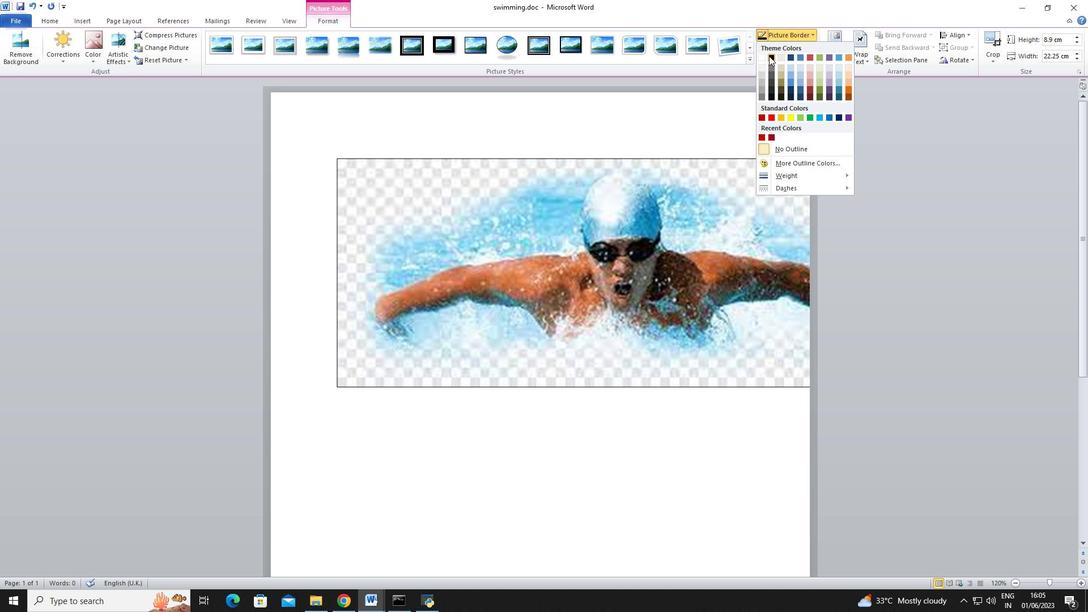 
Action: Mouse moved to (710, 482)
Screenshot: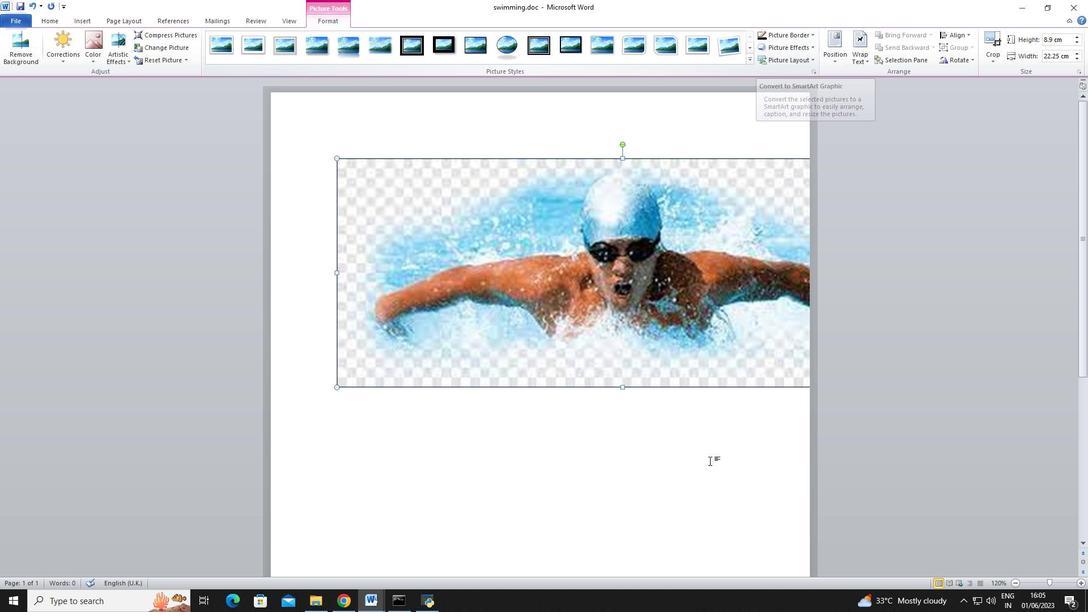 
Action: Mouse pressed left at (710, 482)
Screenshot: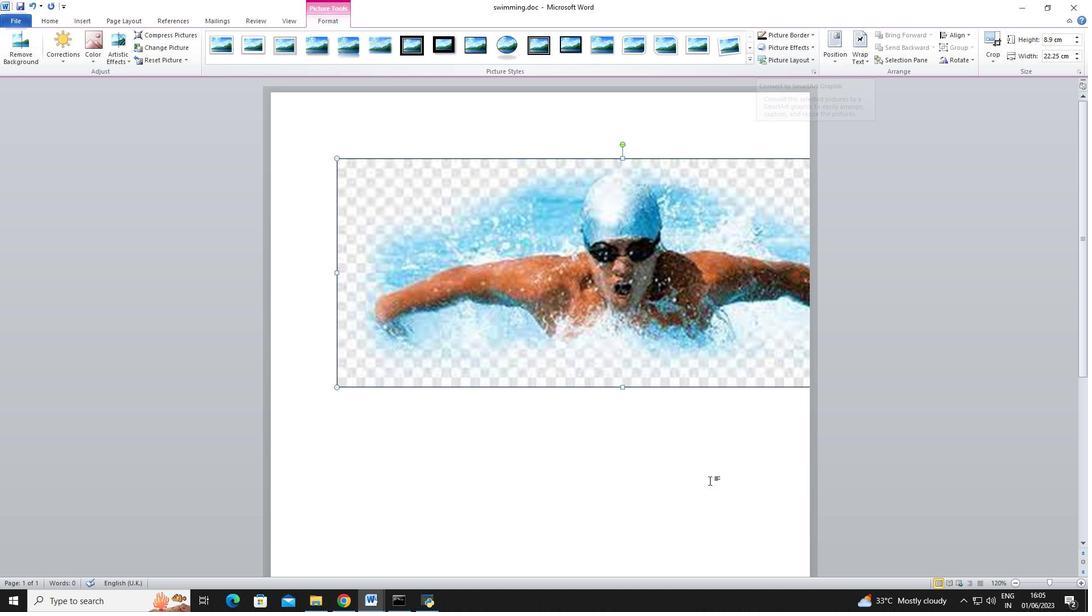 
Action: Mouse moved to (810, 35)
Screenshot: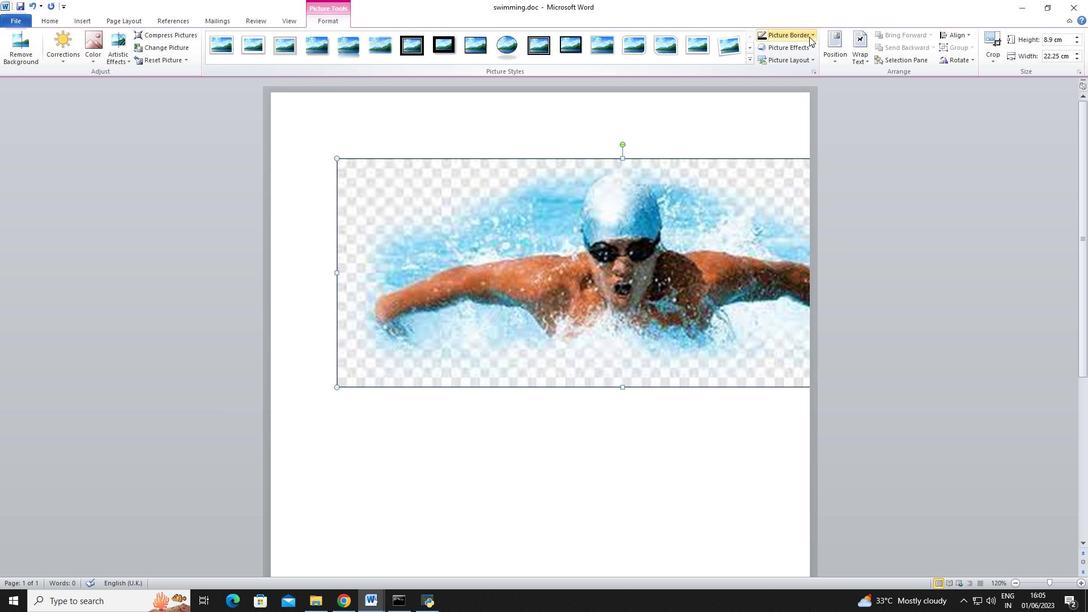 
Action: Mouse pressed left at (810, 35)
Screenshot: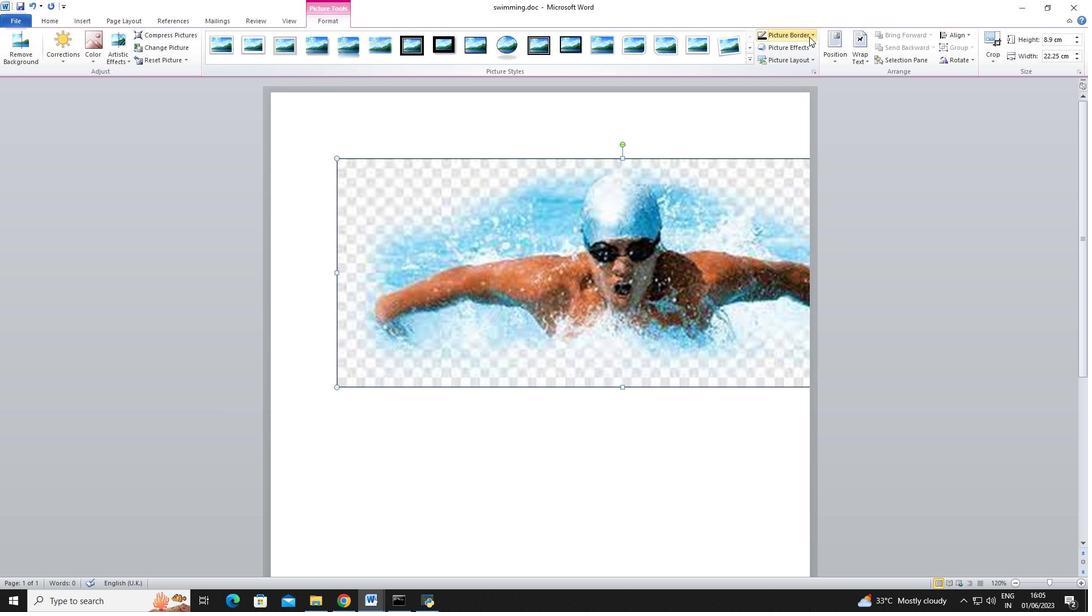 
Action: Mouse moved to (892, 154)
Screenshot: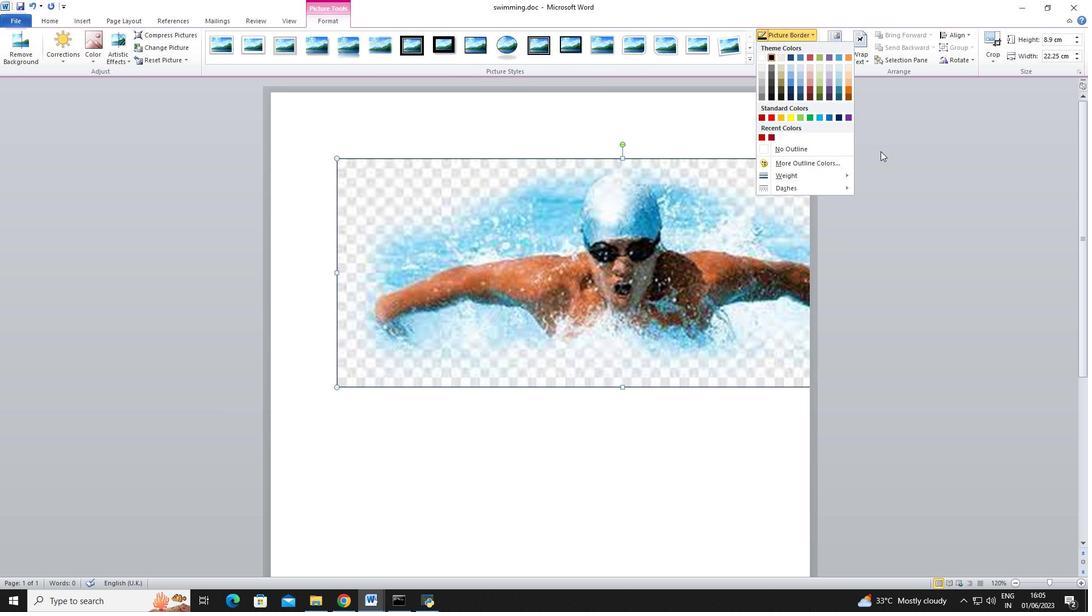 
Action: Mouse pressed left at (892, 154)
Screenshot: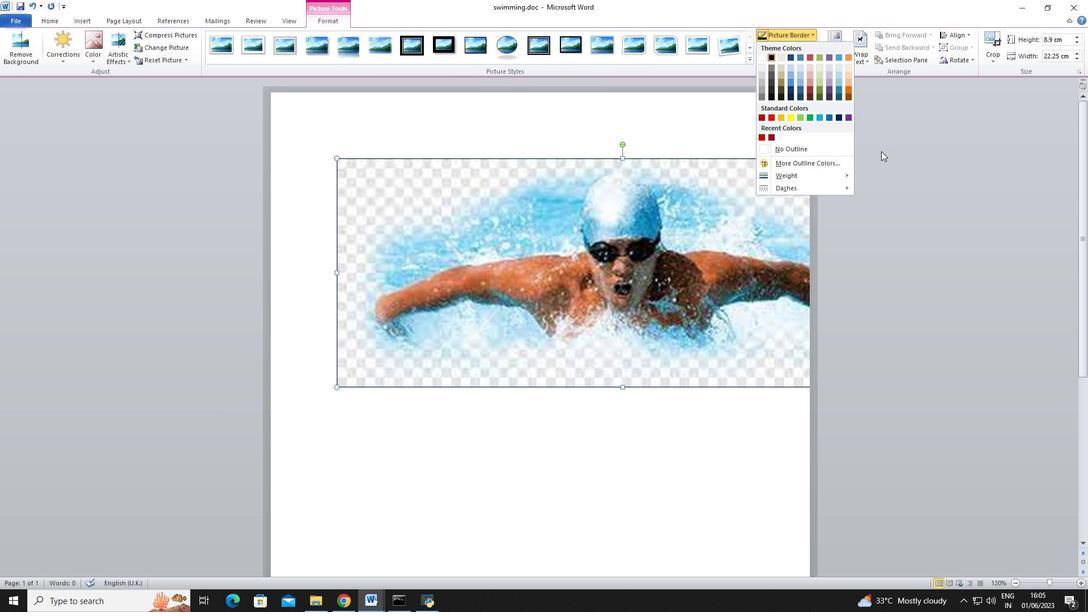 
Action: Mouse moved to (814, 48)
Screenshot: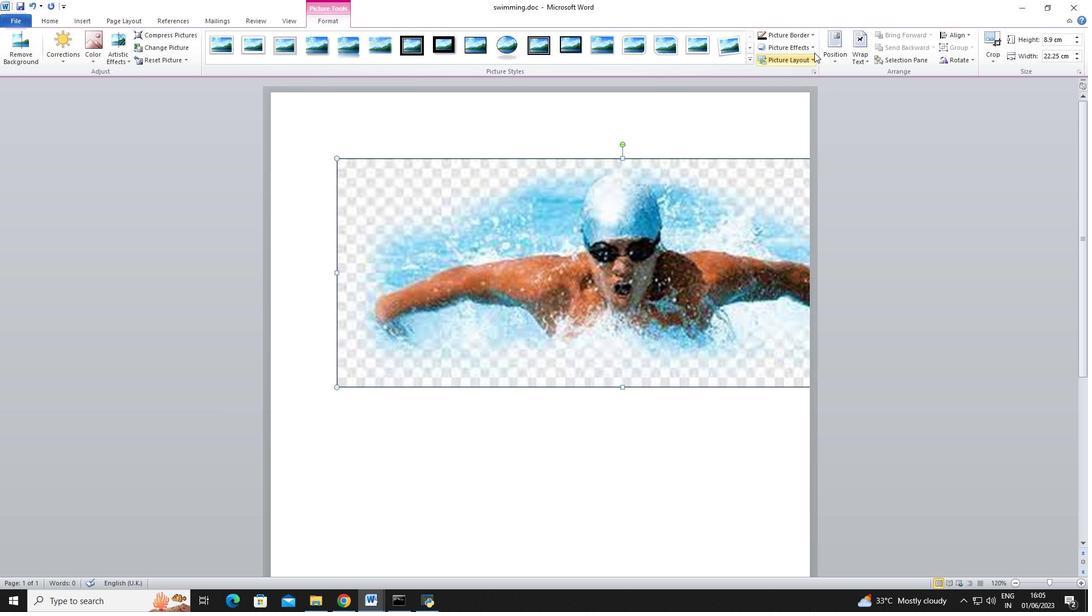 
Action: Mouse pressed left at (814, 48)
Screenshot: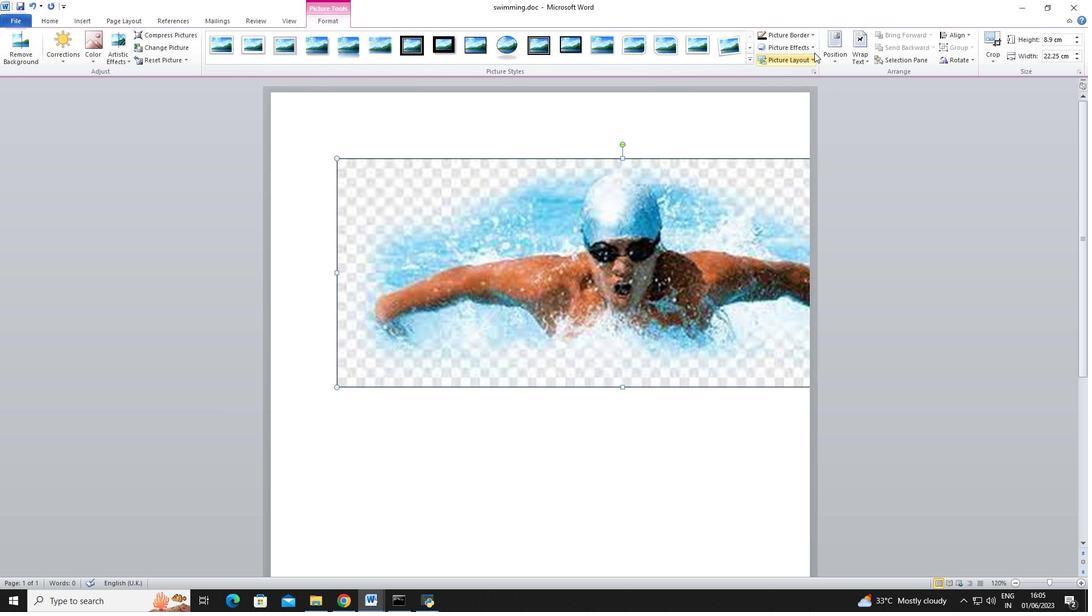 
Action: Mouse moved to (886, 151)
Screenshot: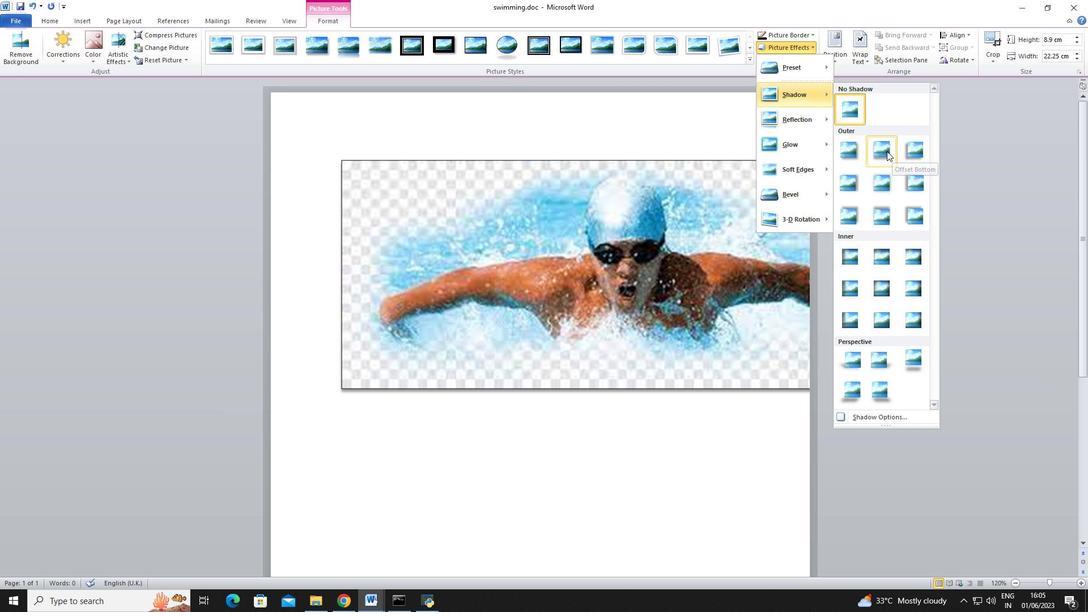 
Action: Mouse pressed left at (886, 151)
Screenshot: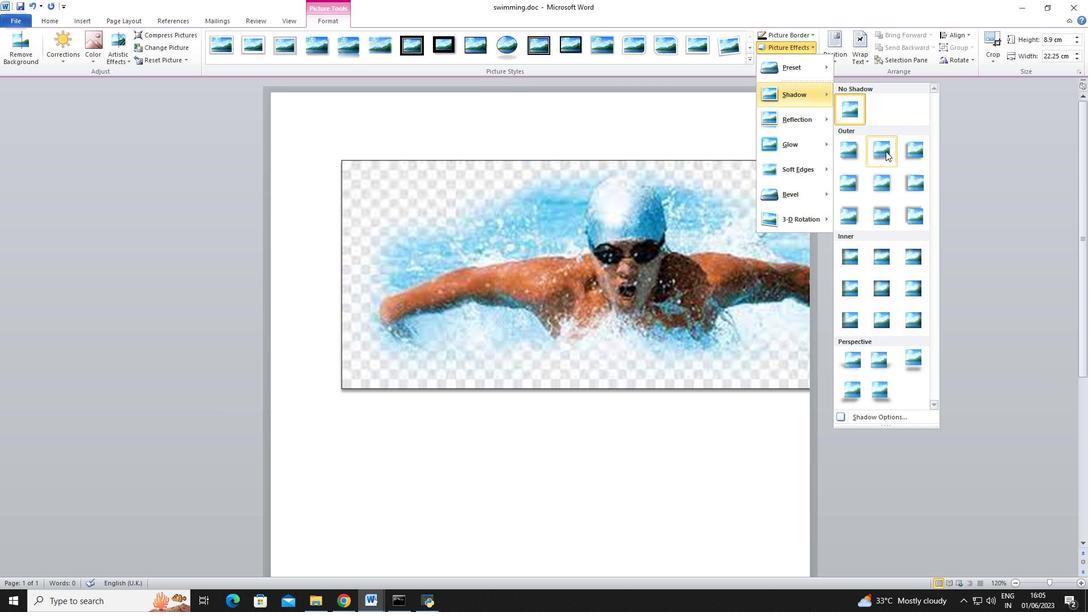 
Action: Mouse moved to (673, 204)
Screenshot: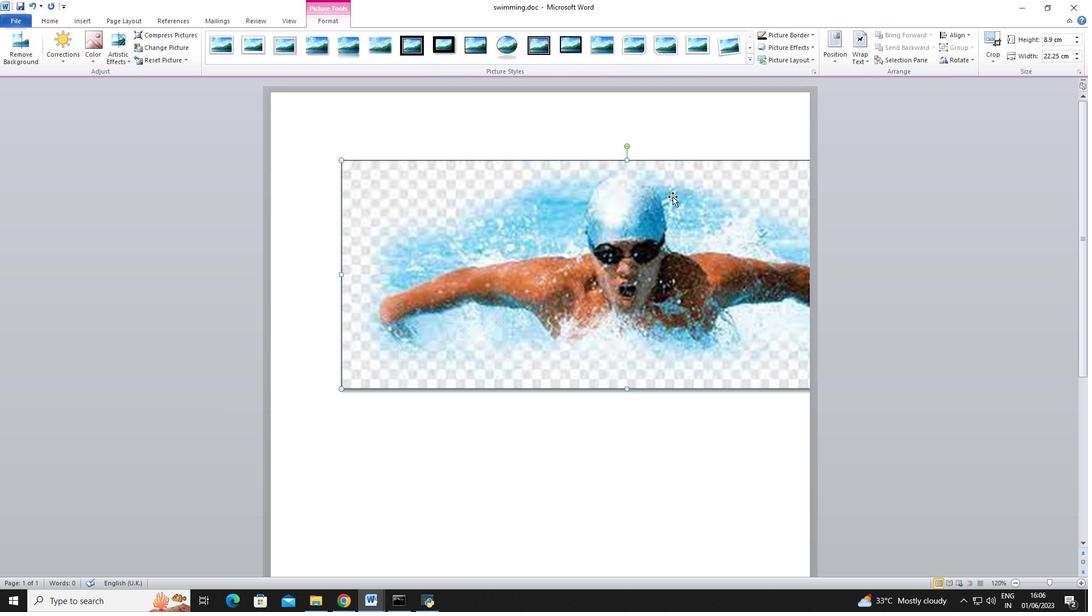 
Action: Mouse pressed left at (673, 204)
Screenshot: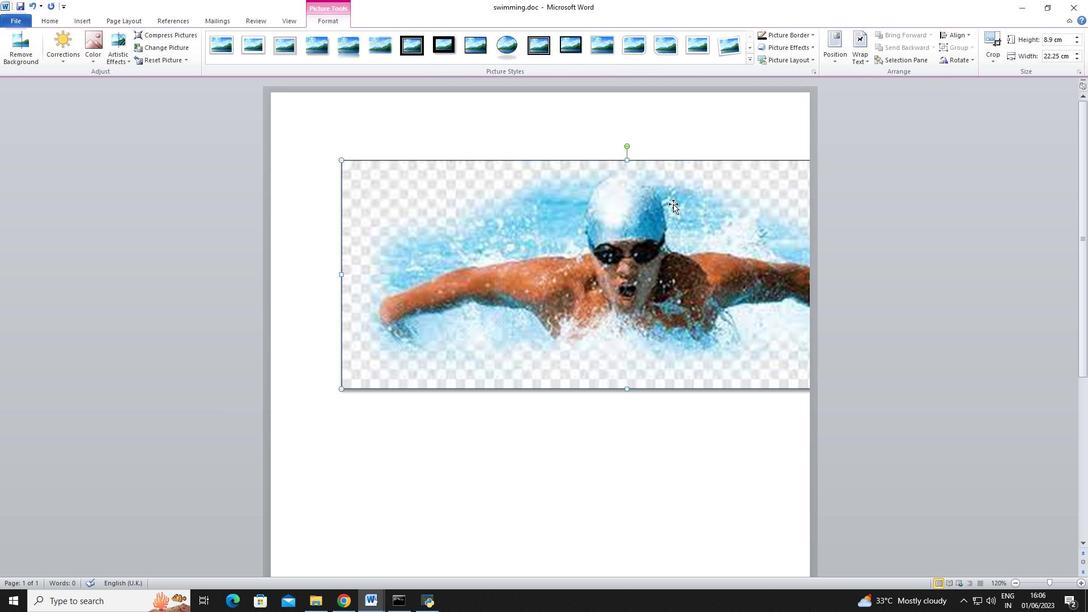
Action: Mouse moved to (813, 37)
Screenshot: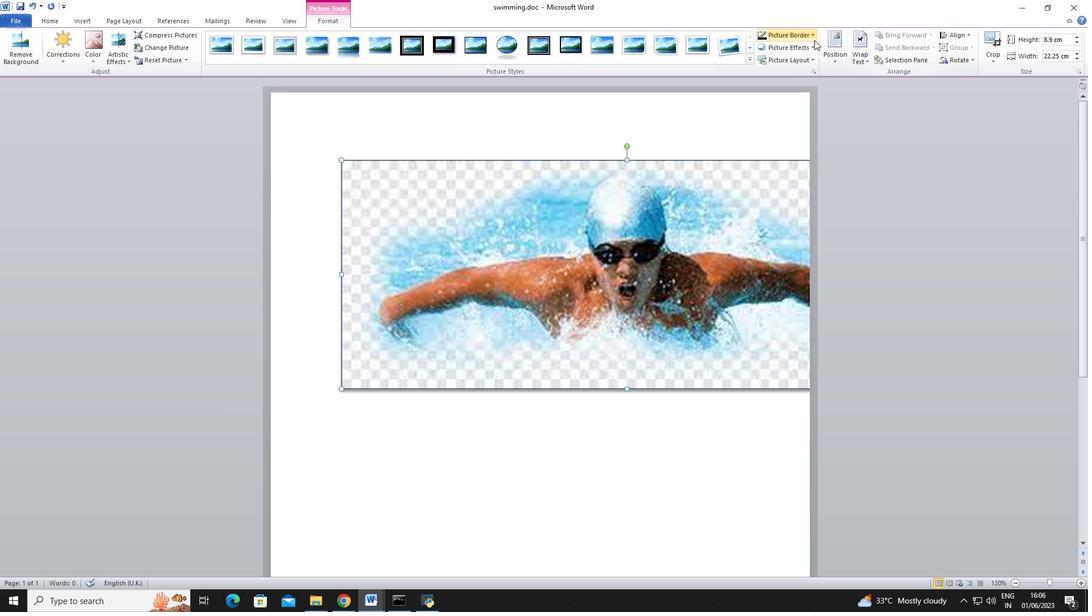 
Action: Mouse pressed left at (813, 37)
Screenshot: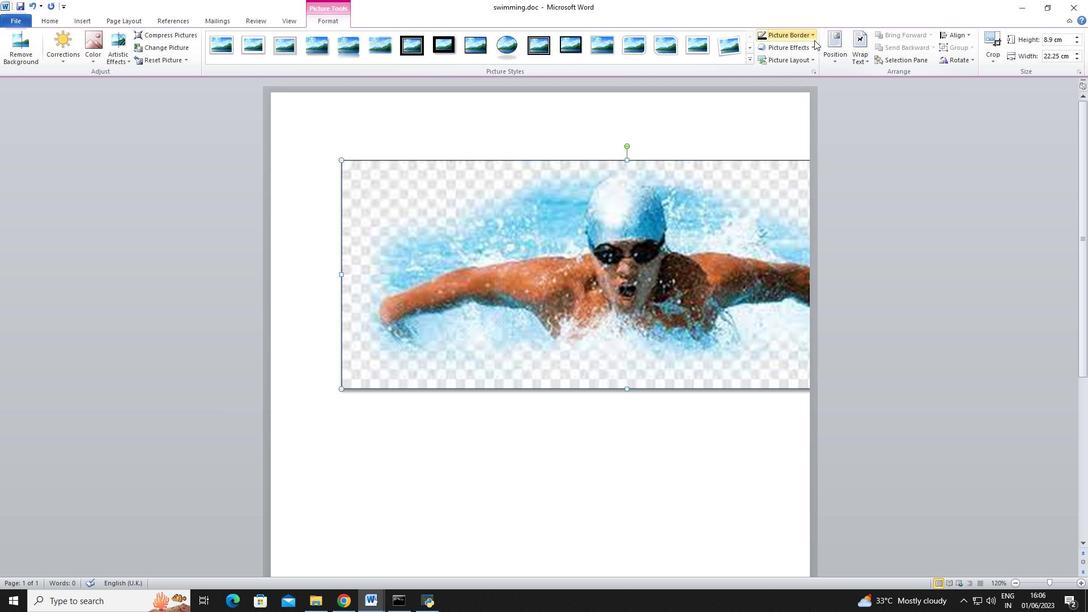 
Action: Mouse moved to (879, 202)
Screenshot: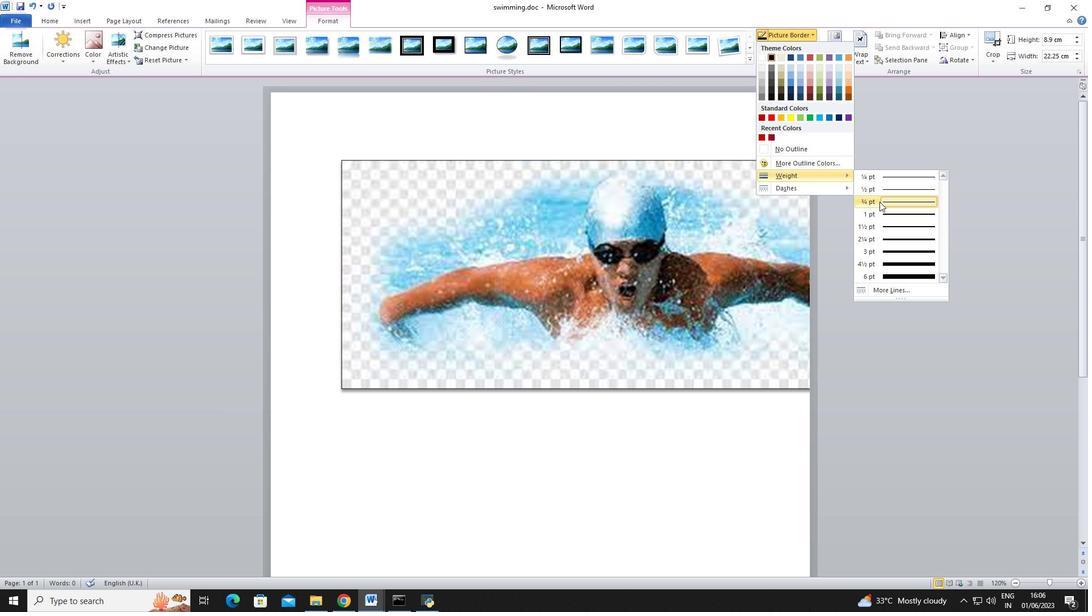 
Action: Mouse pressed left at (879, 202)
Screenshot: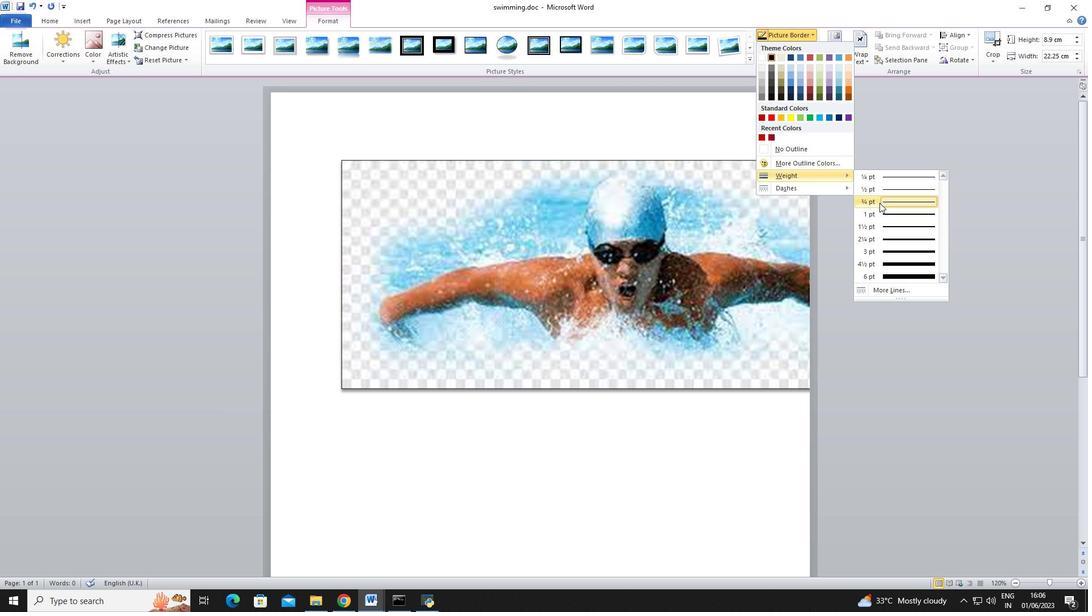 
Action: Mouse moved to (813, 35)
Screenshot: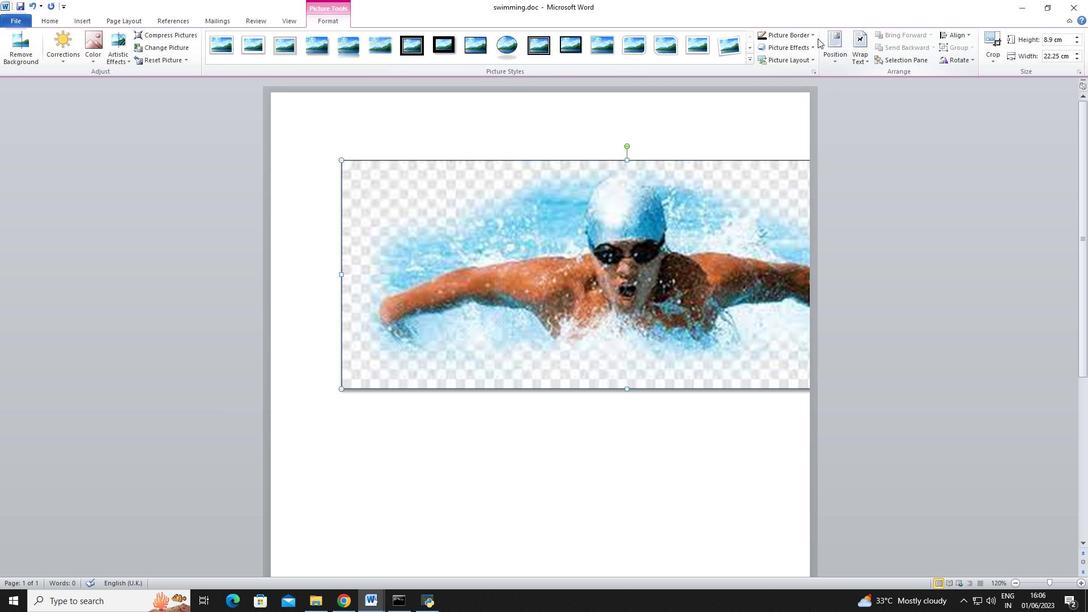 
Action: Mouse pressed left at (813, 35)
Screenshot: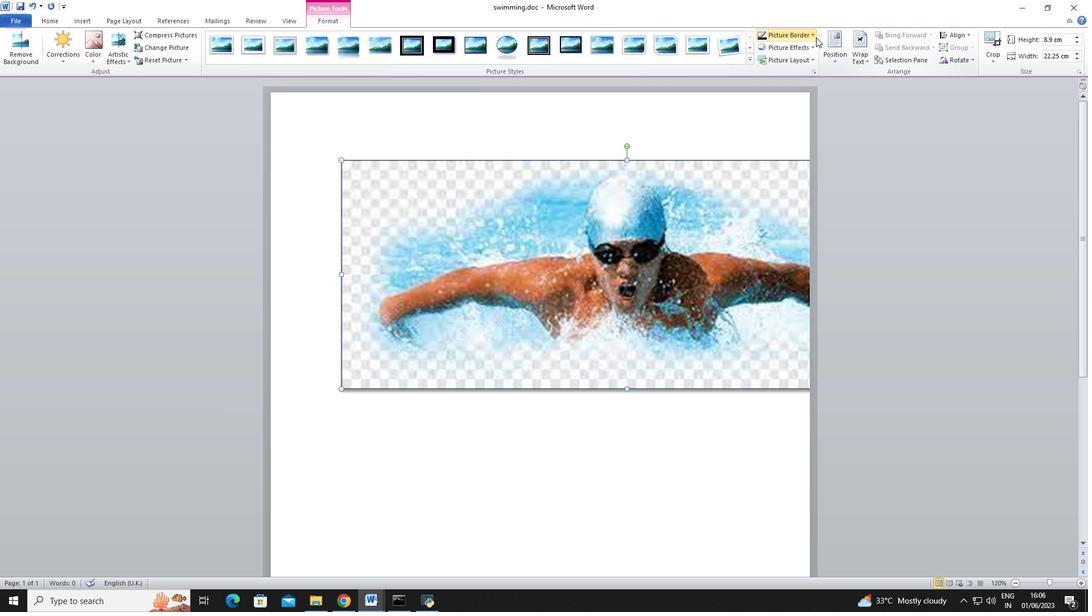 
Action: Mouse moved to (851, 115)
Screenshot: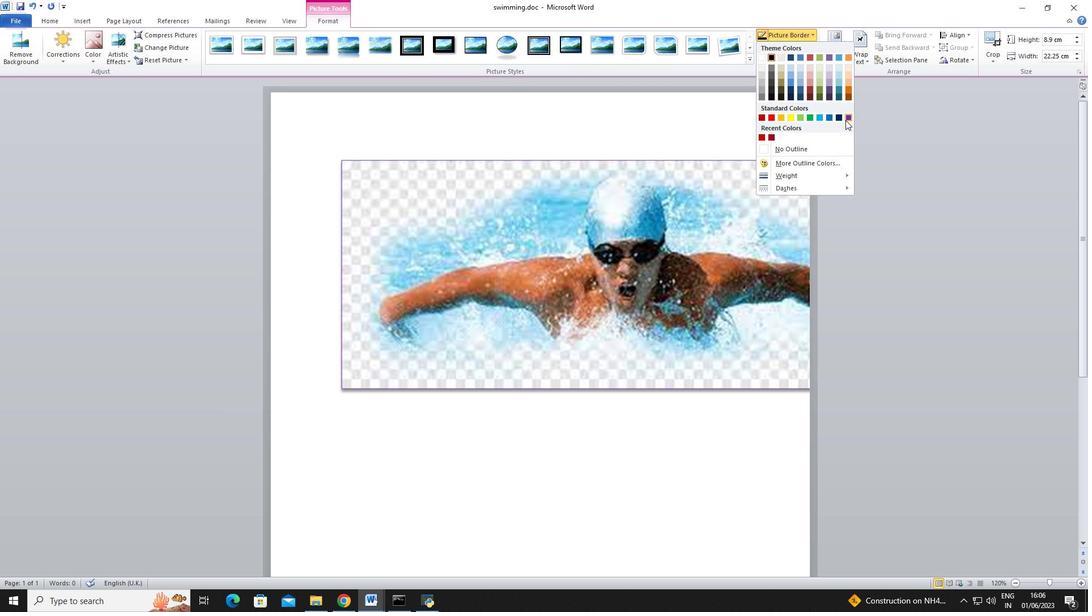 
Action: Mouse pressed left at (851, 115)
Screenshot: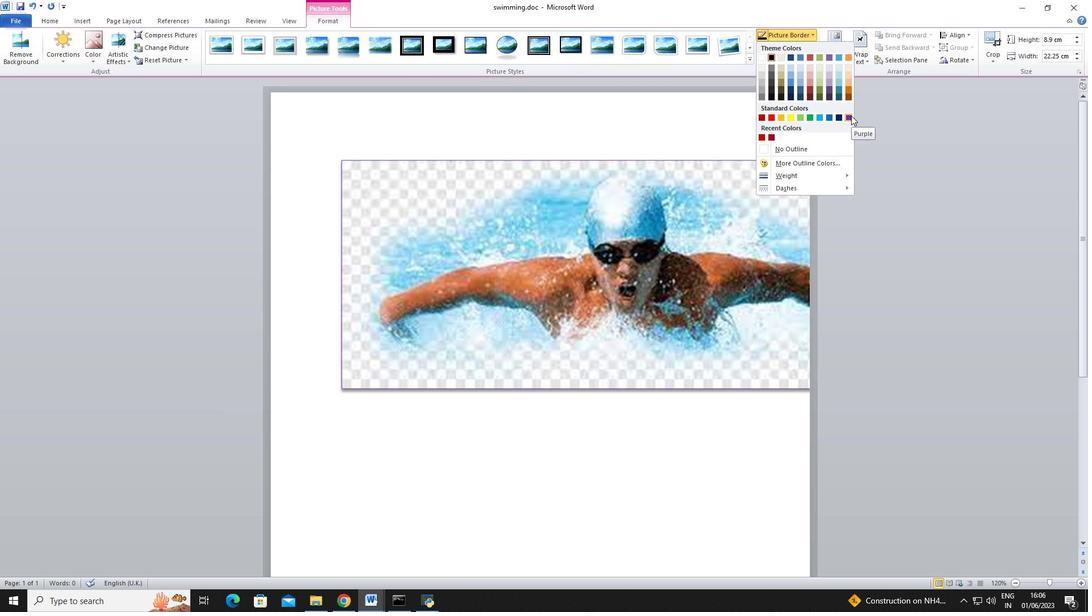 
Action: Mouse moved to (708, 273)
Screenshot: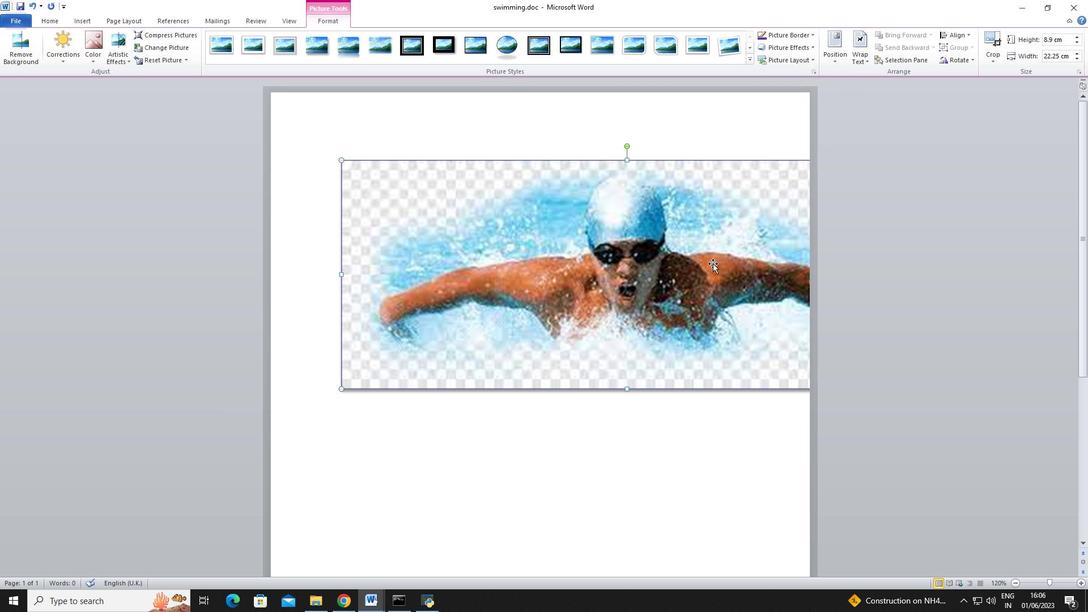 
